 Task: Add an event  with title  Sales Pipeline Evaluation, date '2023/10/24'  to 2023/10/25 & Select Event type as  Collective. Add location for the event as  123 Antibes, France and add a description: Welcome to the Lunch with Mentor session, an invaluable opportunity for personal growth and guidance. This session aims to create a casual and supportive environment where mentees can connect with experienced mentors, gain insights, and receive valuable advice to navigate their professional journeys.Create an event link  http-salespipelineevaluationcom & Select the event color as  Cyan. , logged in from the account softage.3@softage.netand send the event invitation to softage.8@softage.net and softage.9@softage.net
Action: Mouse moved to (999, 156)
Screenshot: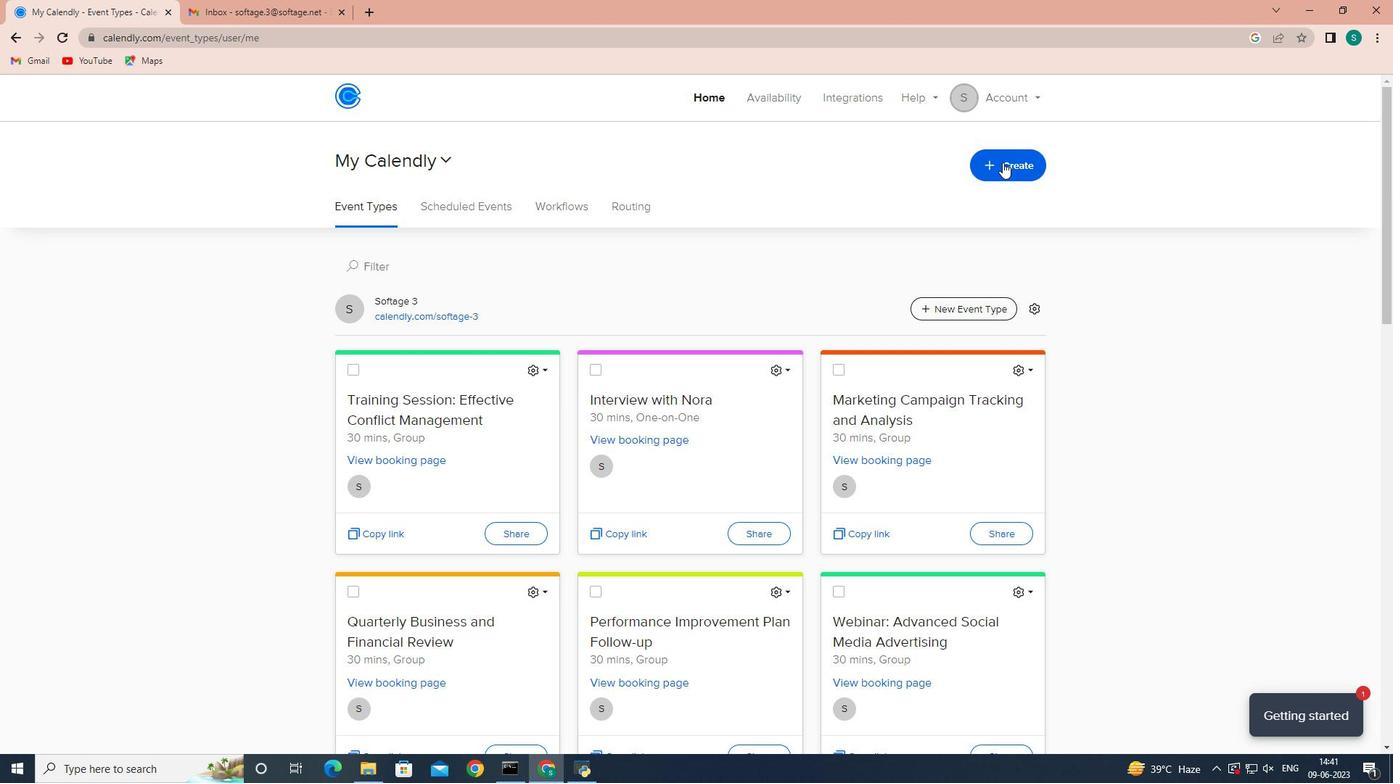 
Action: Mouse pressed left at (999, 156)
Screenshot: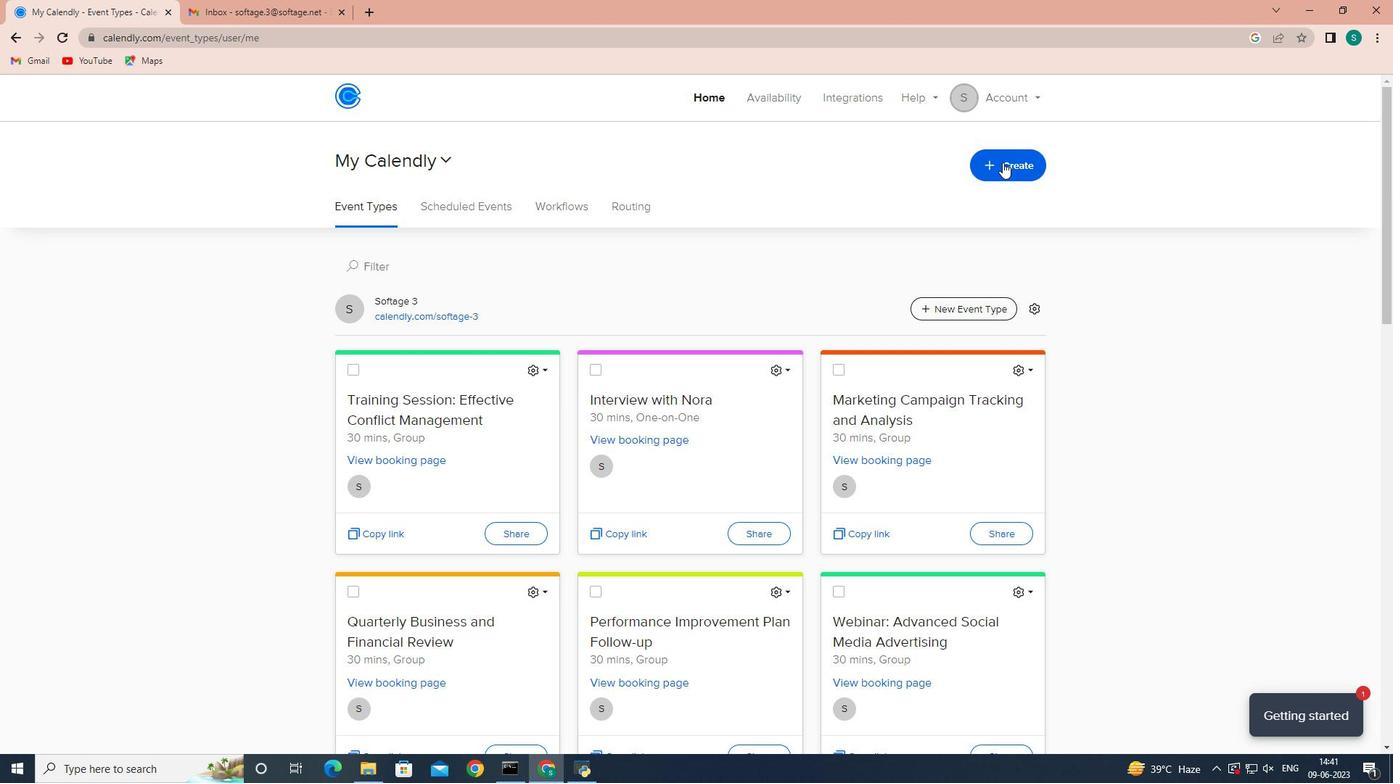 
Action: Mouse moved to (981, 208)
Screenshot: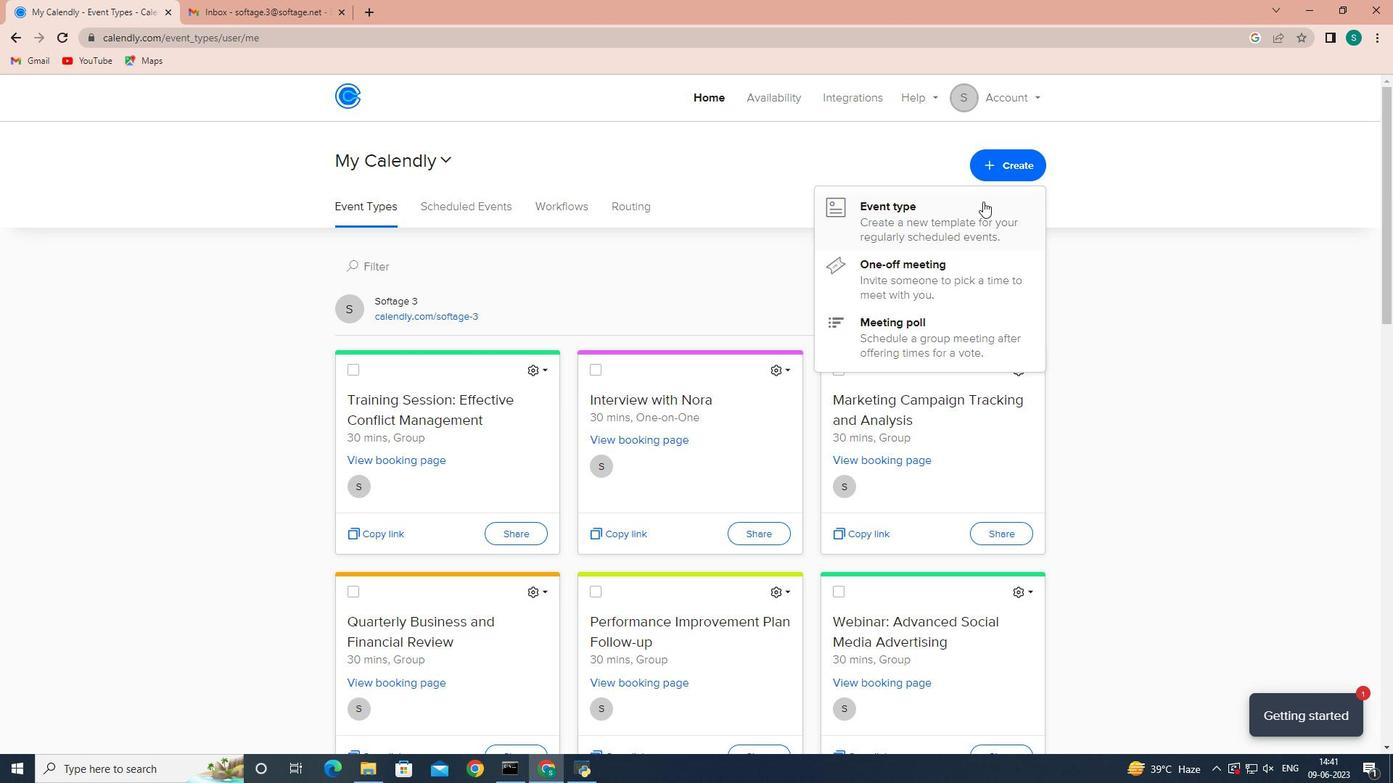 
Action: Mouse pressed left at (981, 208)
Screenshot: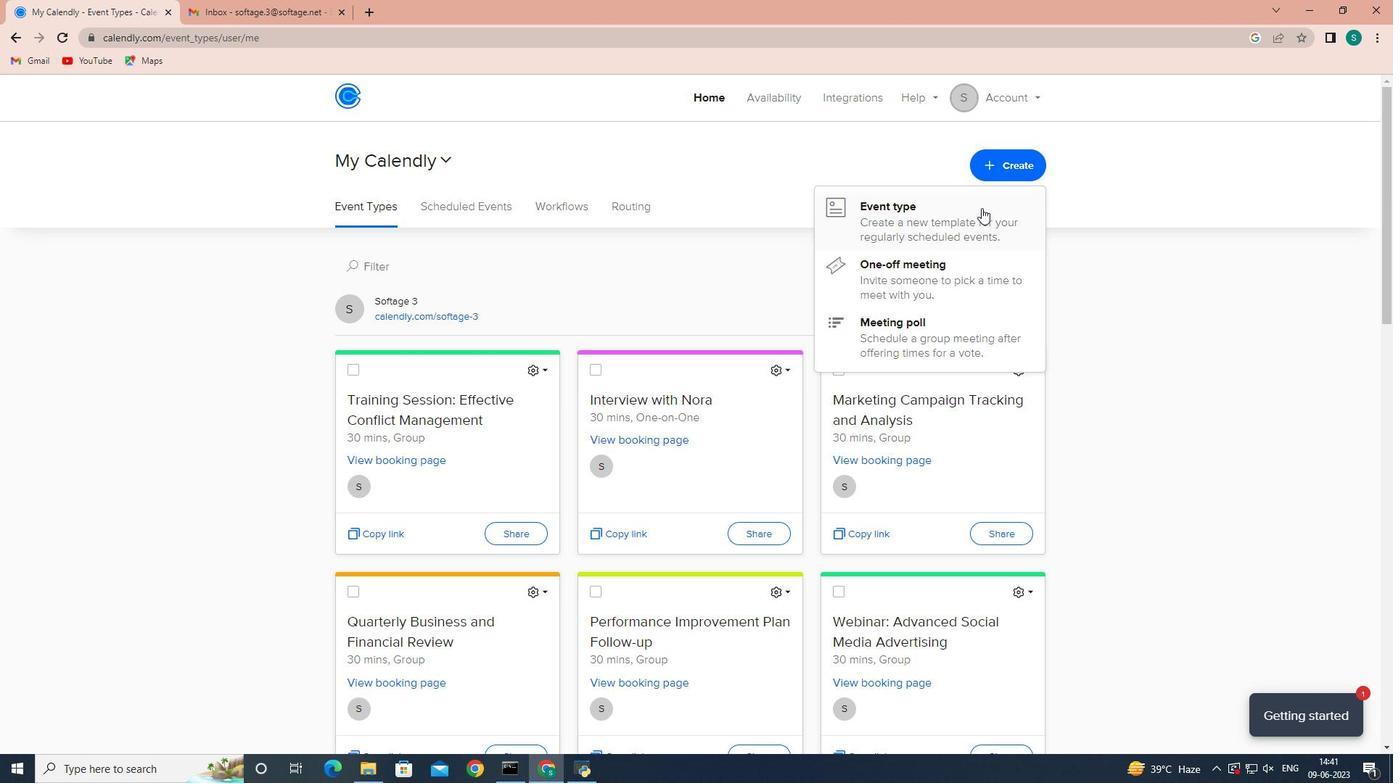 
Action: Mouse moved to (784, 449)
Screenshot: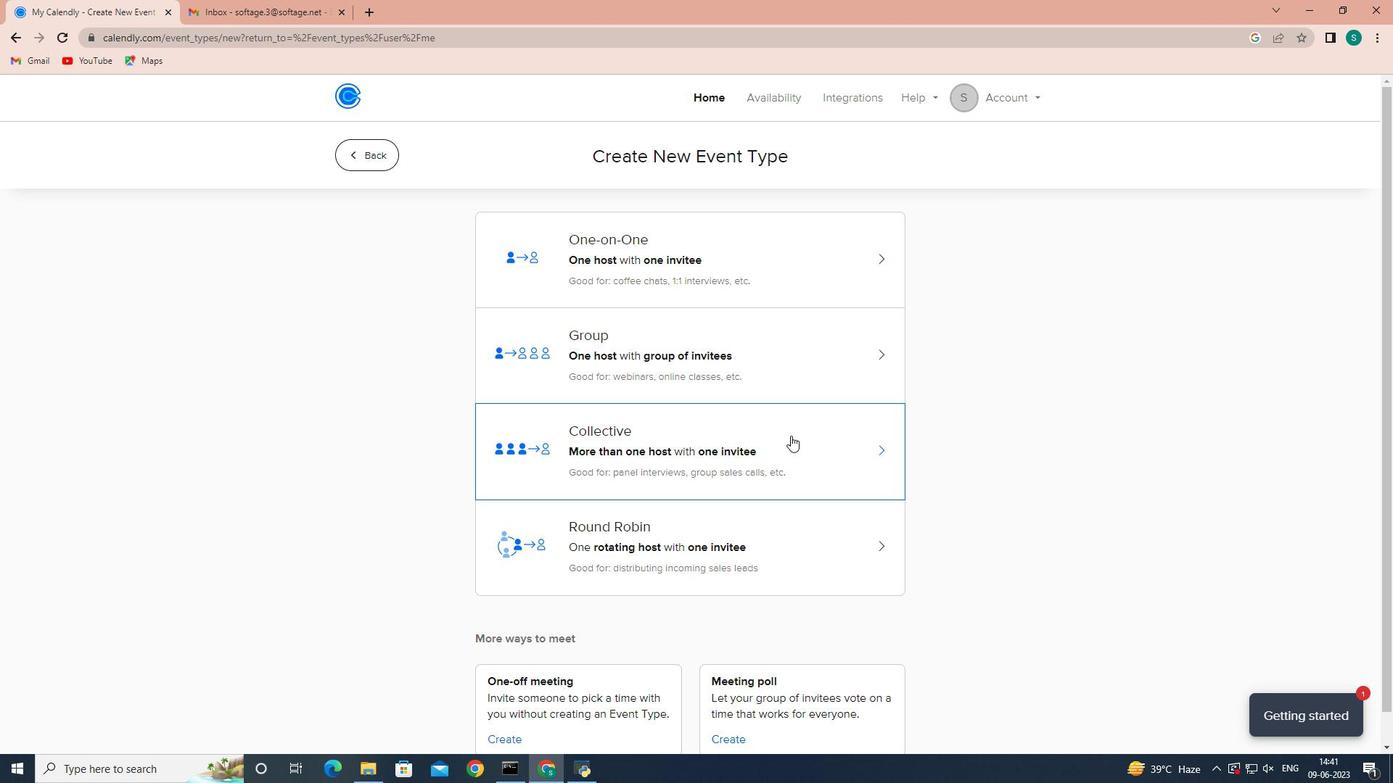 
Action: Mouse pressed left at (784, 449)
Screenshot: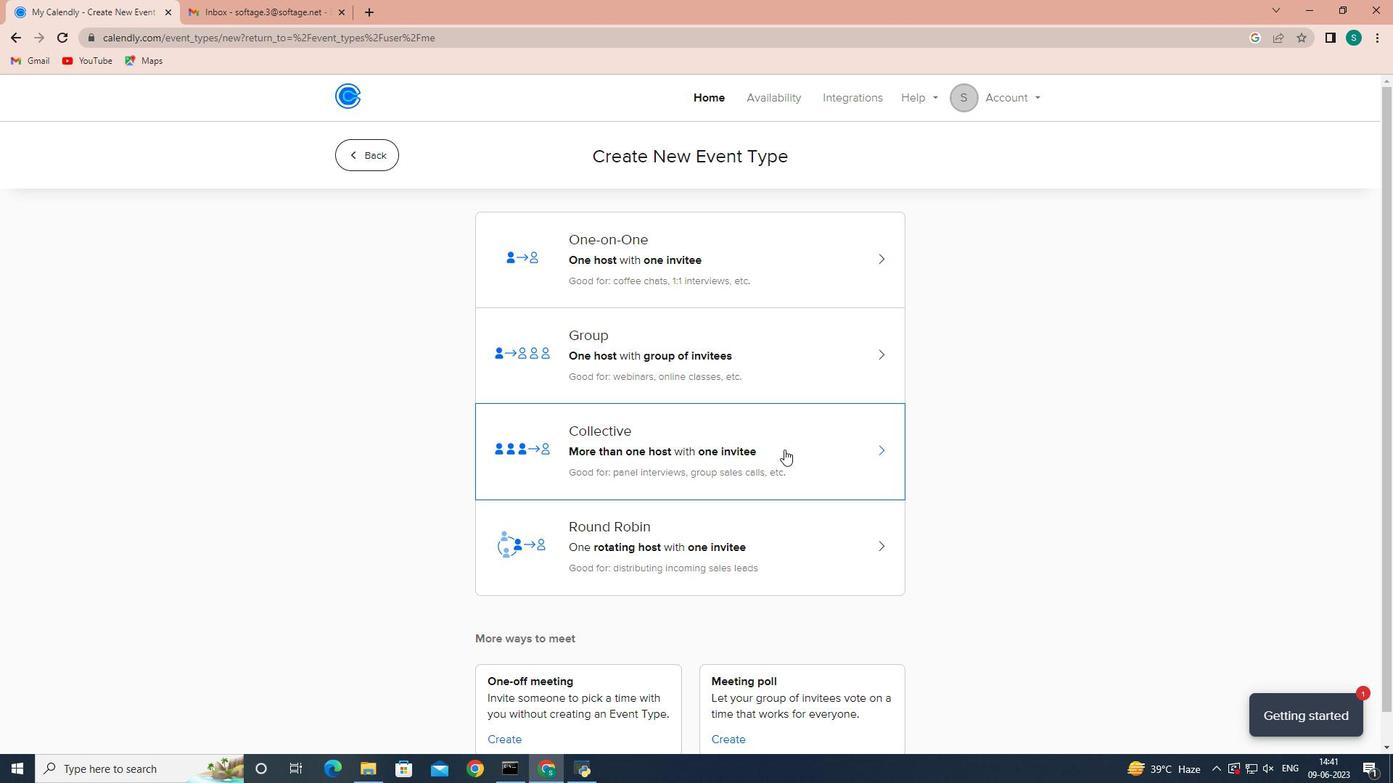 
Action: Mouse moved to (849, 337)
Screenshot: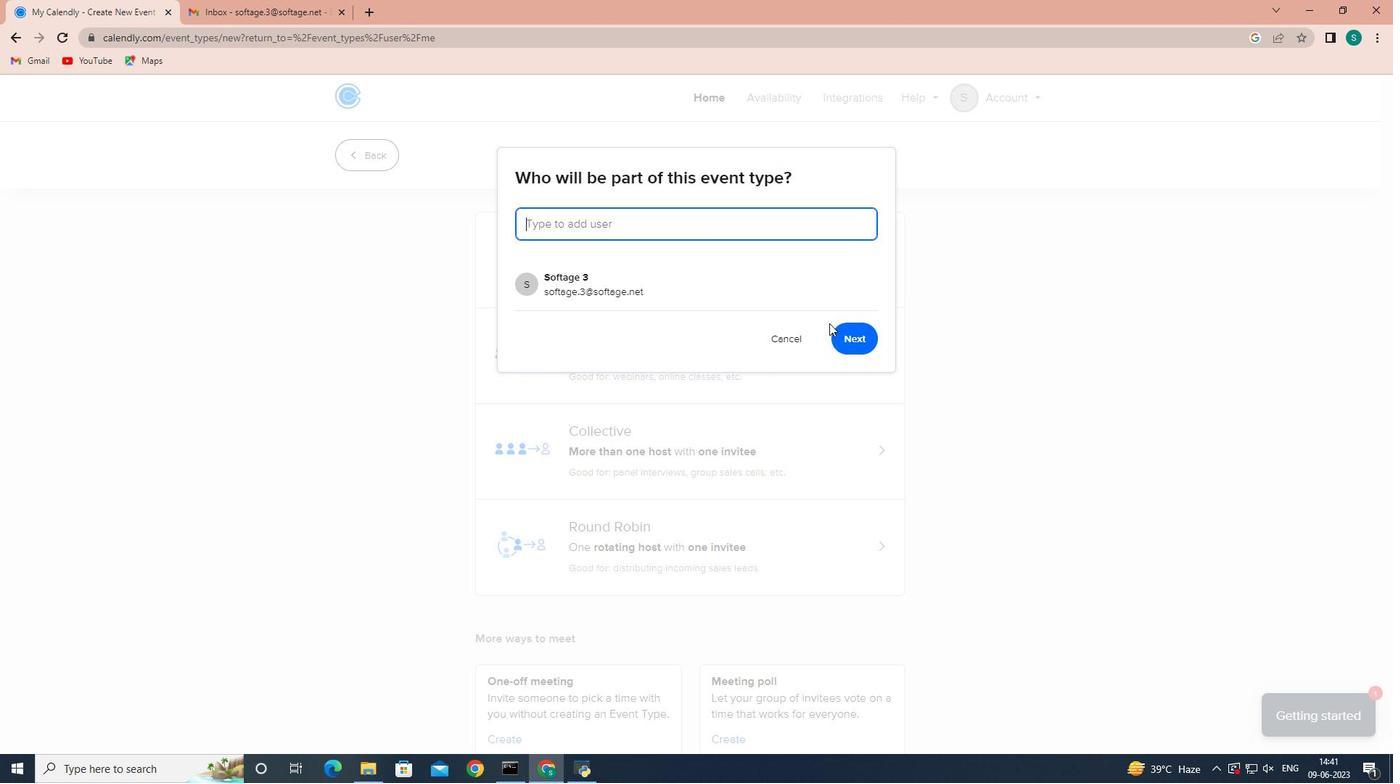 
Action: Mouse pressed left at (849, 337)
Screenshot: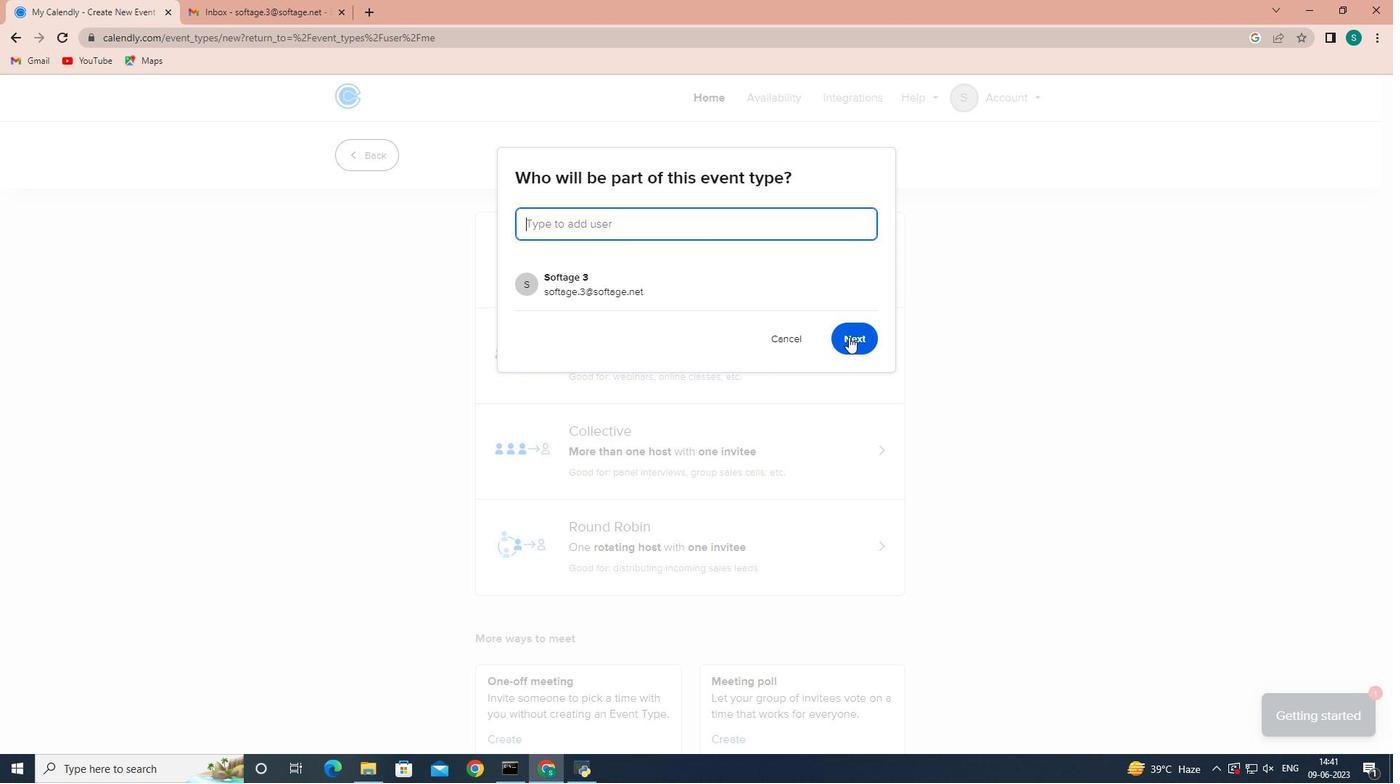 
Action: Mouse moved to (594, 360)
Screenshot: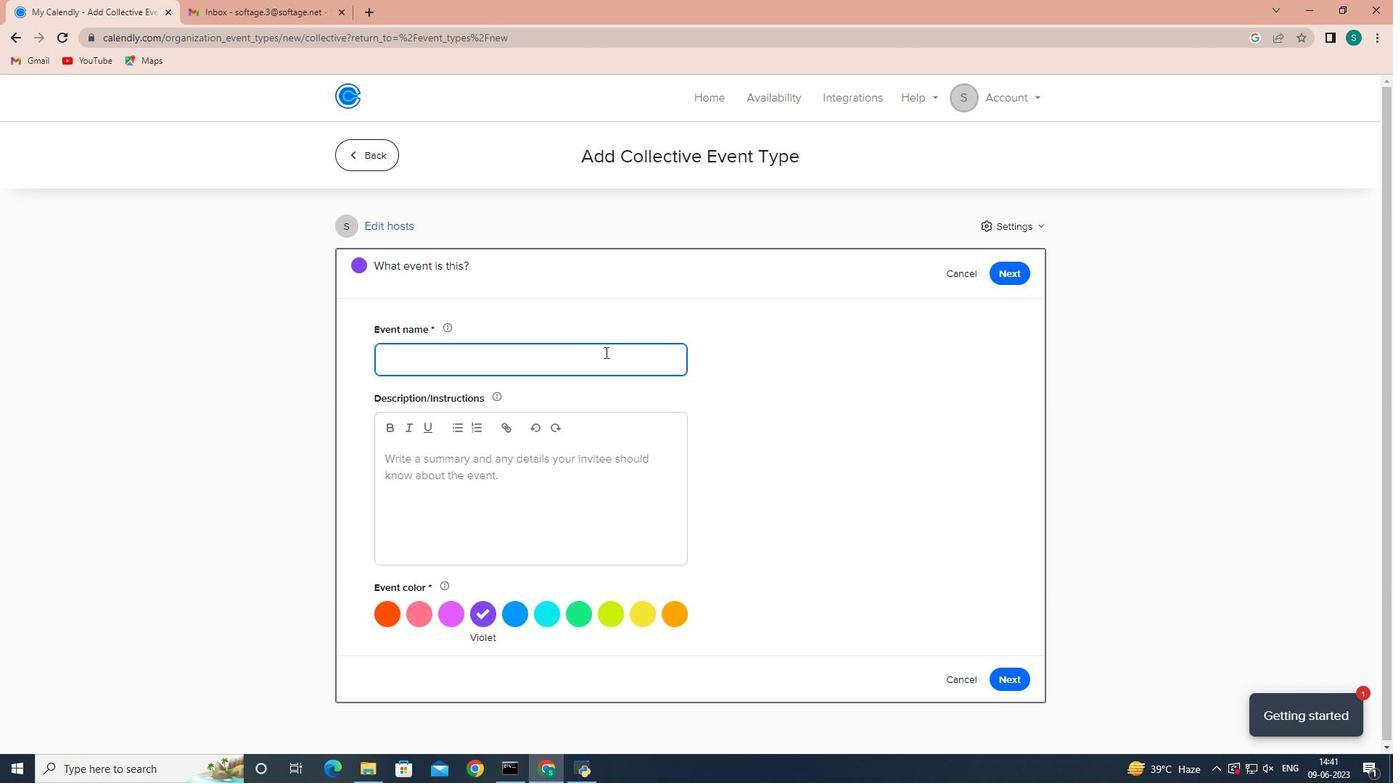 
Action: Mouse pressed left at (594, 360)
Screenshot: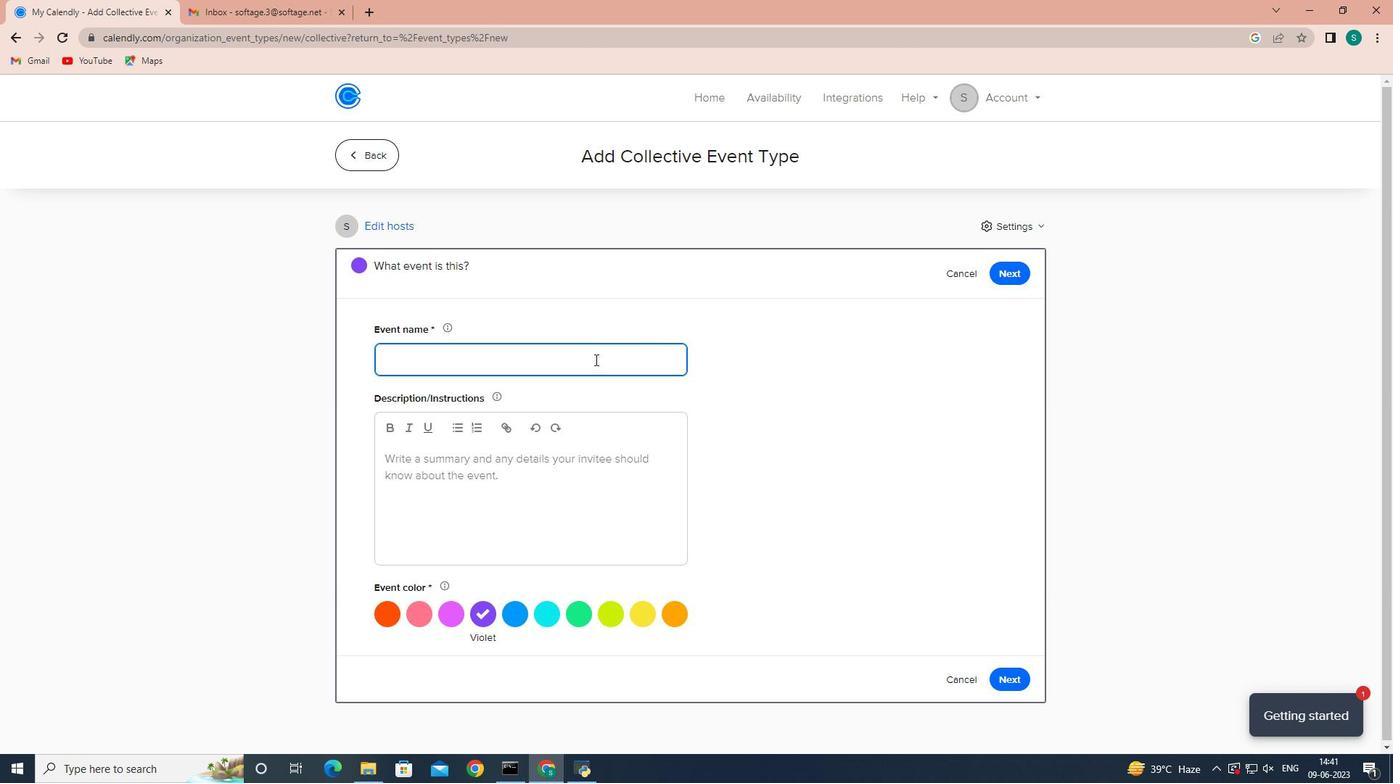 
Action: Mouse moved to (756, 396)
Screenshot: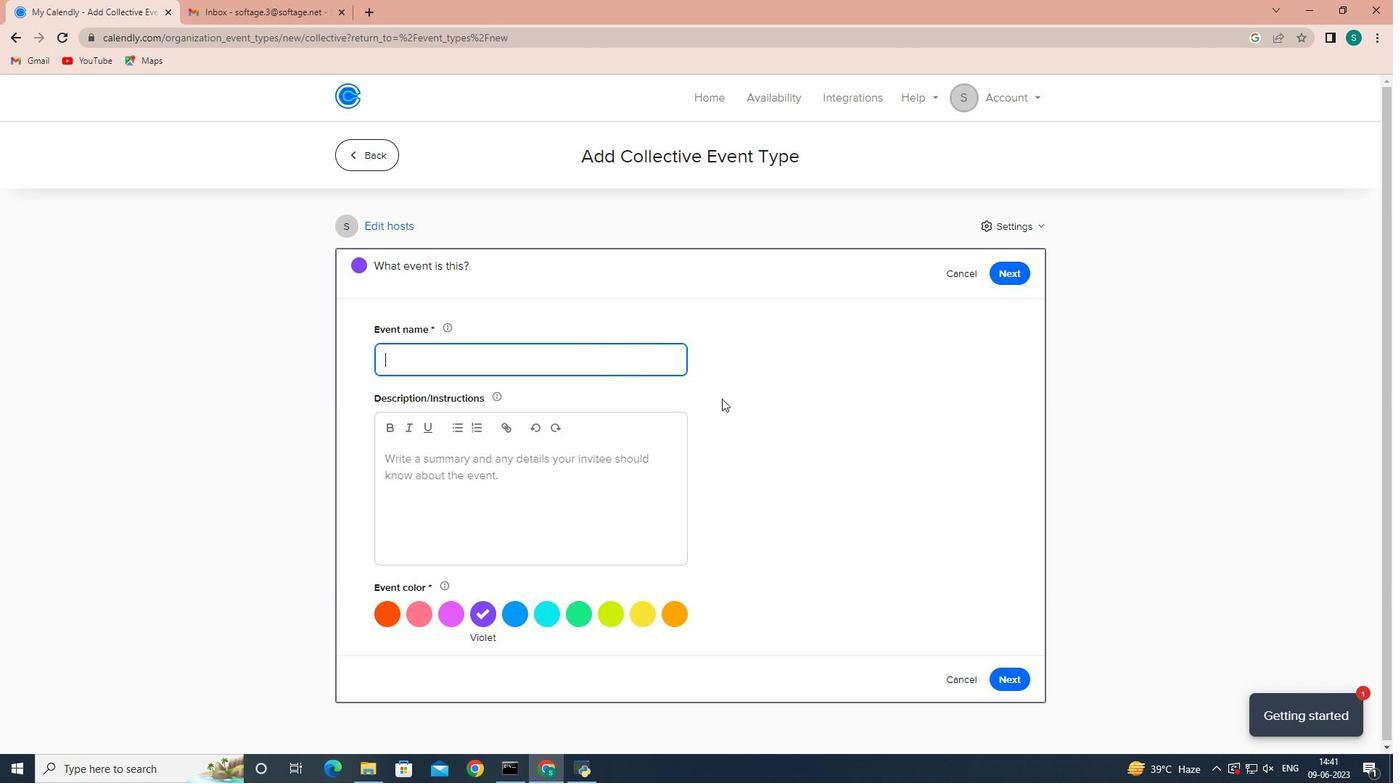 
Action: Key pressed <Key.shift><Key.shift><Key.shift><Key.shift><Key.shift><Key.shift><Key.shift><Key.shift><Key.shift><Key.shift><Key.shift><Key.shift><Key.shift><Key.shift>Sales<Key.space><Key.shift>Pipeline<Key.space><Key.shift><Key.shift><Key.shift><Key.shift><Key.shift>Evaluation
Screenshot: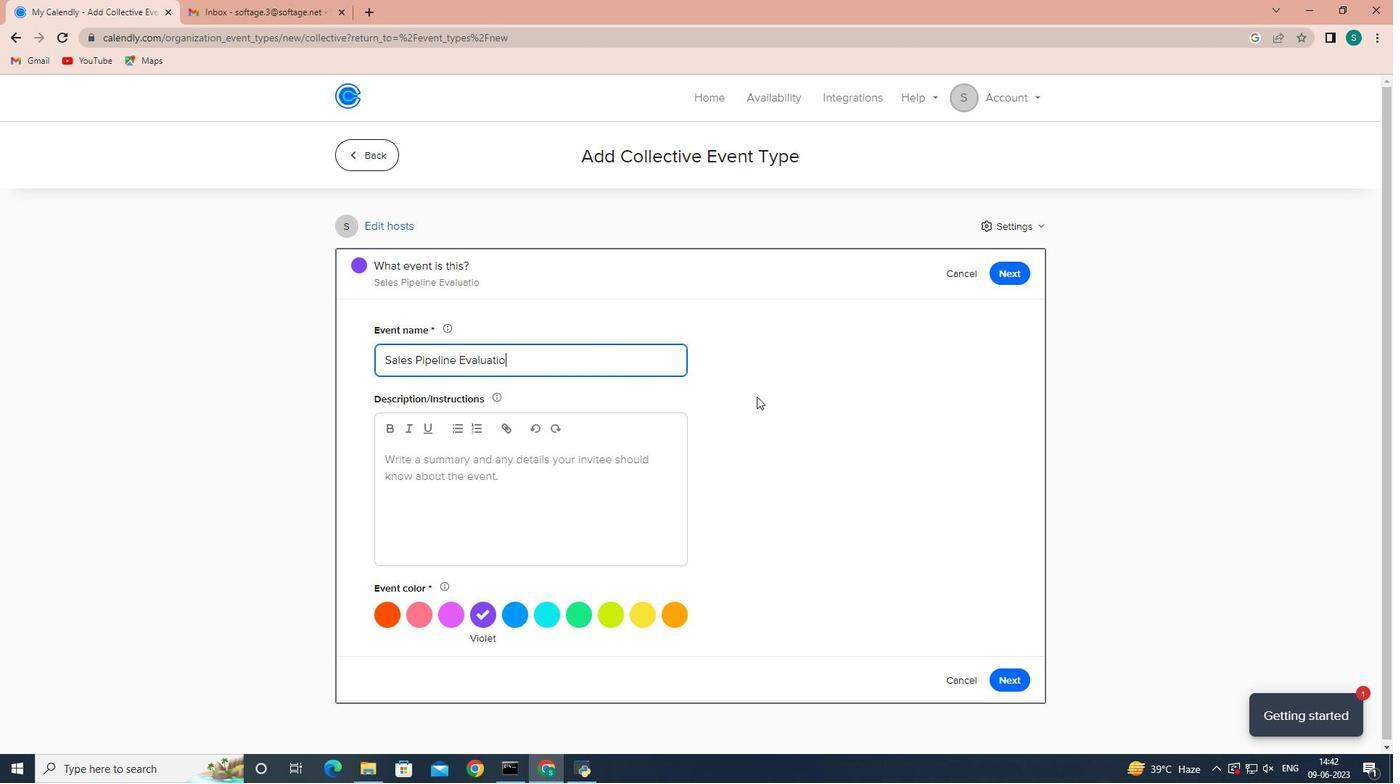 
Action: Mouse moved to (619, 473)
Screenshot: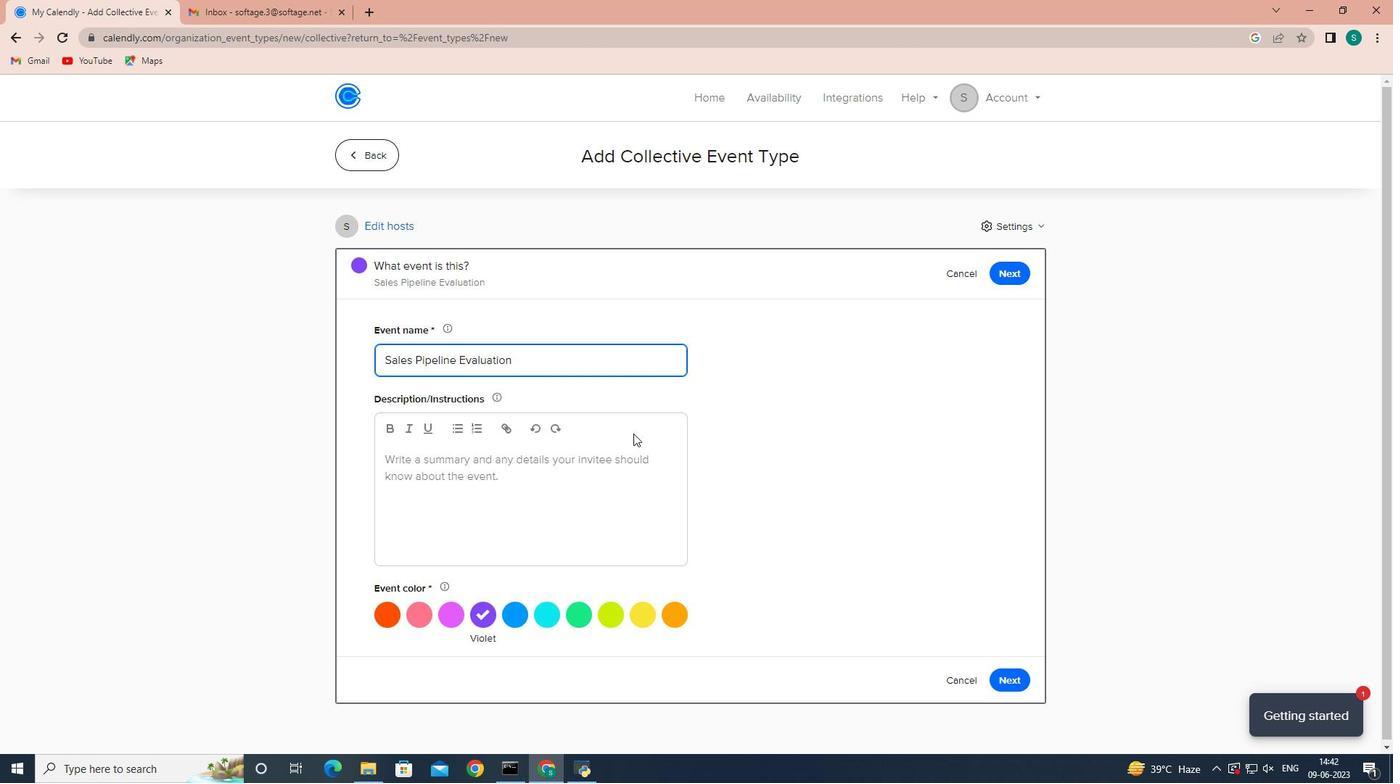 
Action: Mouse pressed left at (619, 473)
Screenshot: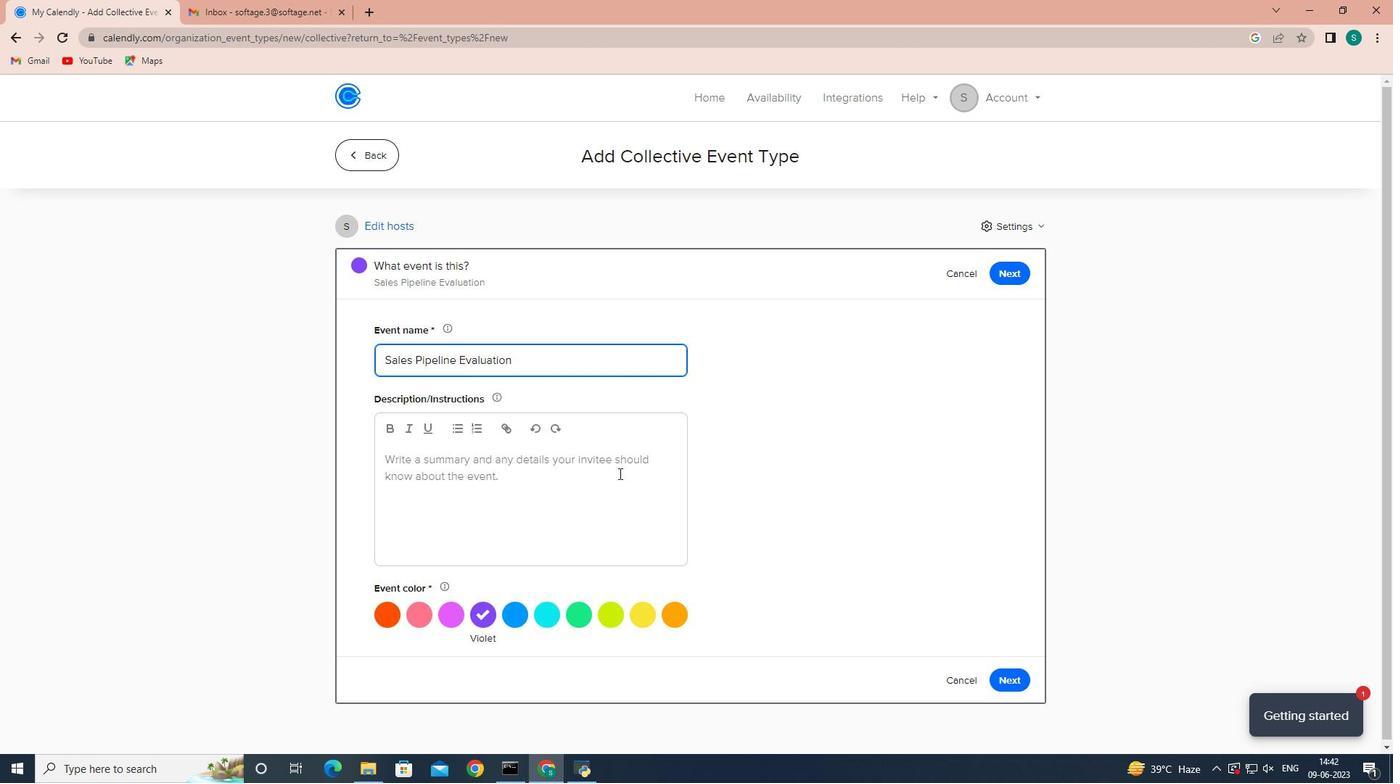 
Action: Mouse moved to (753, 457)
Screenshot: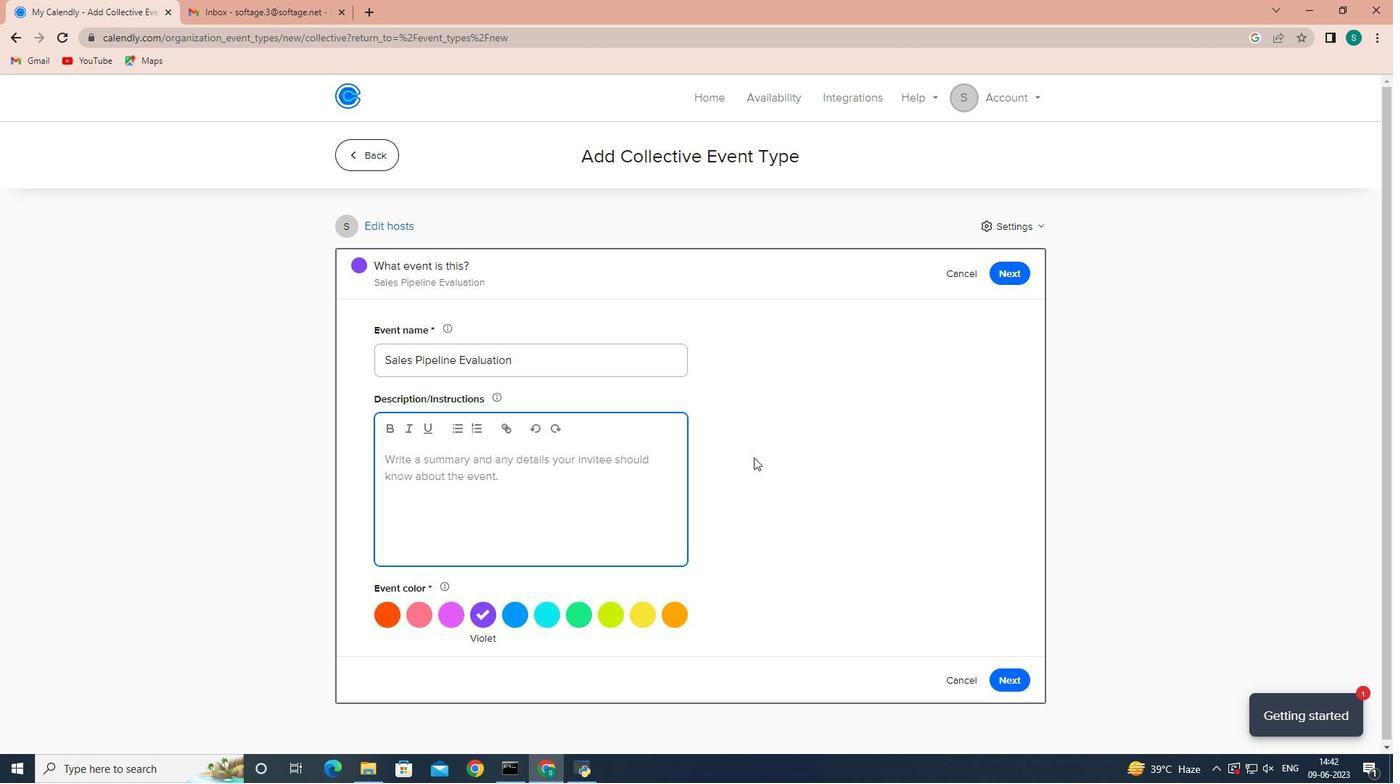 
Action: Key pressed <Key.shift><Key.shift><Key.shift><Key.shift><Key.shift><Key.shift><Key.shift><Key.shift><Key.shift><Key.shift><Key.shift><Key.shift><Key.shift><Key.shift><Key.shift><Key.shift><Key.shift><Key.shift><Key.shift><Key.shift><Key.shift><Key.shift><Key.shift><Key.shift><Key.shift><Key.shift>Welcome<Key.space>to<Key.space>the<Key.space><Key.shift>Lunch<Key.space><Key.shift>with<Key.space>m<Key.backspace><Key.shift>Mentor<Key.space>session,<Key.space>an<Key.space>invaluable<Key.space>opportunity<Key.space>for<Key.space>personal<Key.space>growth<Key.space>and<Key.space>guidance.<Key.space><Key.shift>This<Key.space>
Screenshot: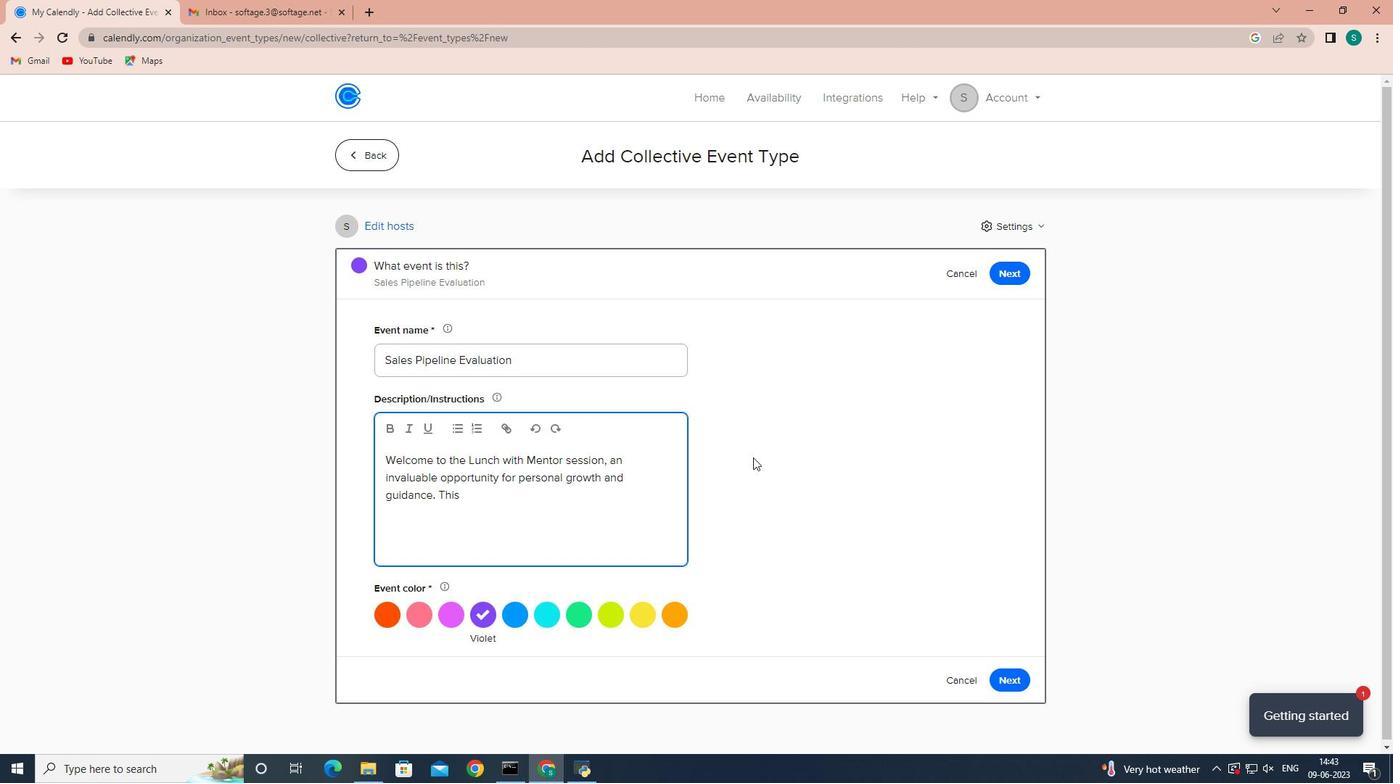 
Action: Mouse moved to (825, 497)
Screenshot: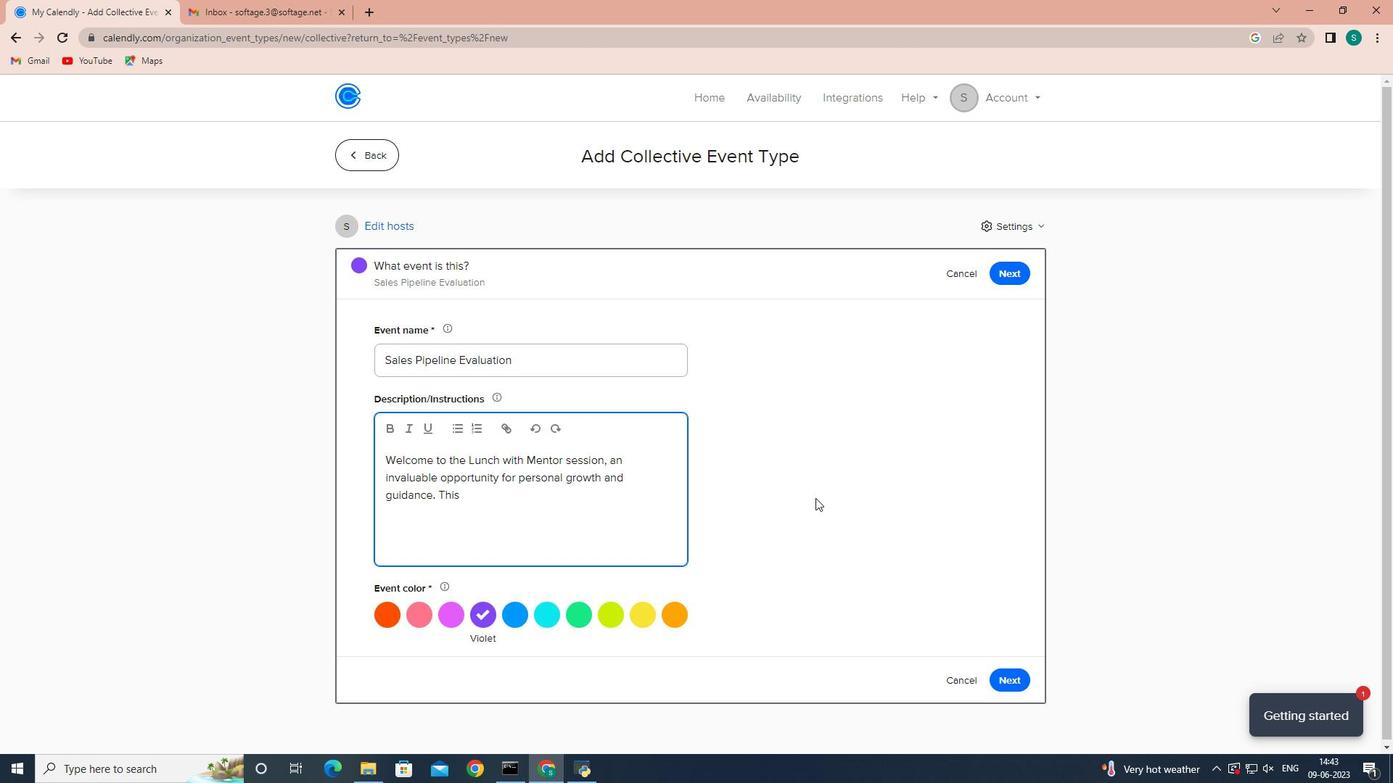 
Action: Key pressed session<Key.space><Key.space><Key.space><Key.space><Key.space><Key.backspace><Key.backspace><Key.backspace><Key.backspace>aim<Key.space>
Screenshot: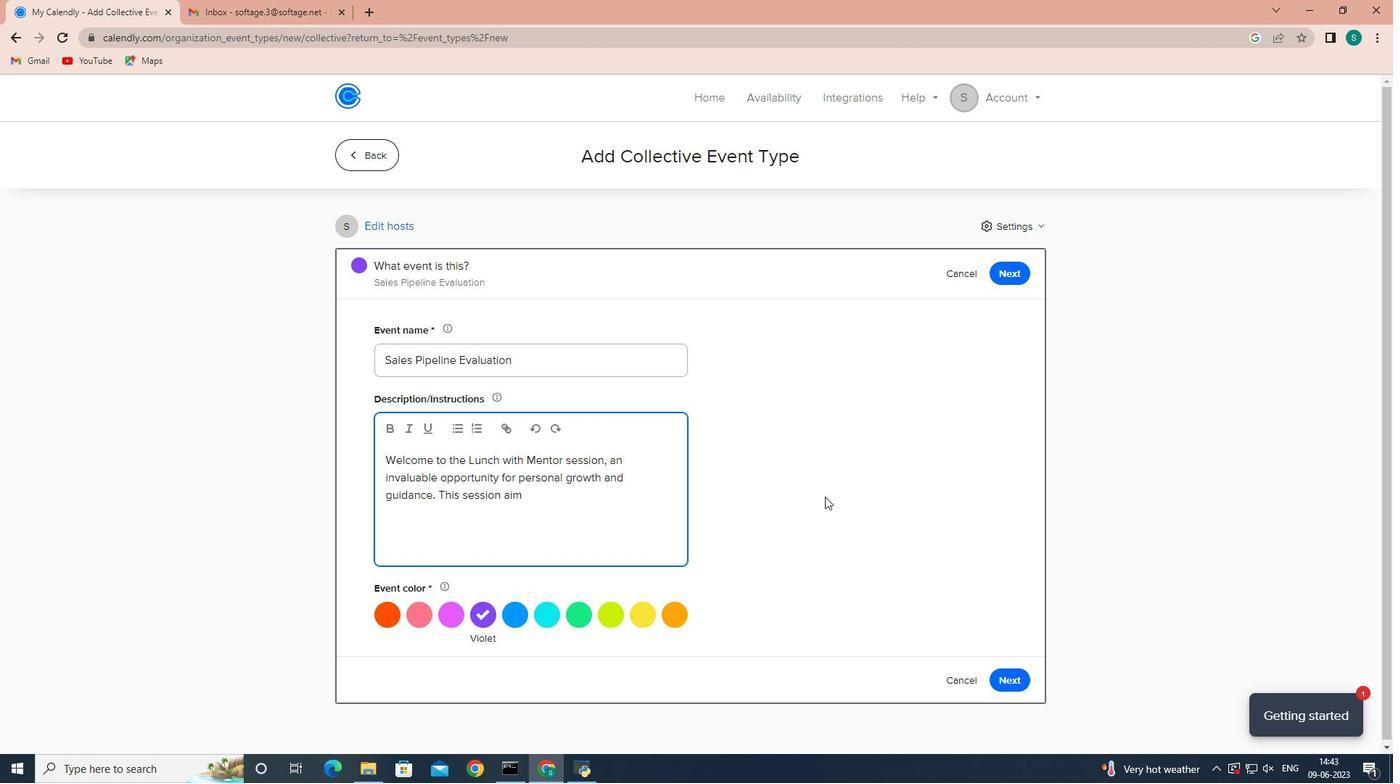 
Action: Mouse moved to (754, 490)
Screenshot: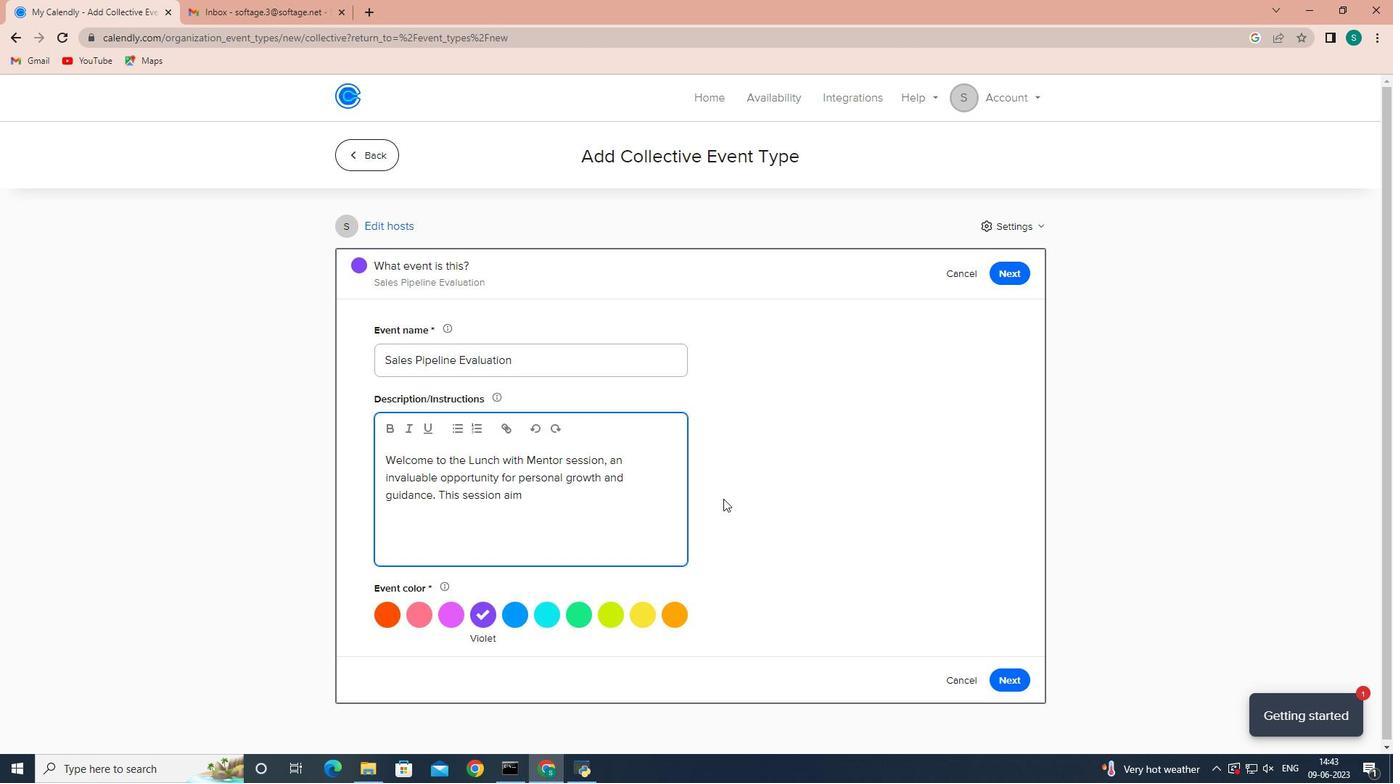 
Action: Key pressed <Key.backspace>s<Key.space>to<Key.space>cret<Key.backspace>ate<Key.space>
Screenshot: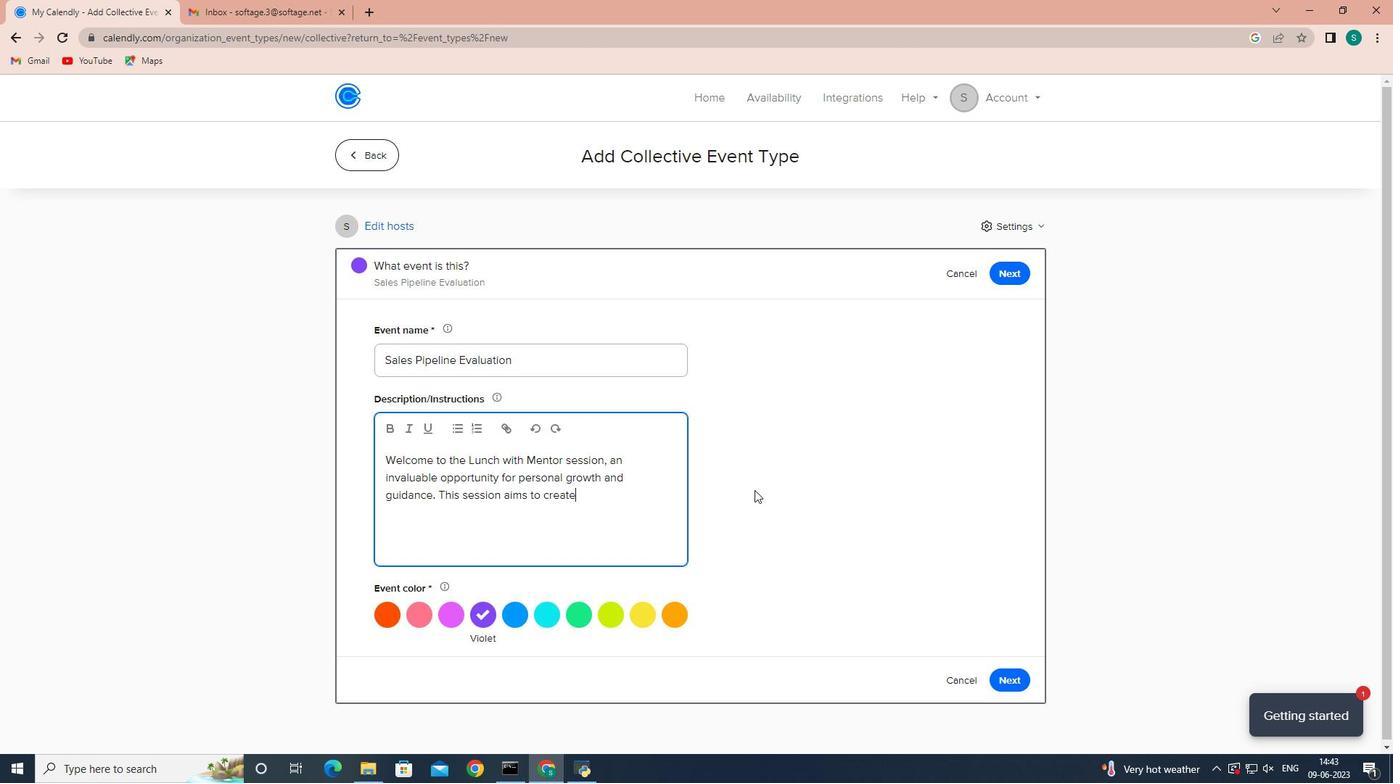 
Action: Mouse moved to (751, 533)
Screenshot: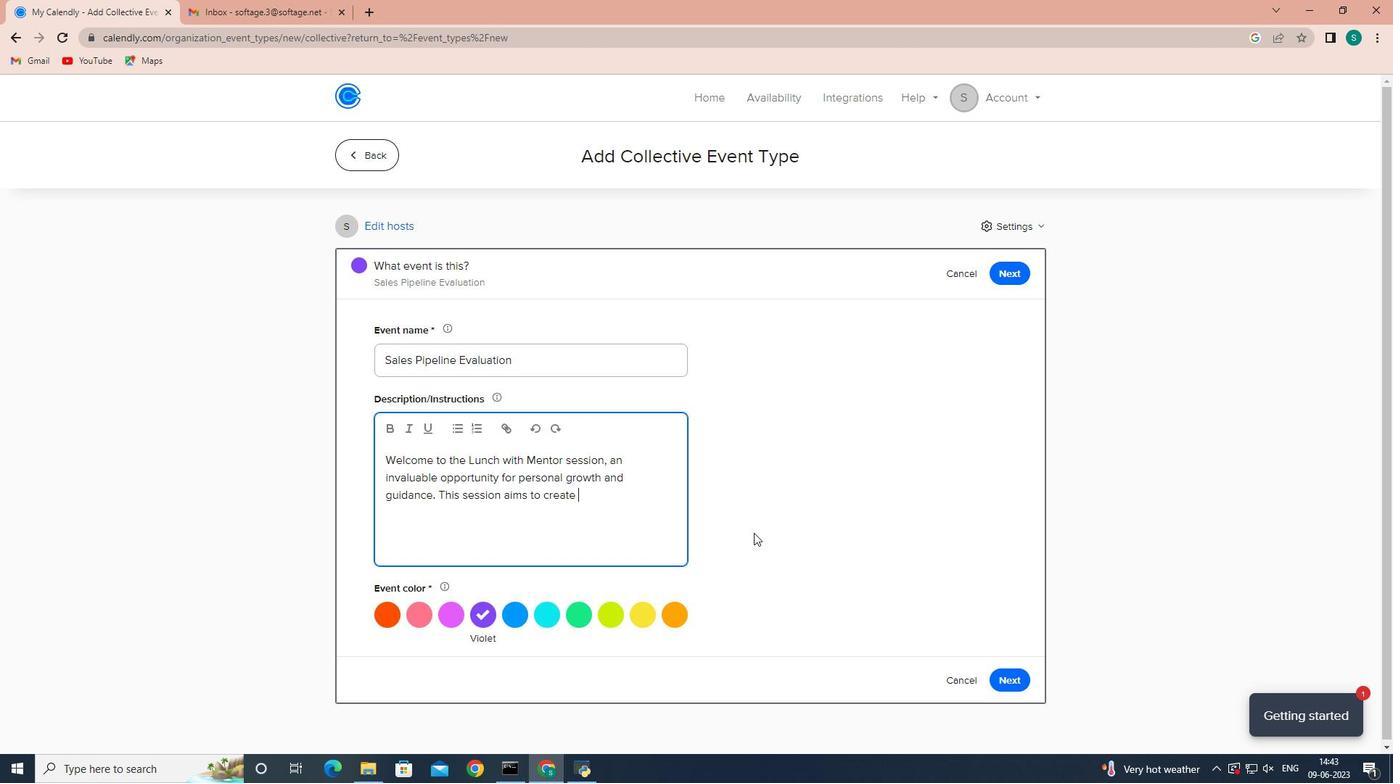 
Action: Key pressed a<Key.space>casual<Key.space>and<Key.space>supprotive<Key.space><Key.backspace><Key.backspace><Key.backspace><Key.backspace><Key.backspace><Key.backspace><Key.backspace>ortive<Key.space>environment<Key.space>where<Key.space>mentees<Key.space>can<Key.space>connect<Key.space>with<Key.space>experienced<Key.space>mentors,<Key.space>gain<Key.space>insights,<Key.space>and<Key.space>receive<Key.space>valualb<Key.backspace><Key.backspace>ble<Key.space>advice<Key.space>to<Key.space>navigate<Key.space>their<Key.space>professional<Key.space>jurneys<Key.f12><Key.backspace><Key.backspace><Key.backspace><Key.backspace><Key.backspace><Key.f12><Key.backspace><Key.backspace><Key.backspace>ourneys.
Screenshot: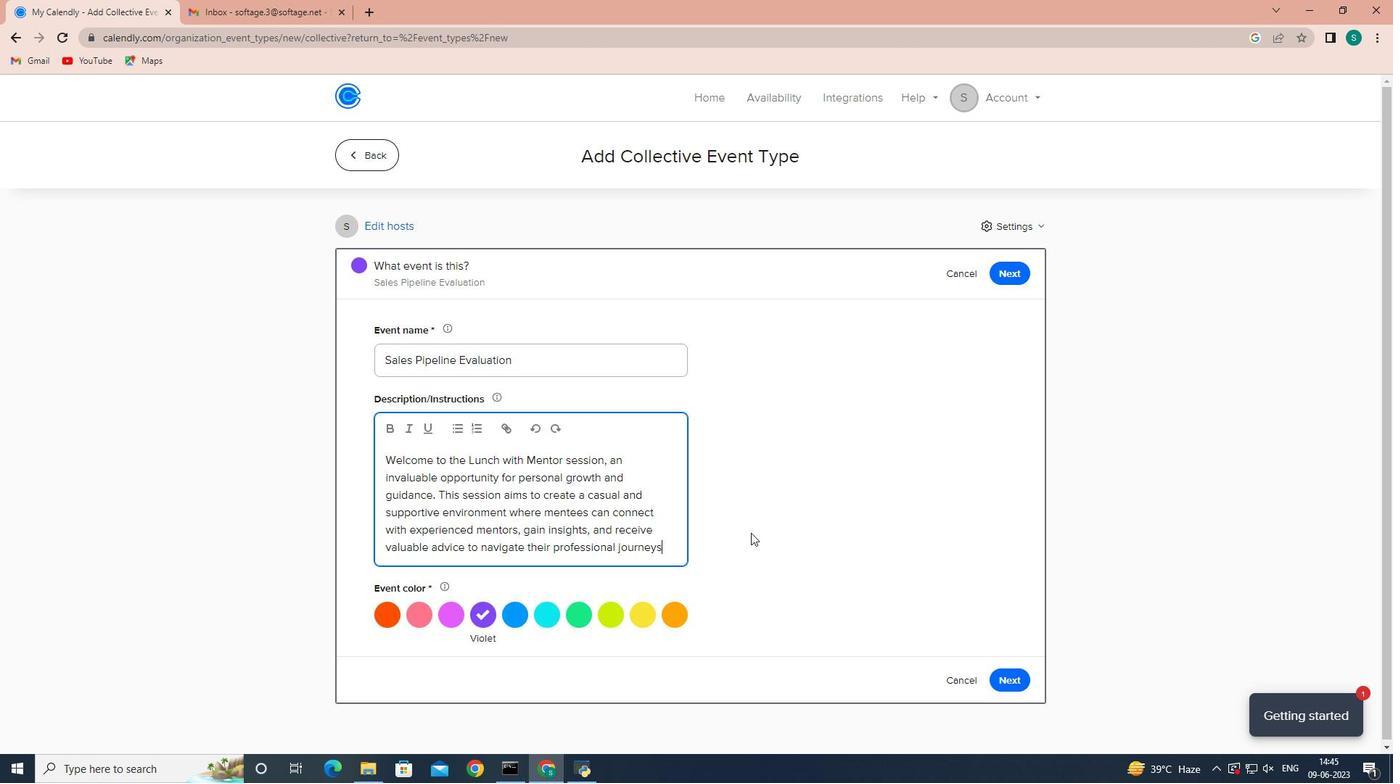 
Action: Mouse moved to (547, 614)
Screenshot: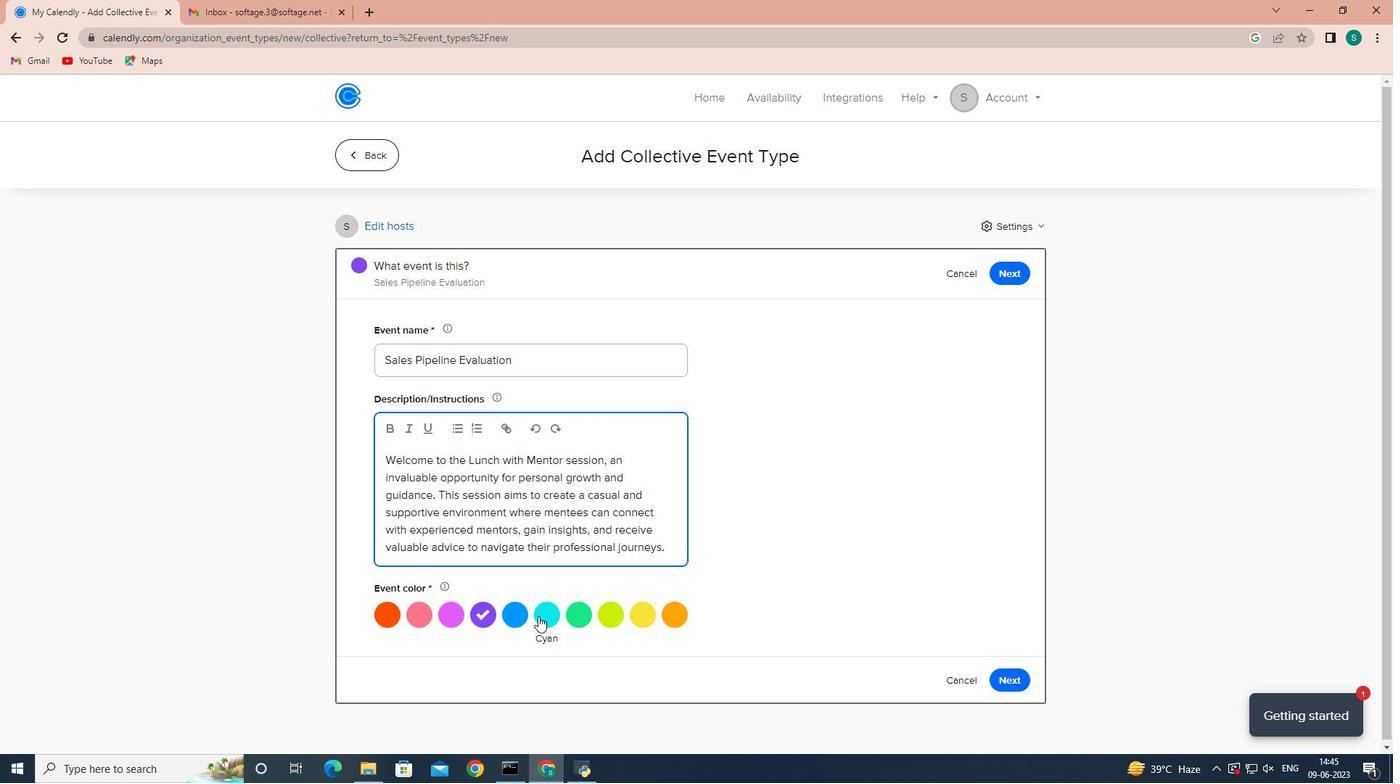 
Action: Mouse pressed left at (547, 614)
Screenshot: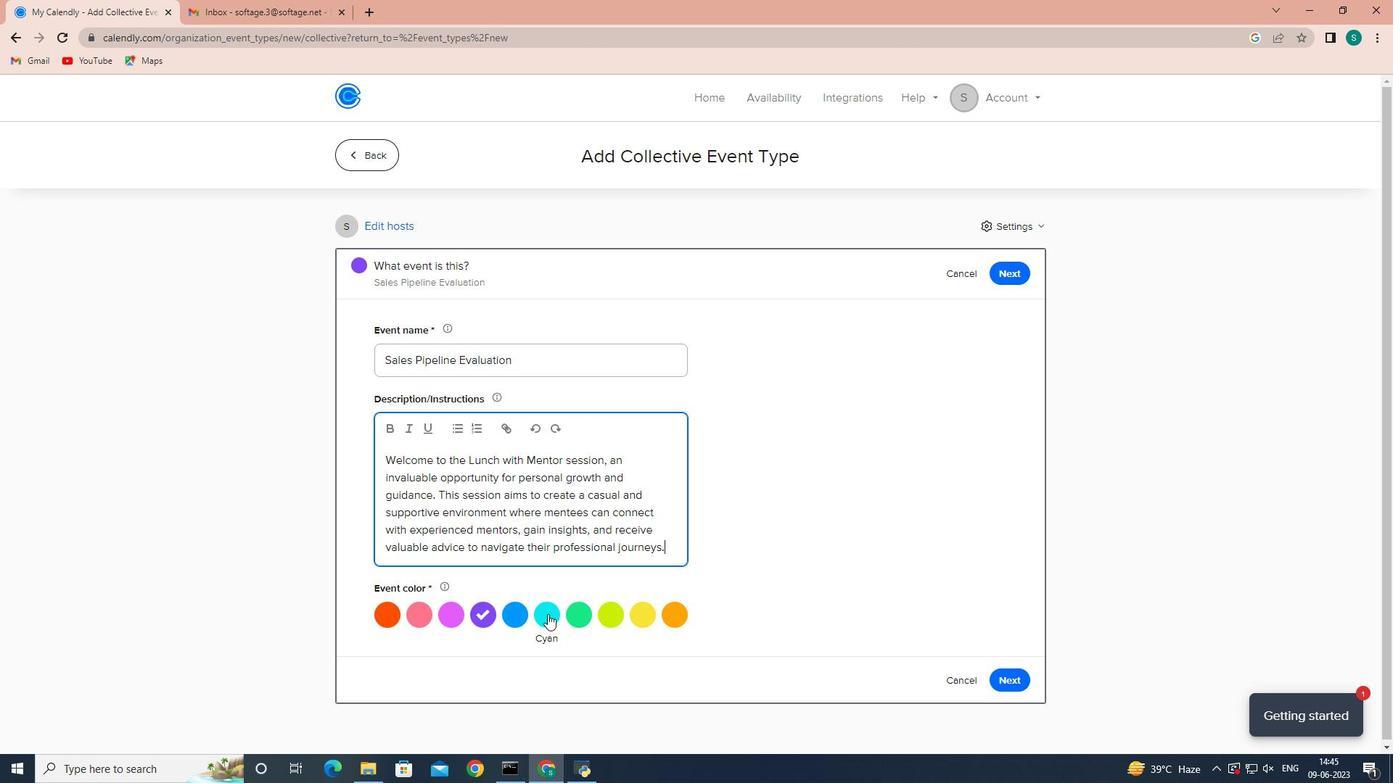 
Action: Mouse moved to (1002, 677)
Screenshot: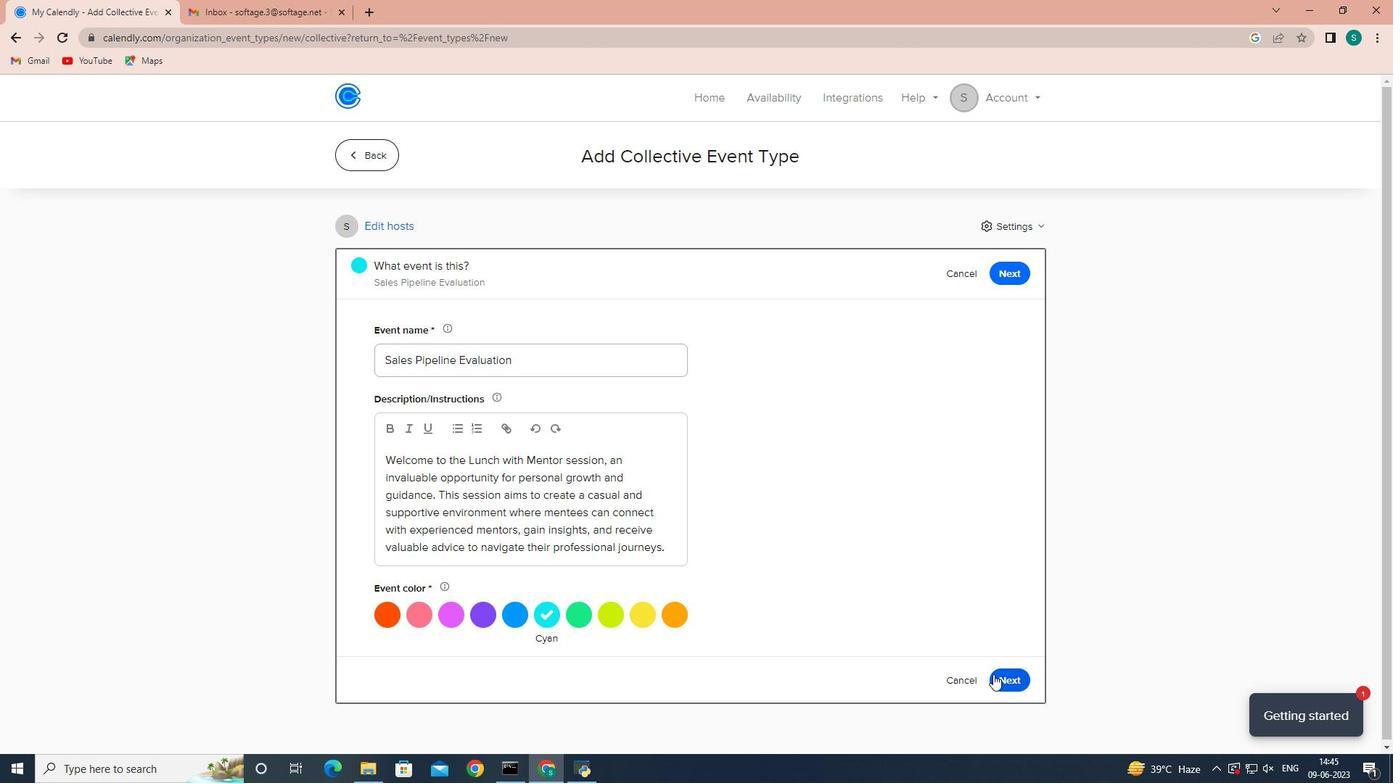
Action: Mouse pressed left at (1002, 677)
Screenshot: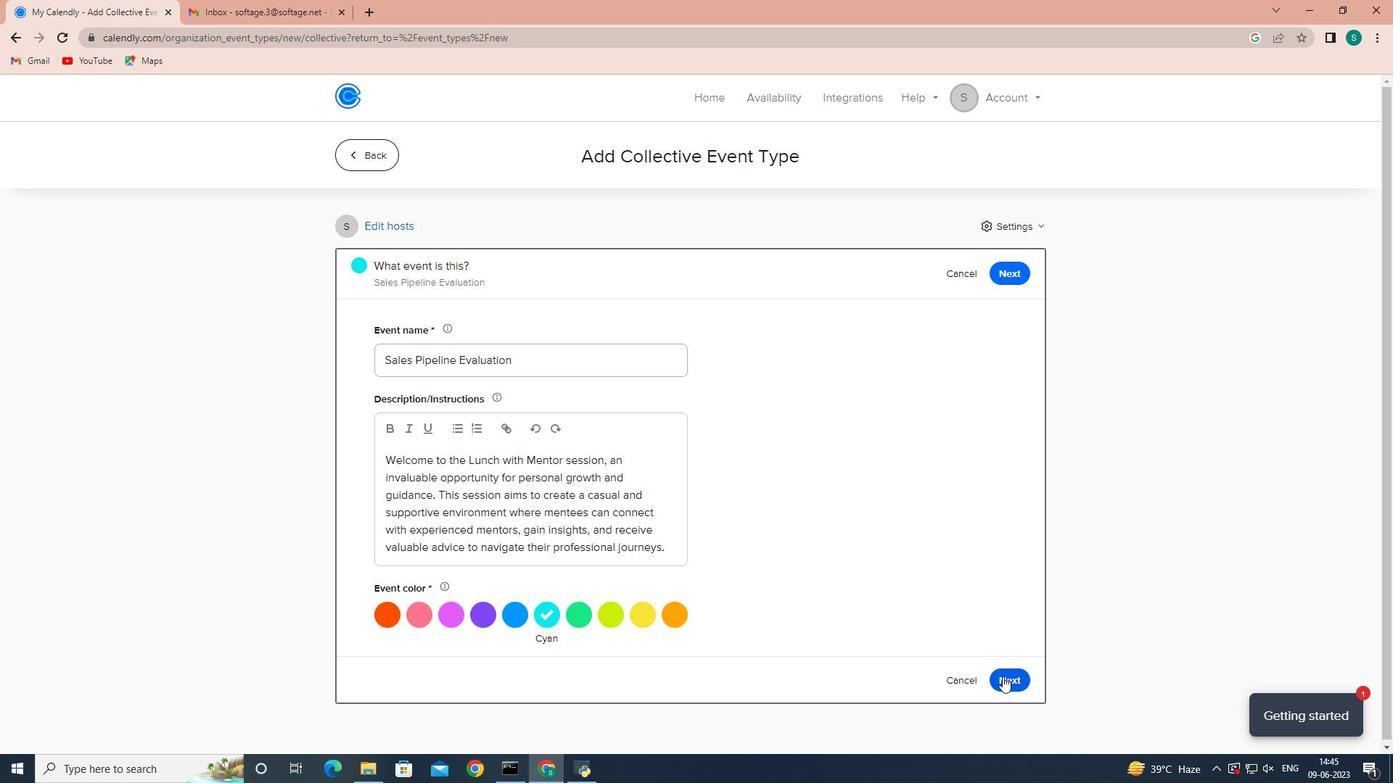 
Action: Mouse moved to (680, 455)
Screenshot: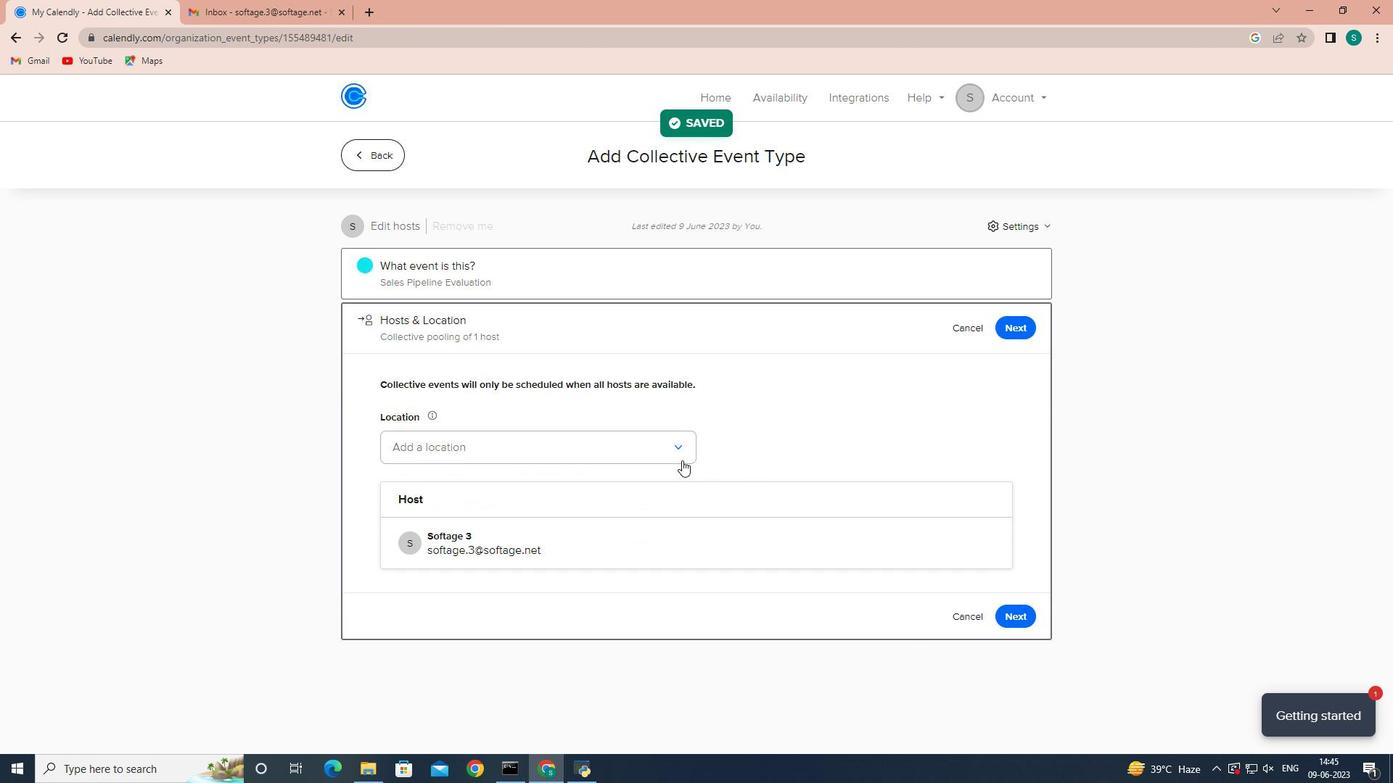 
Action: Mouse pressed left at (680, 455)
Screenshot: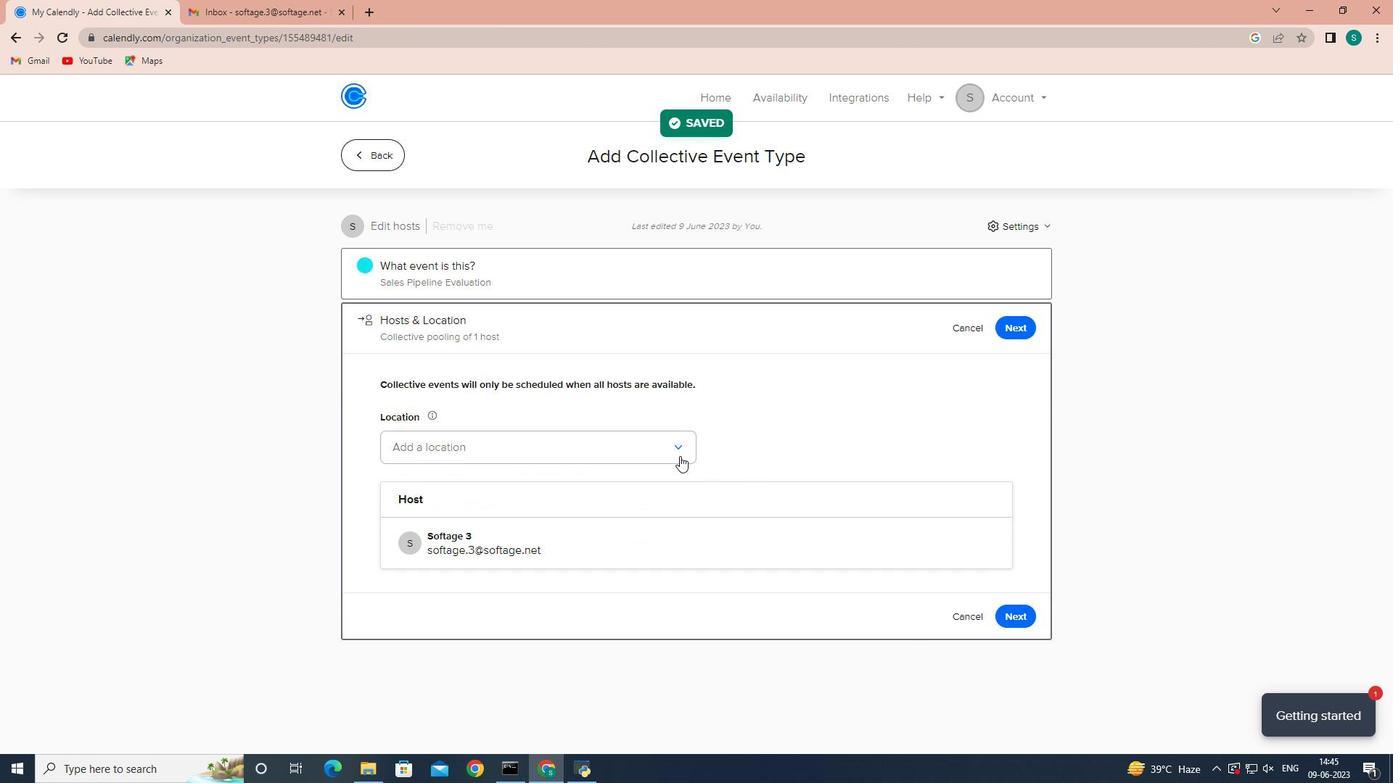 
Action: Mouse moved to (648, 476)
Screenshot: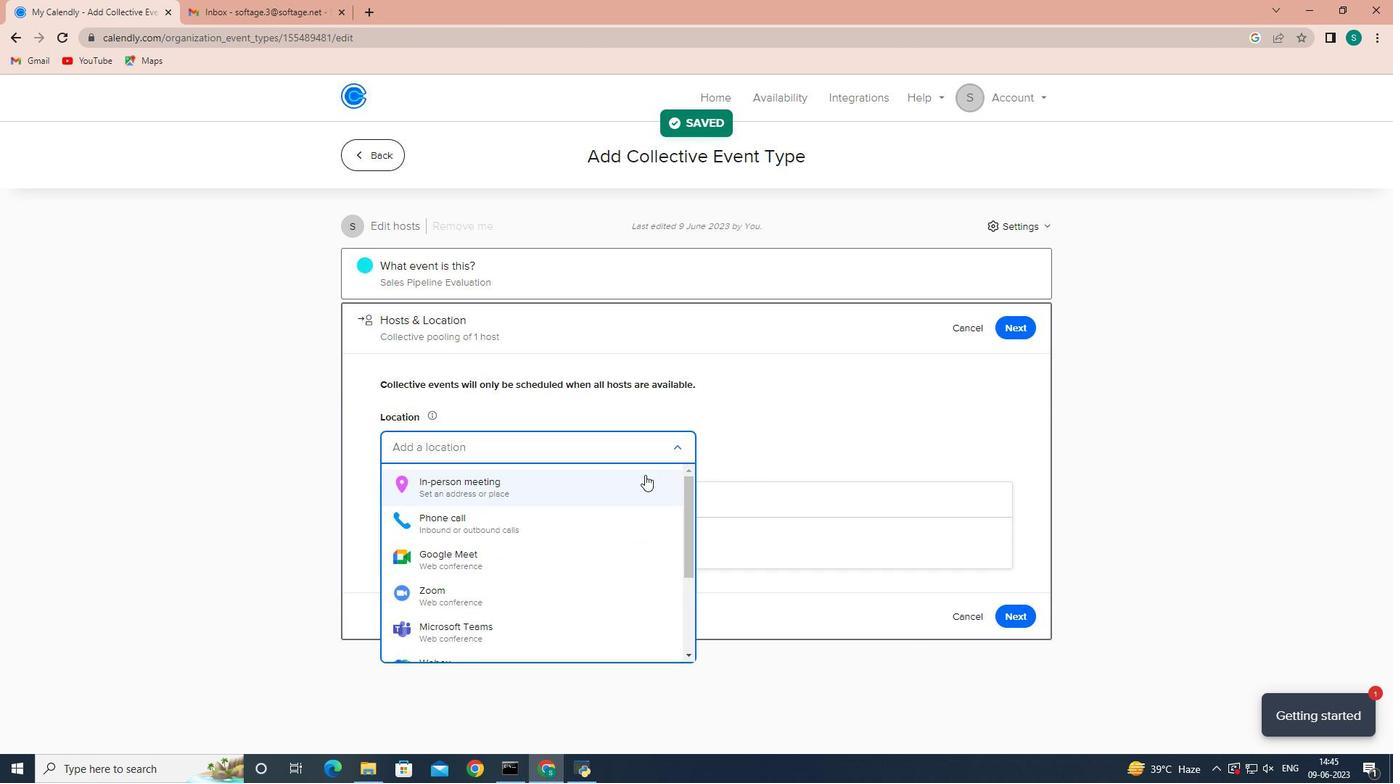 
Action: Mouse pressed left at (648, 476)
Screenshot: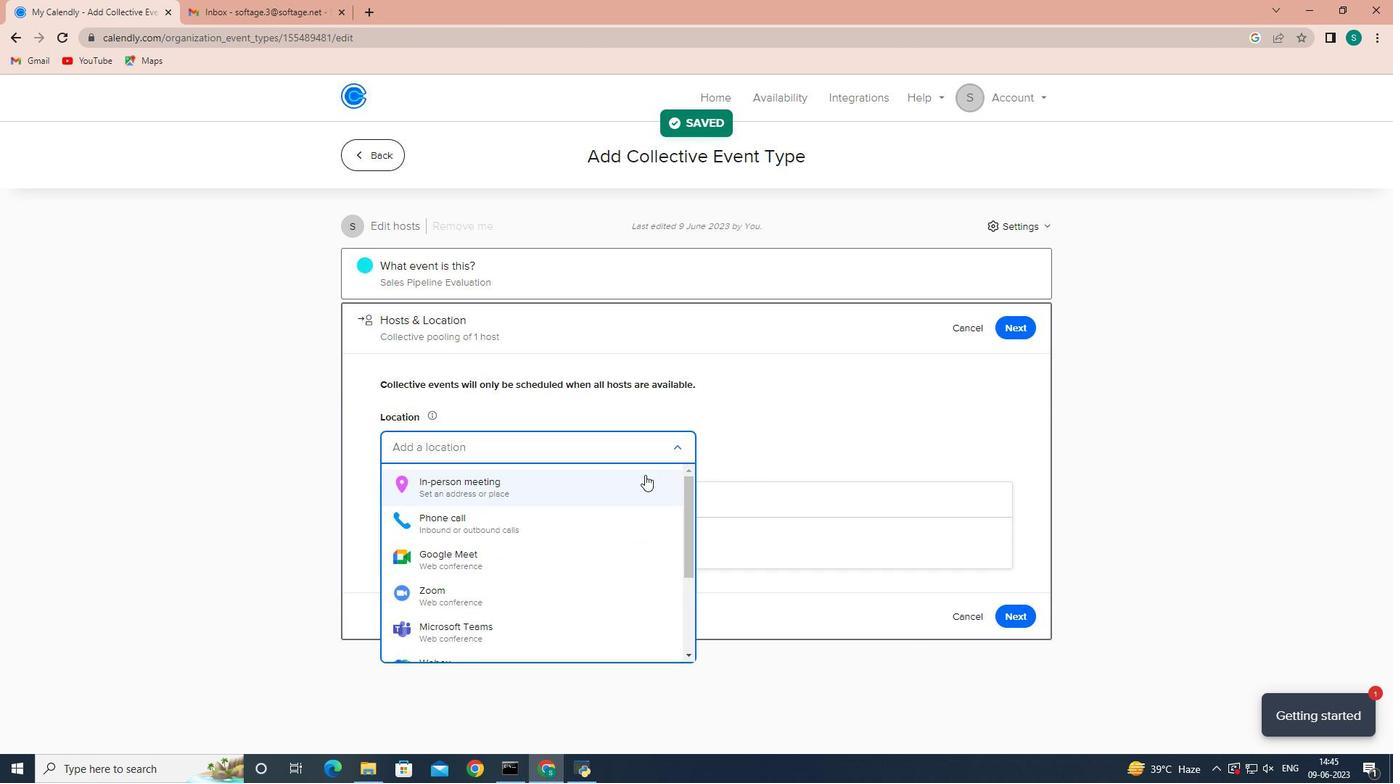 
Action: Mouse moved to (710, 268)
Screenshot: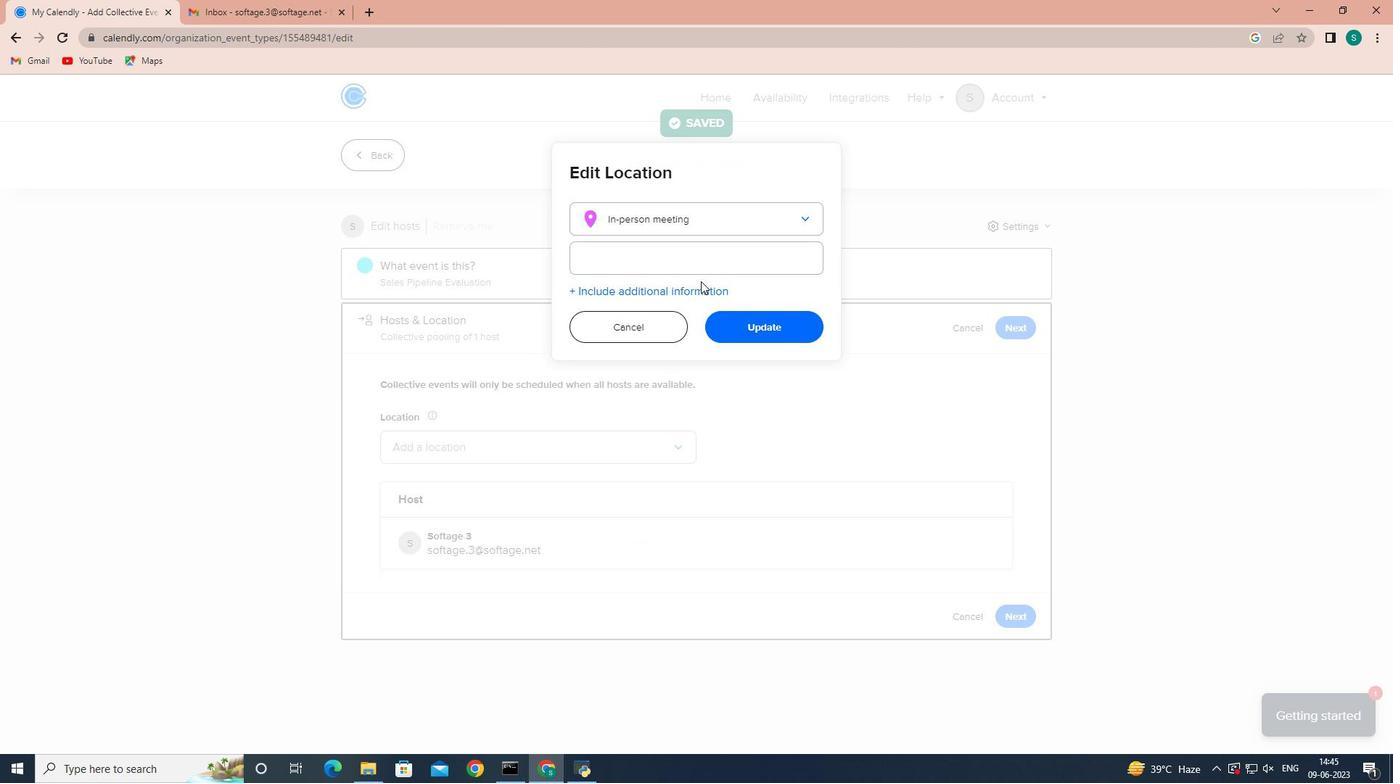 
Action: Mouse pressed left at (710, 268)
Screenshot: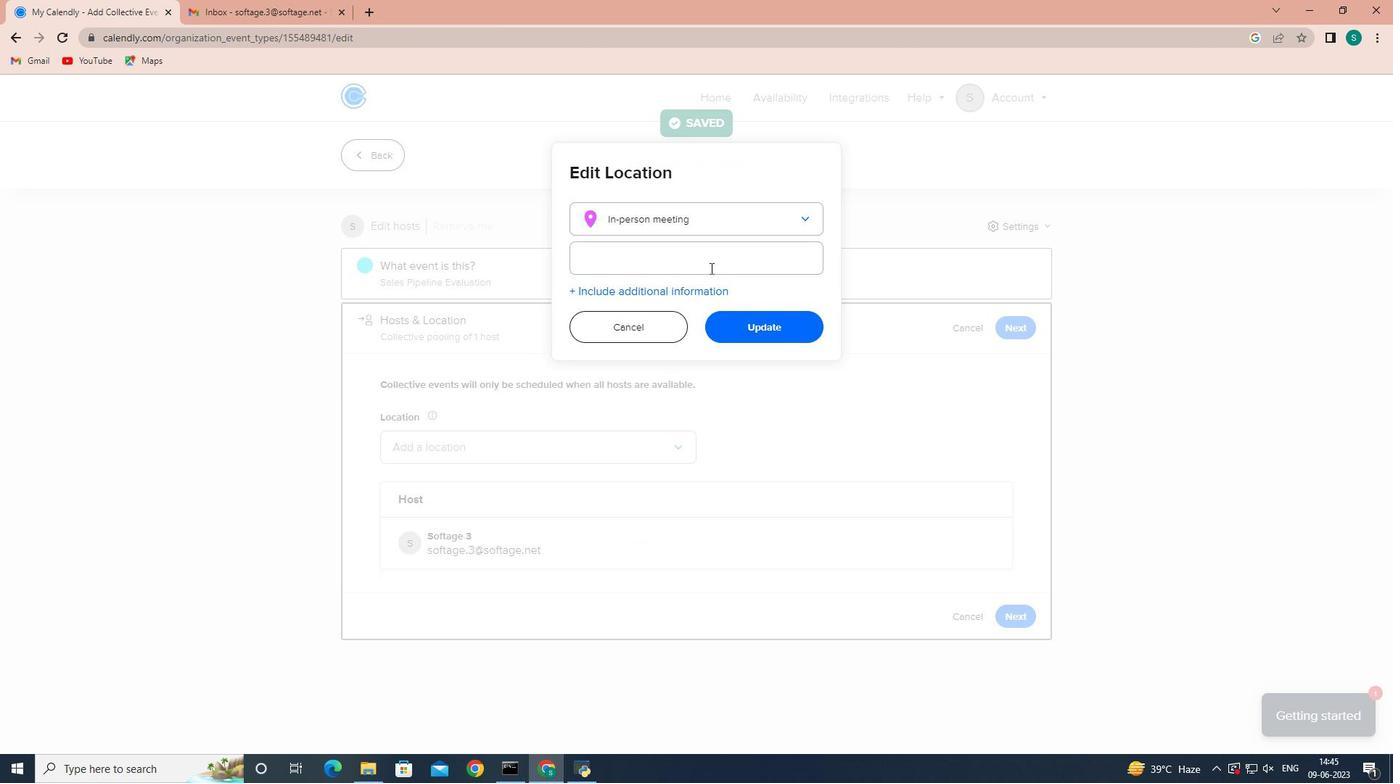 
Action: Key pressed 123<Key.space><Key.shift>Antibes,<Key.space><Key.shift><Key.shift><Key.shift>Framn<Key.backspace><Key.backspace>nce
Screenshot: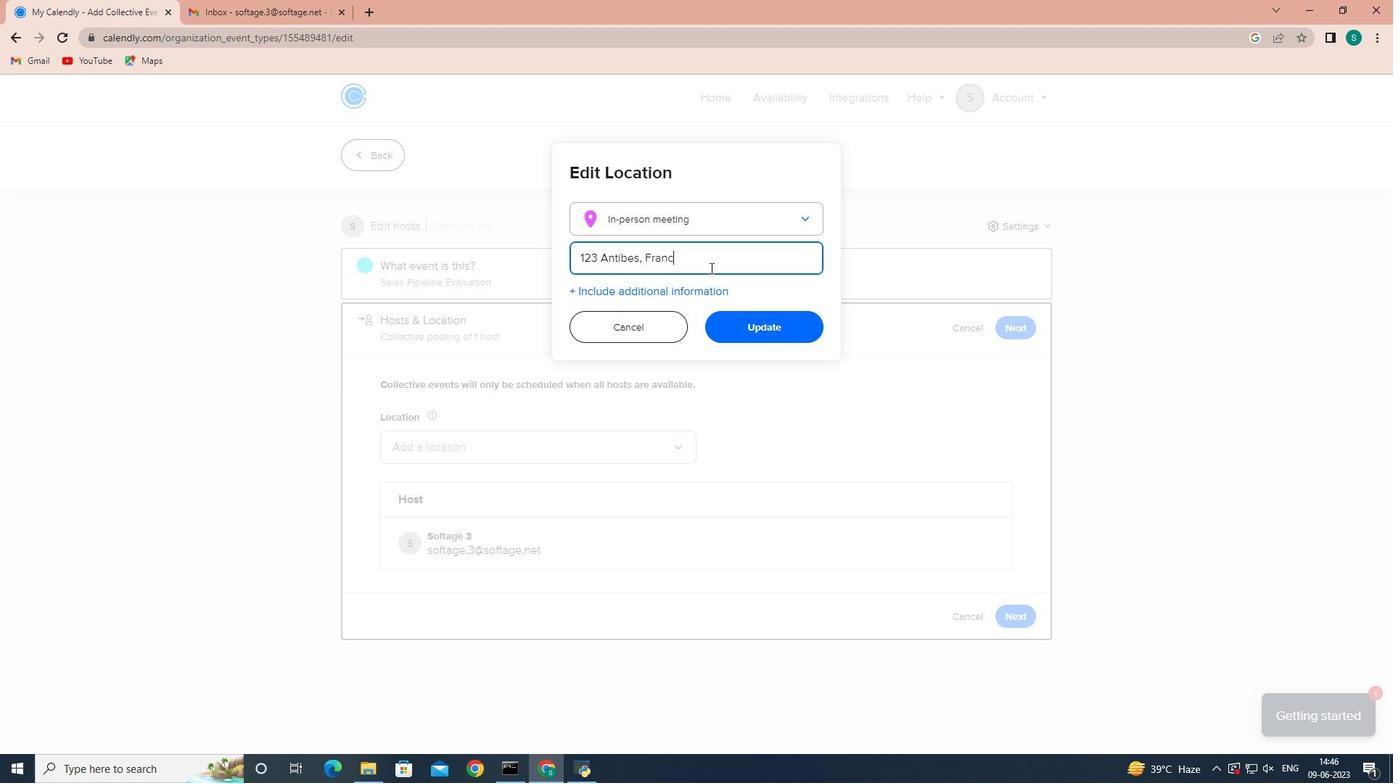 
Action: Mouse moved to (770, 327)
Screenshot: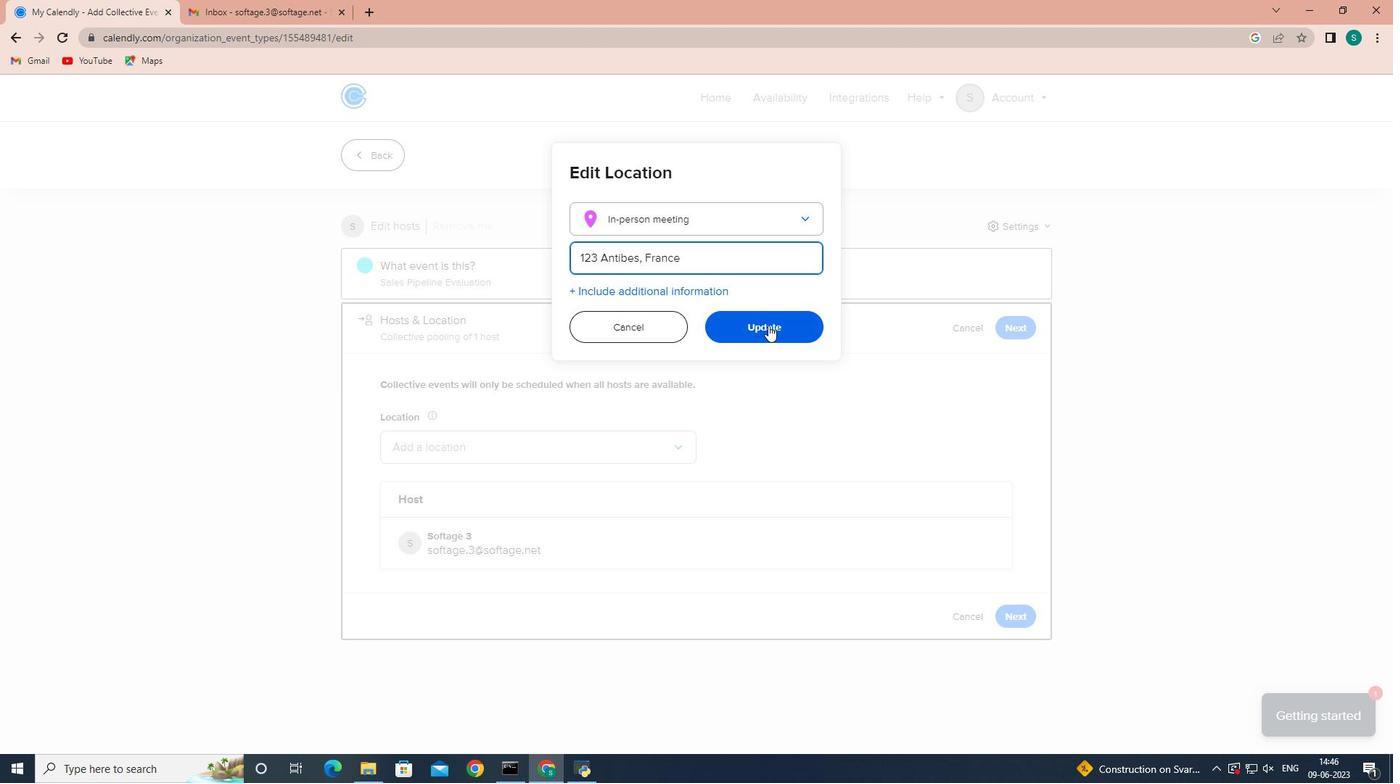 
Action: Mouse pressed left at (770, 327)
Screenshot: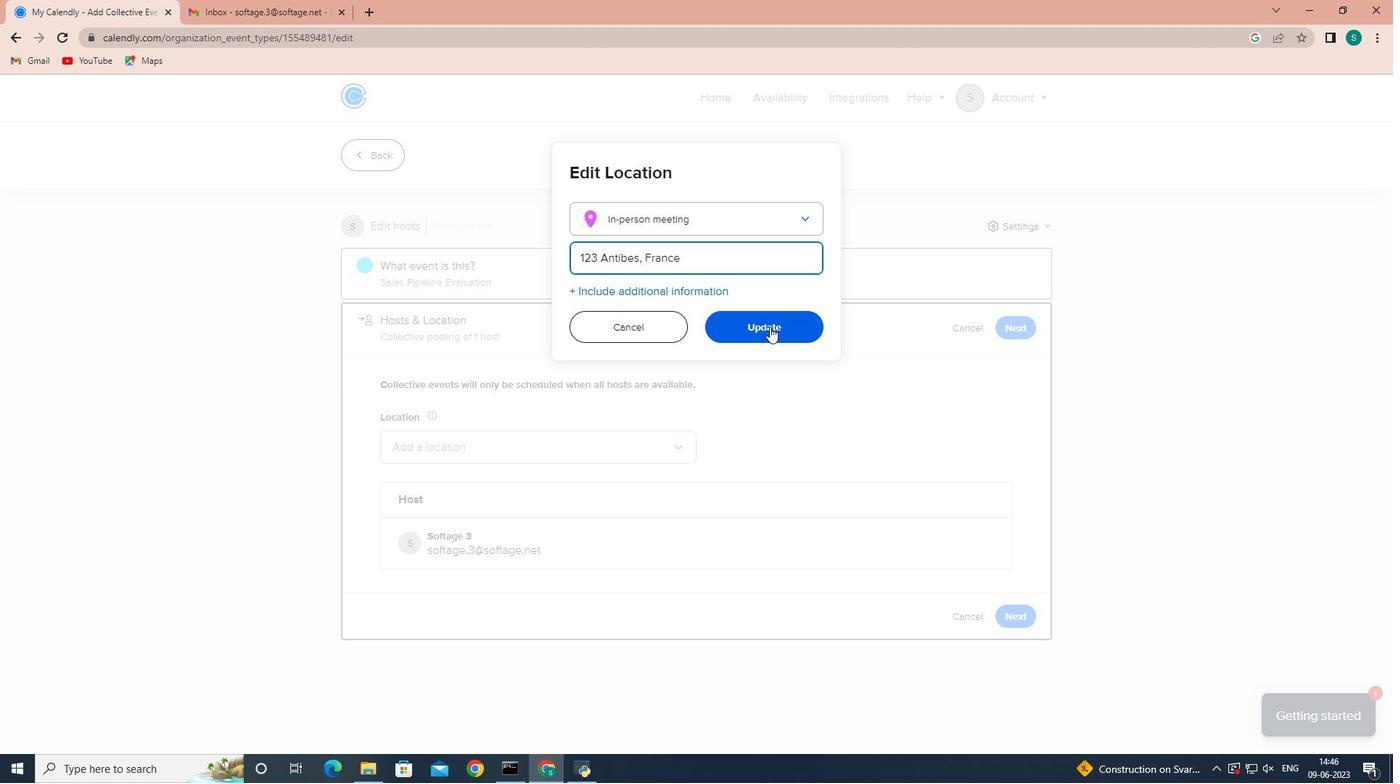 
Action: Mouse moved to (1020, 613)
Screenshot: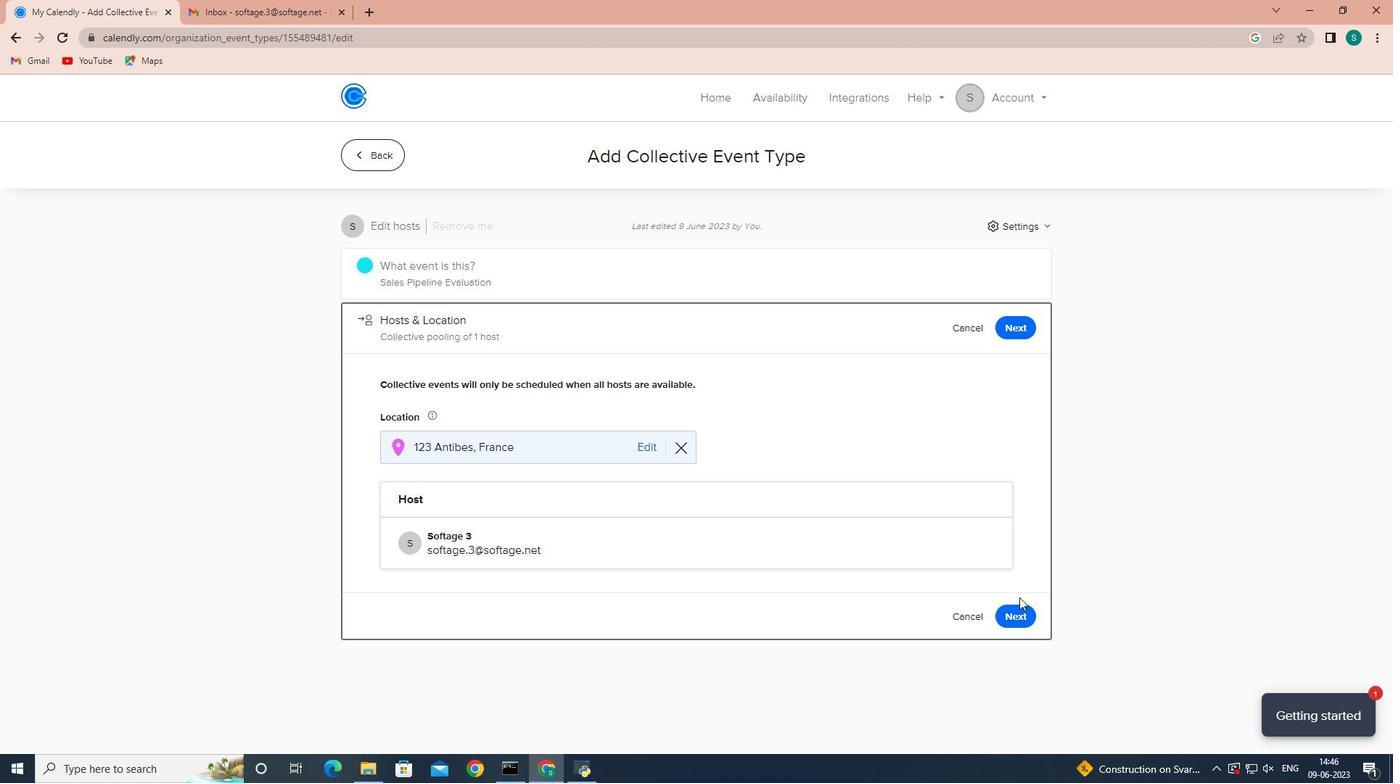 
Action: Mouse pressed left at (1020, 613)
Screenshot: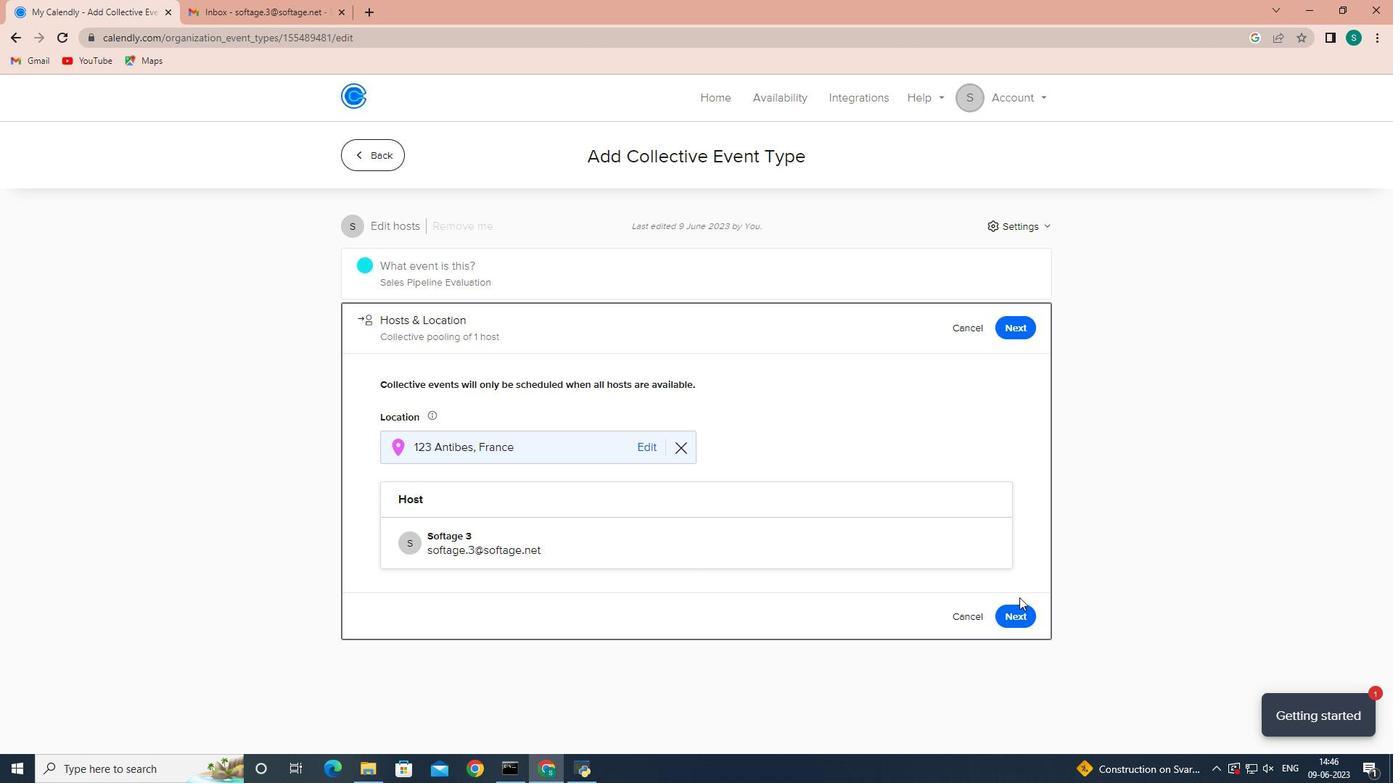 
Action: Mouse pressed left at (1020, 613)
Screenshot: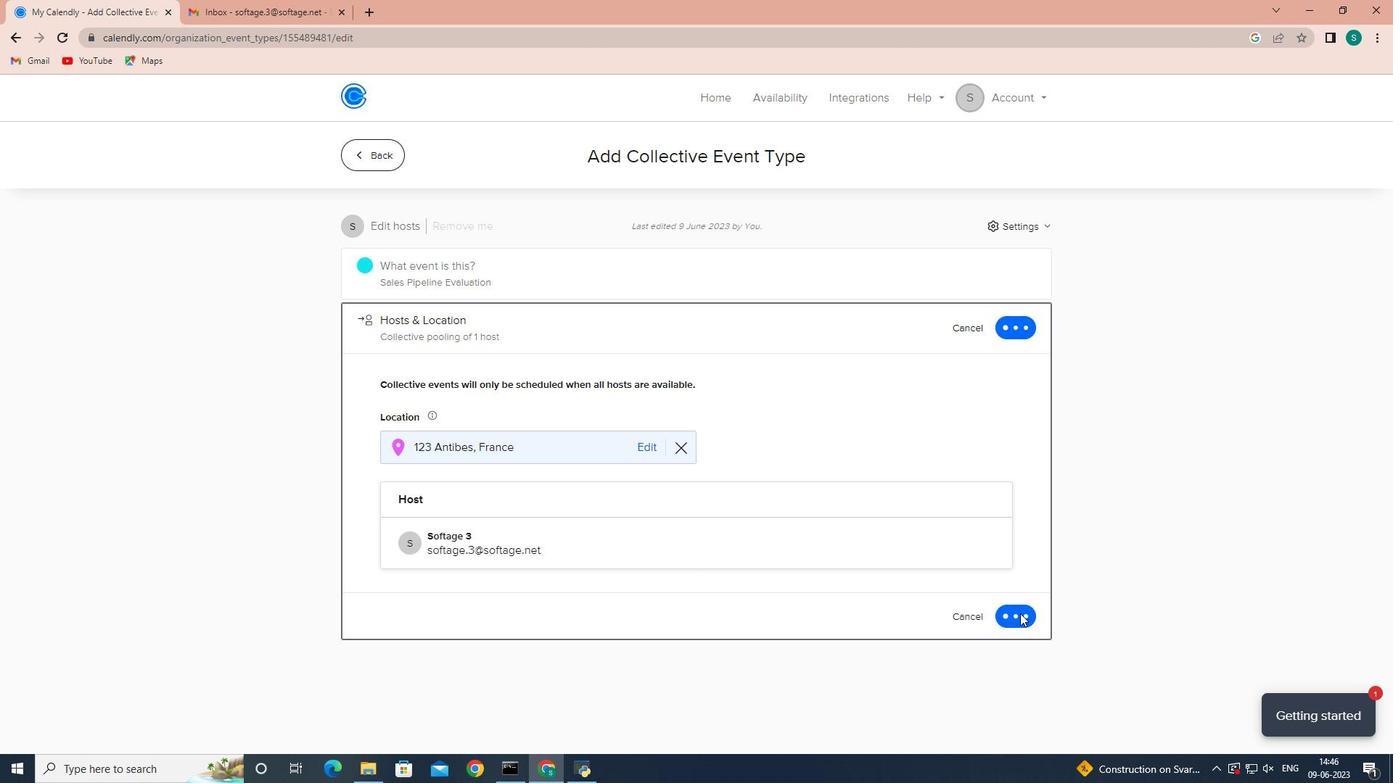 
Action: Mouse moved to (458, 542)
Screenshot: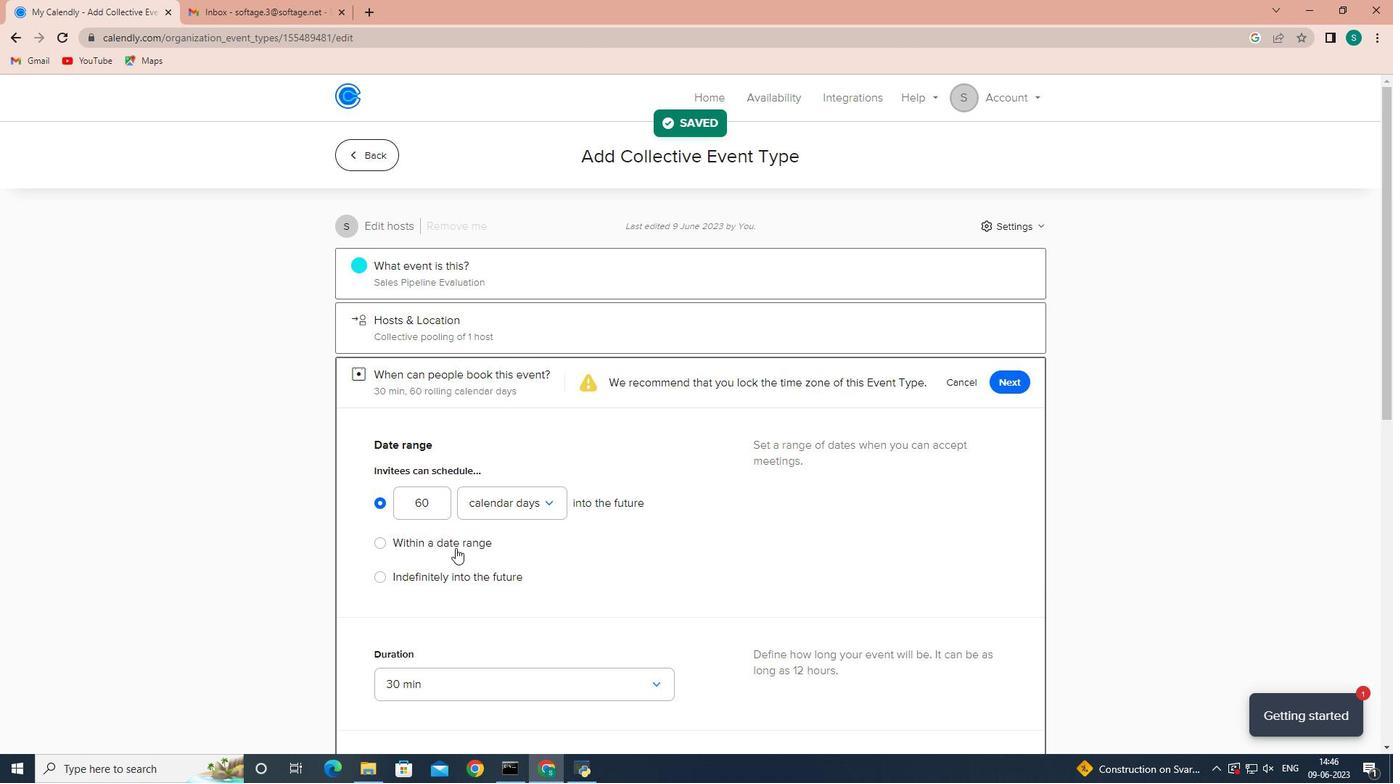 
Action: Mouse pressed left at (458, 542)
Screenshot: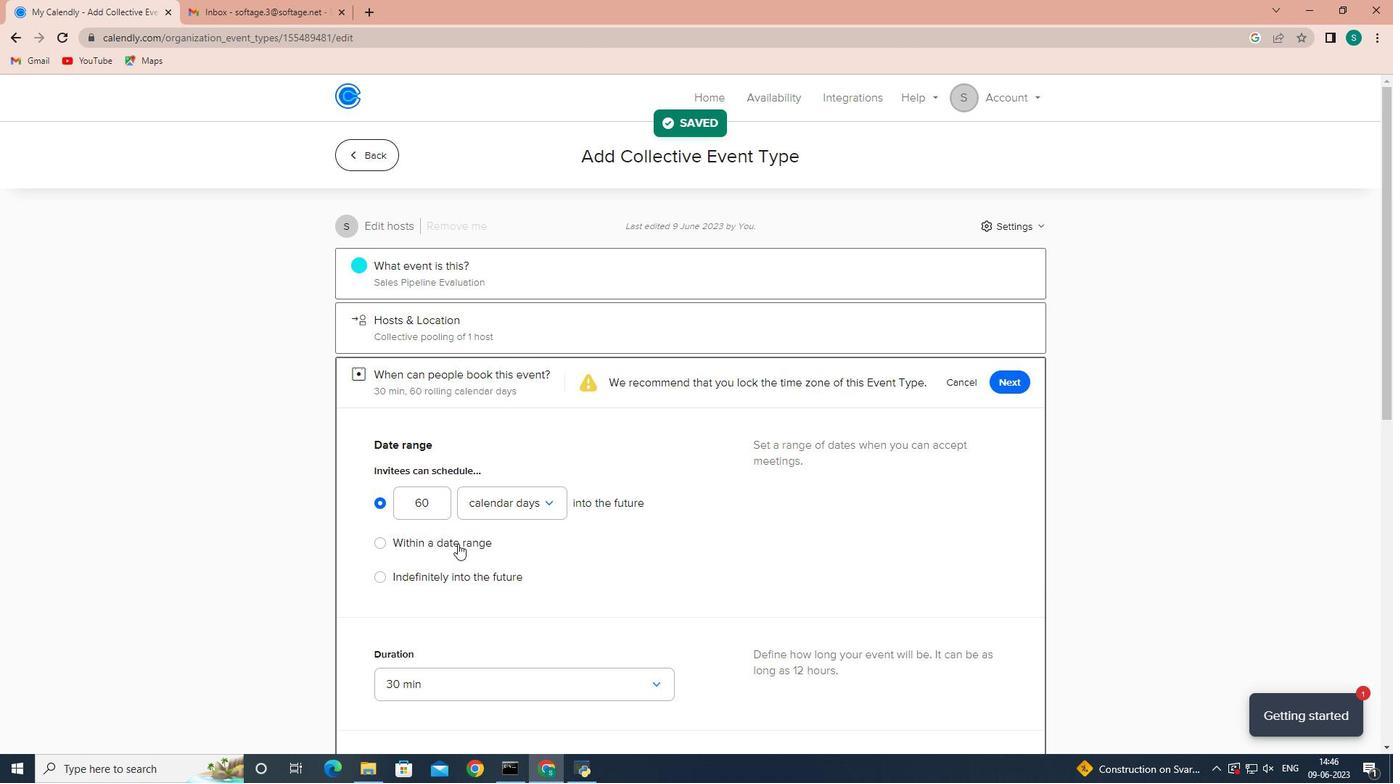
Action: Mouse moved to (561, 550)
Screenshot: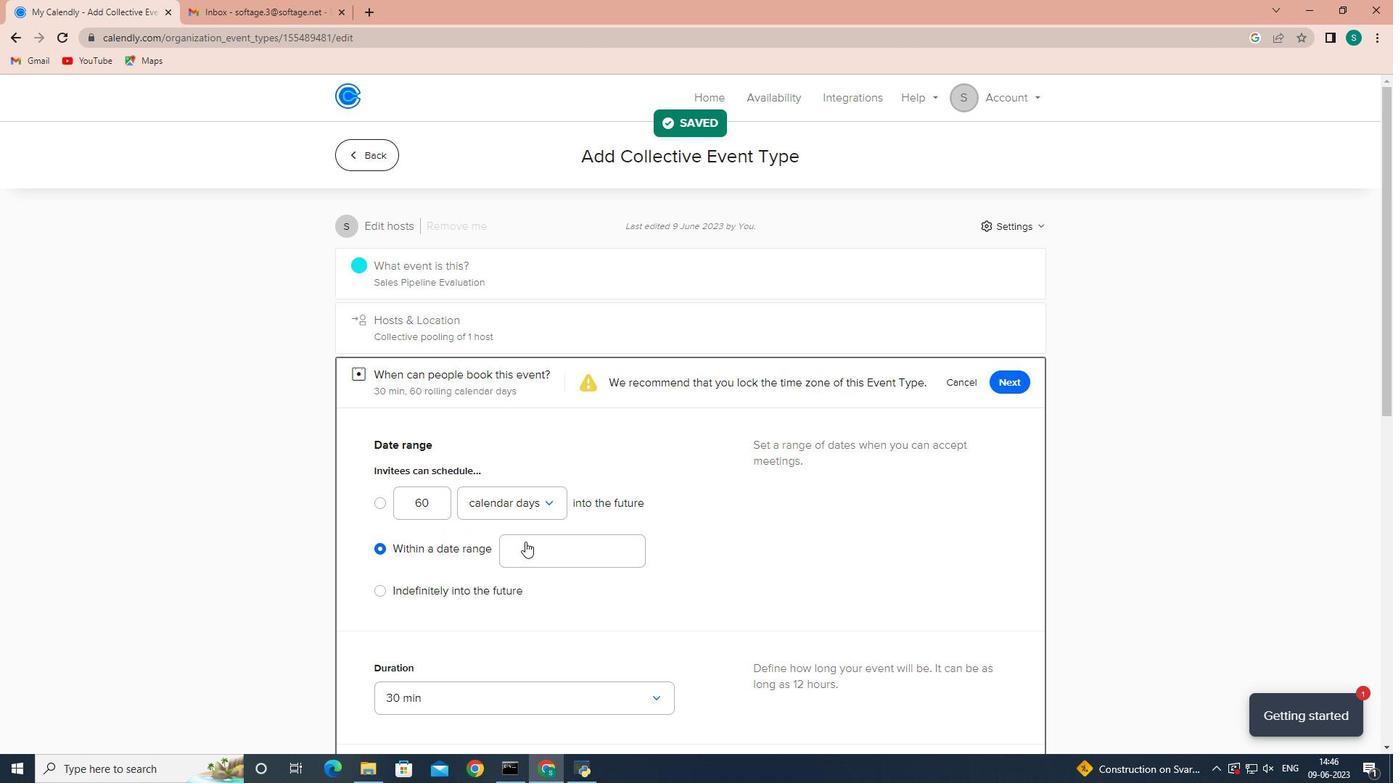 
Action: Mouse pressed left at (561, 550)
Screenshot: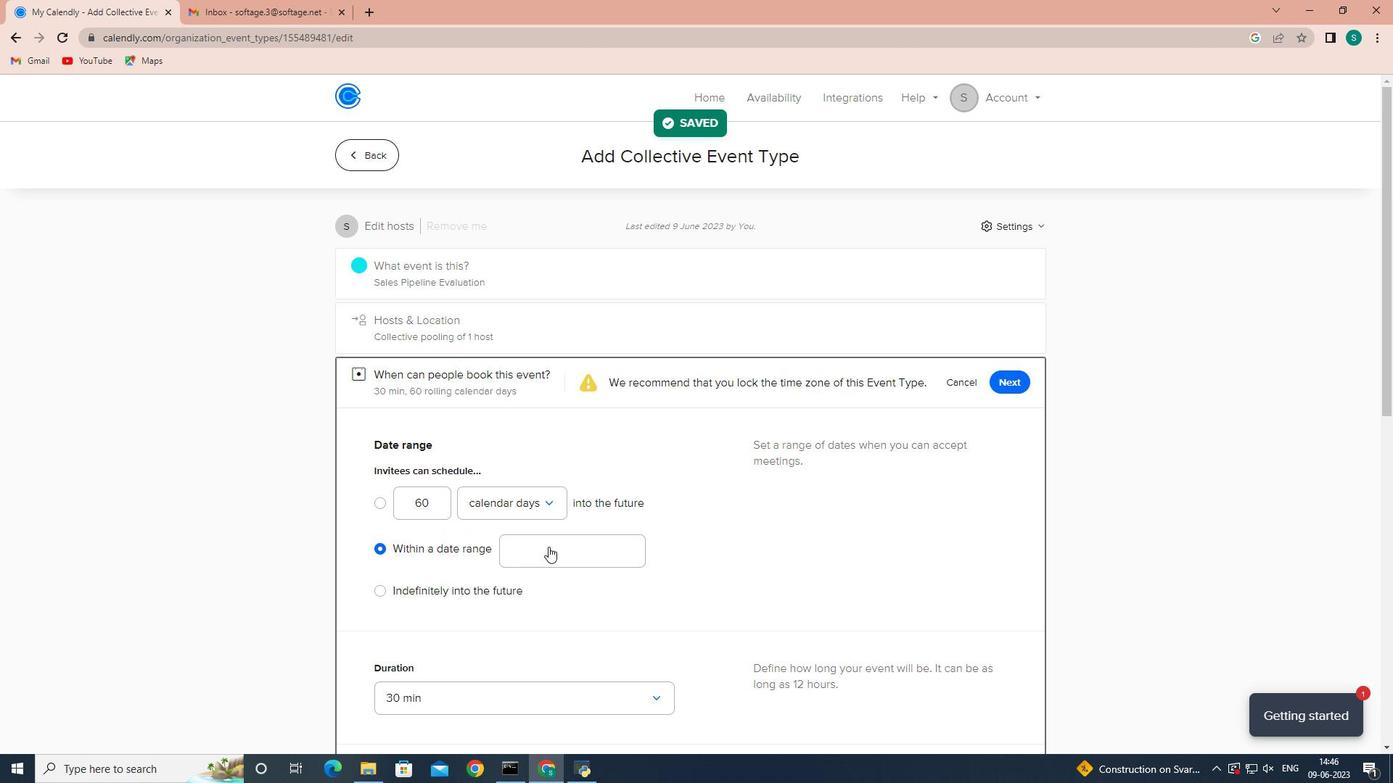 
Action: Mouse moved to (613, 279)
Screenshot: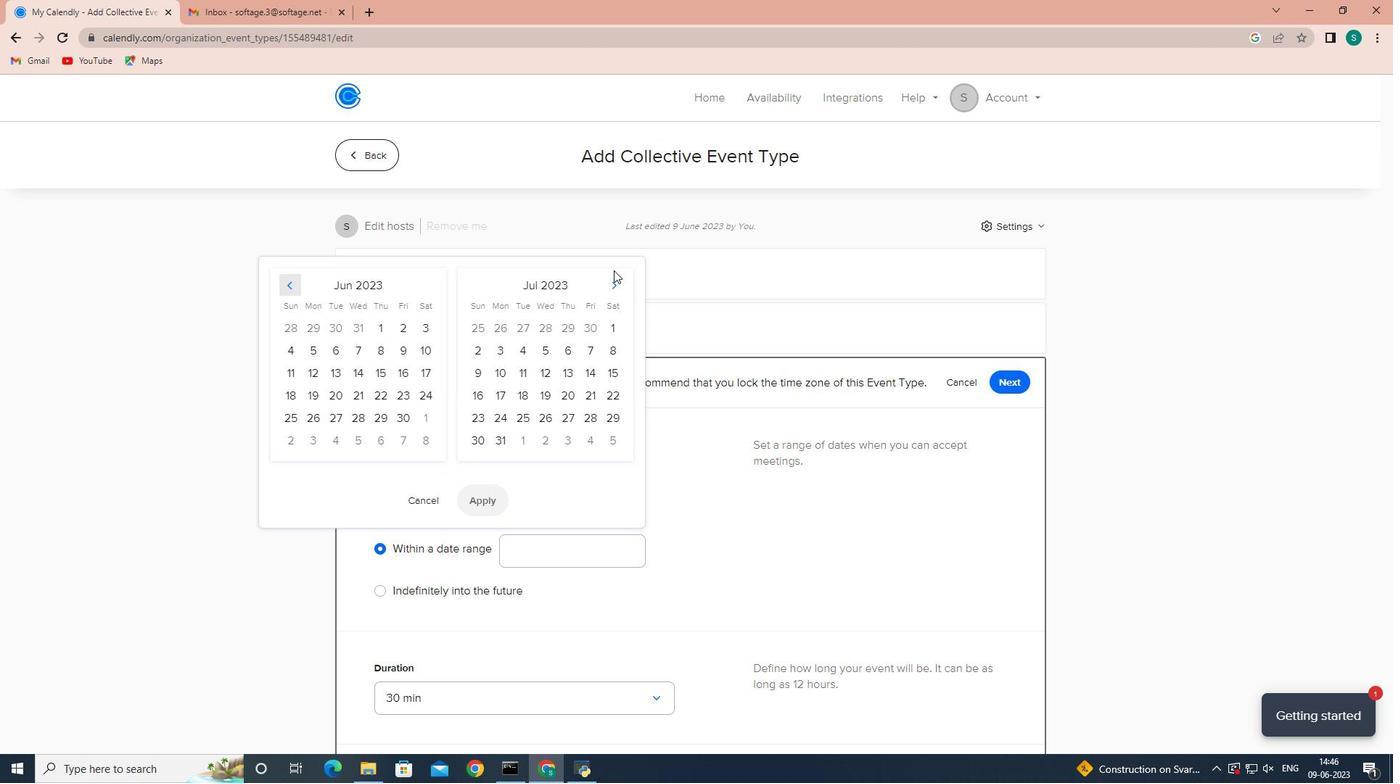 
Action: Mouse pressed left at (613, 279)
Screenshot: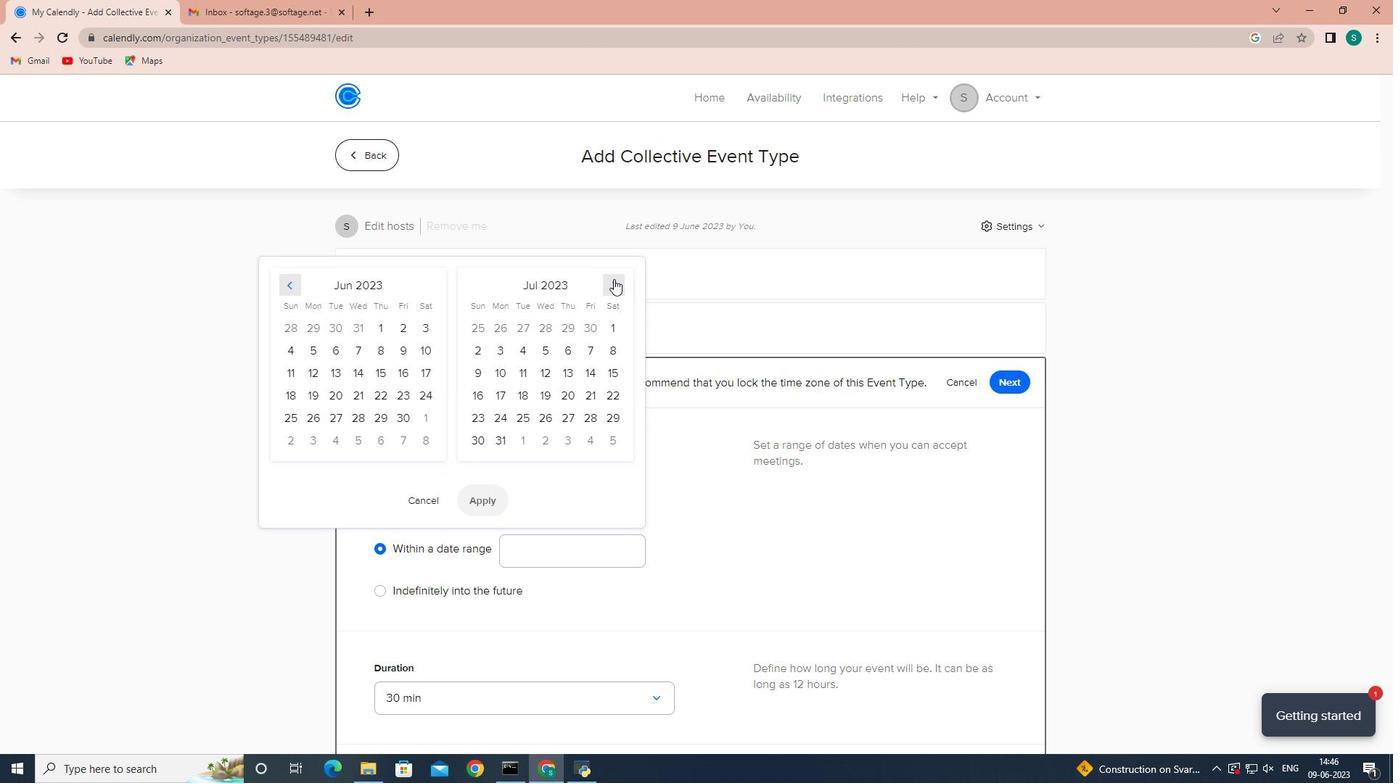 
Action: Mouse pressed left at (613, 279)
Screenshot: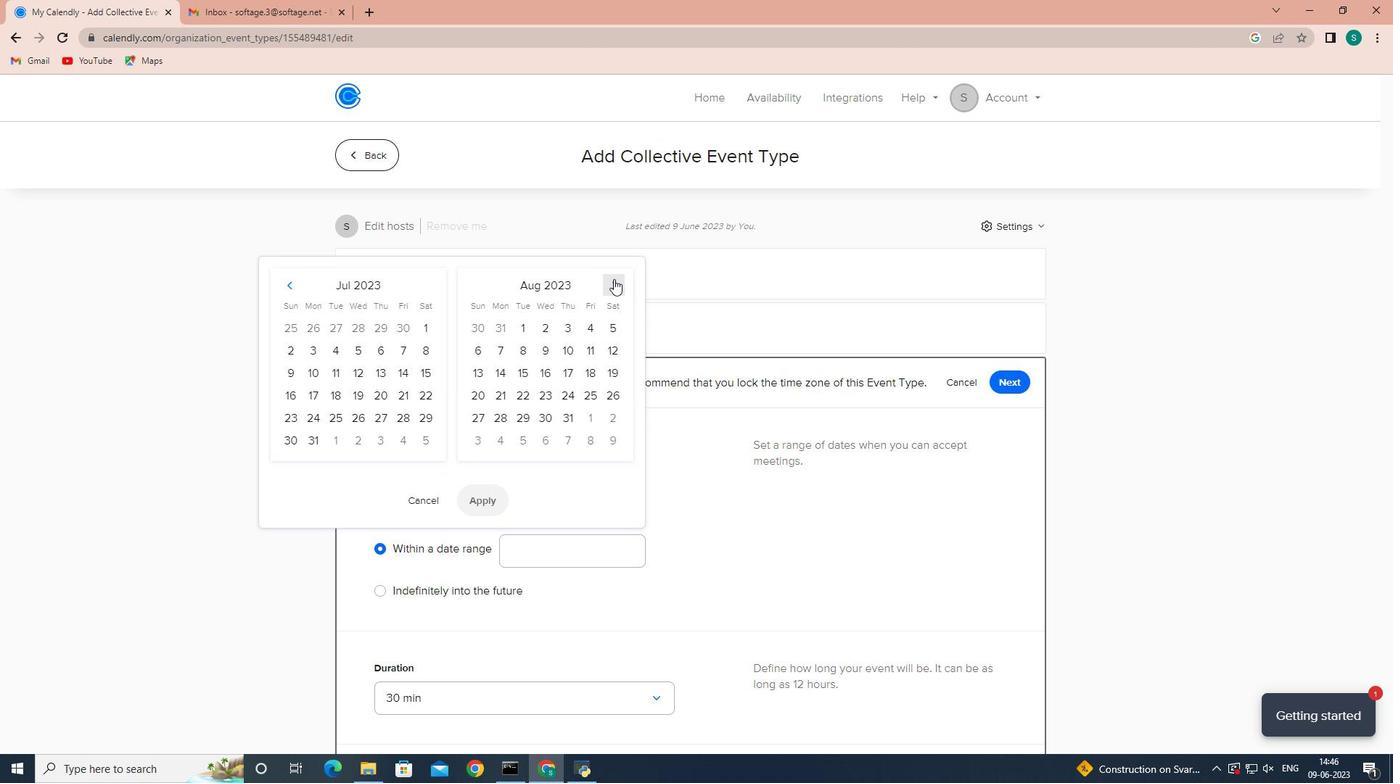 
Action: Mouse pressed left at (613, 279)
Screenshot: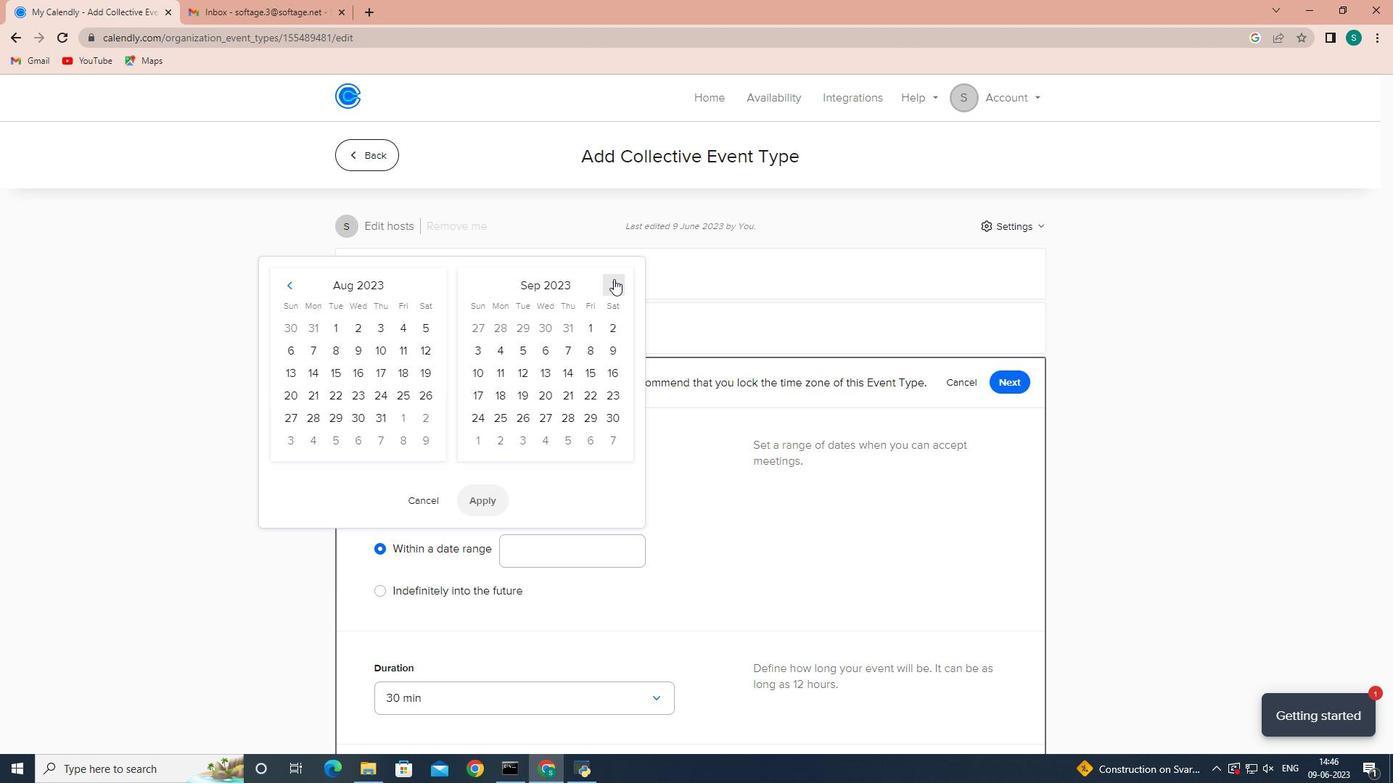 
Action: Mouse moved to (527, 394)
Screenshot: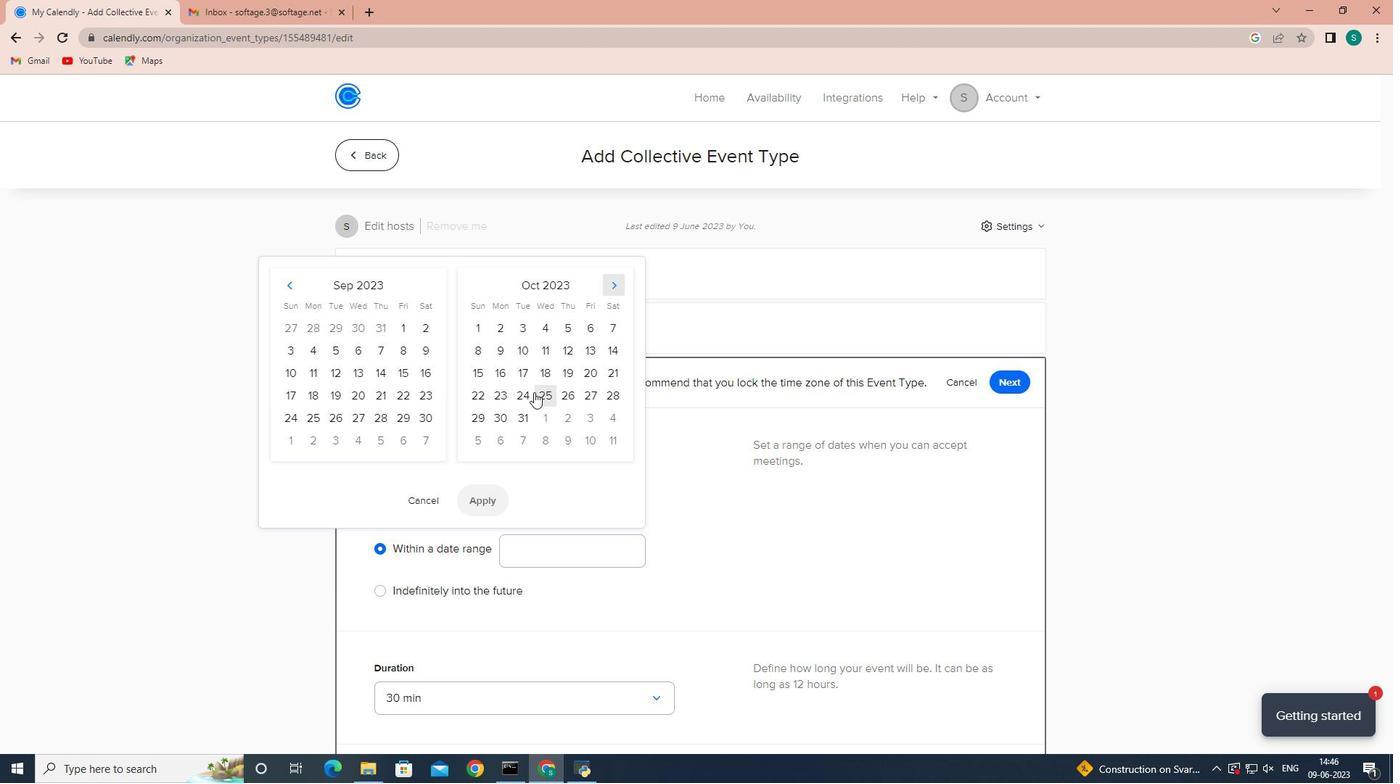
Action: Mouse pressed left at (527, 394)
Screenshot: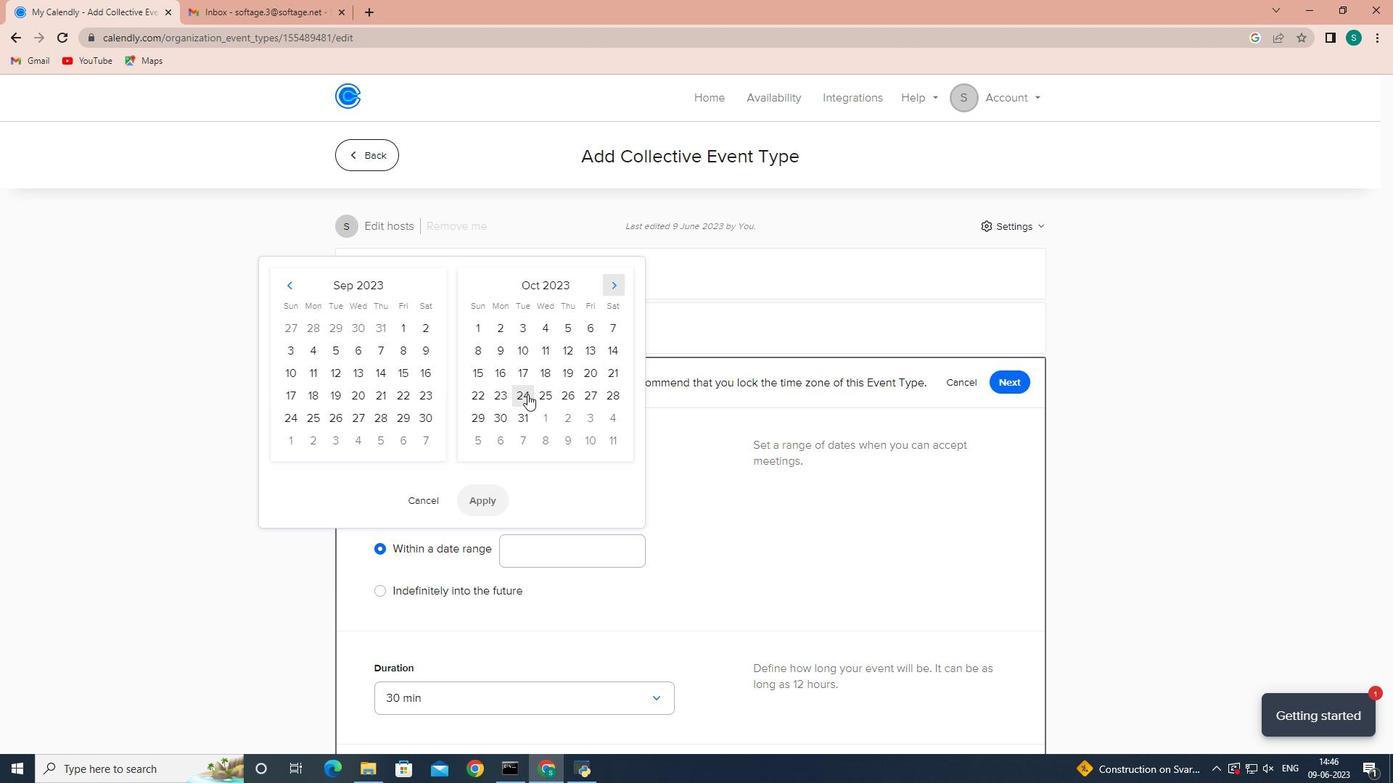 
Action: Mouse moved to (550, 395)
Screenshot: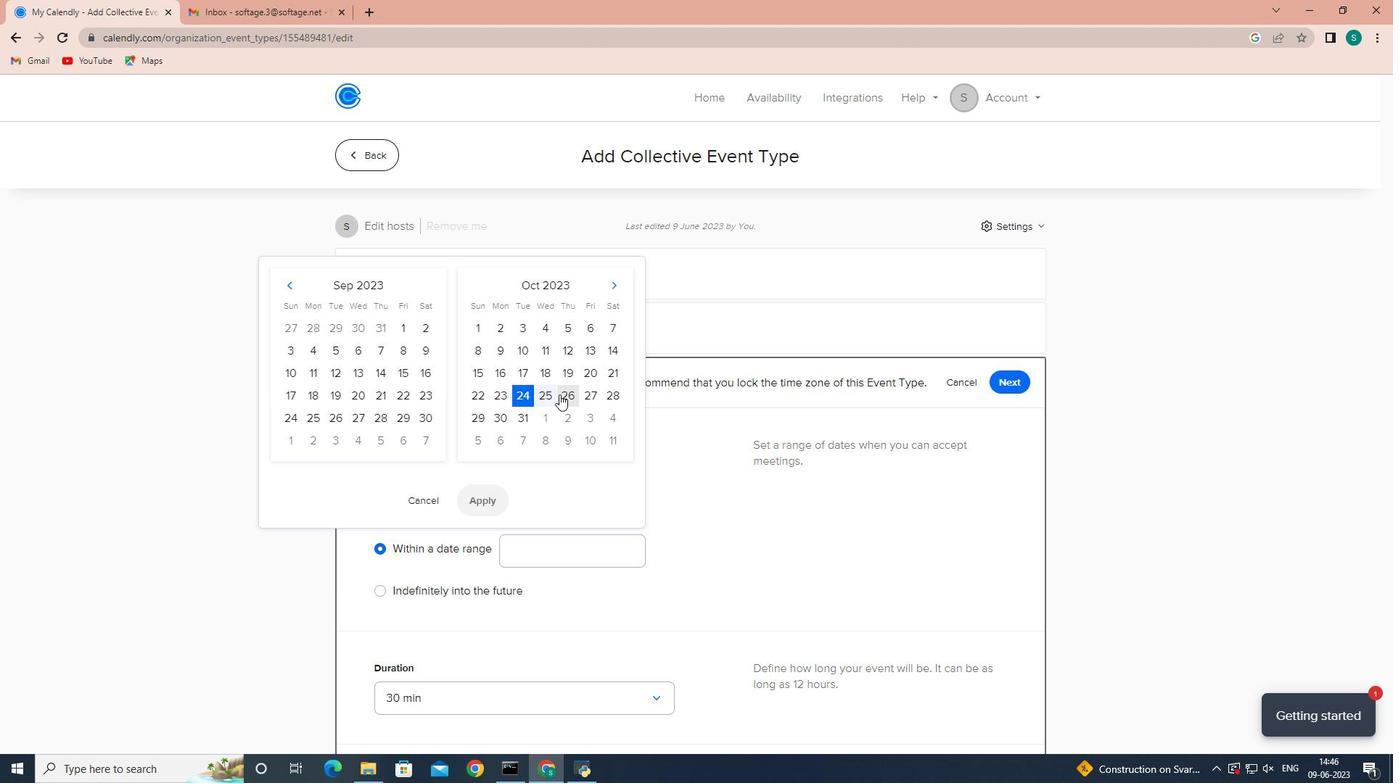 
Action: Mouse pressed left at (550, 395)
Screenshot: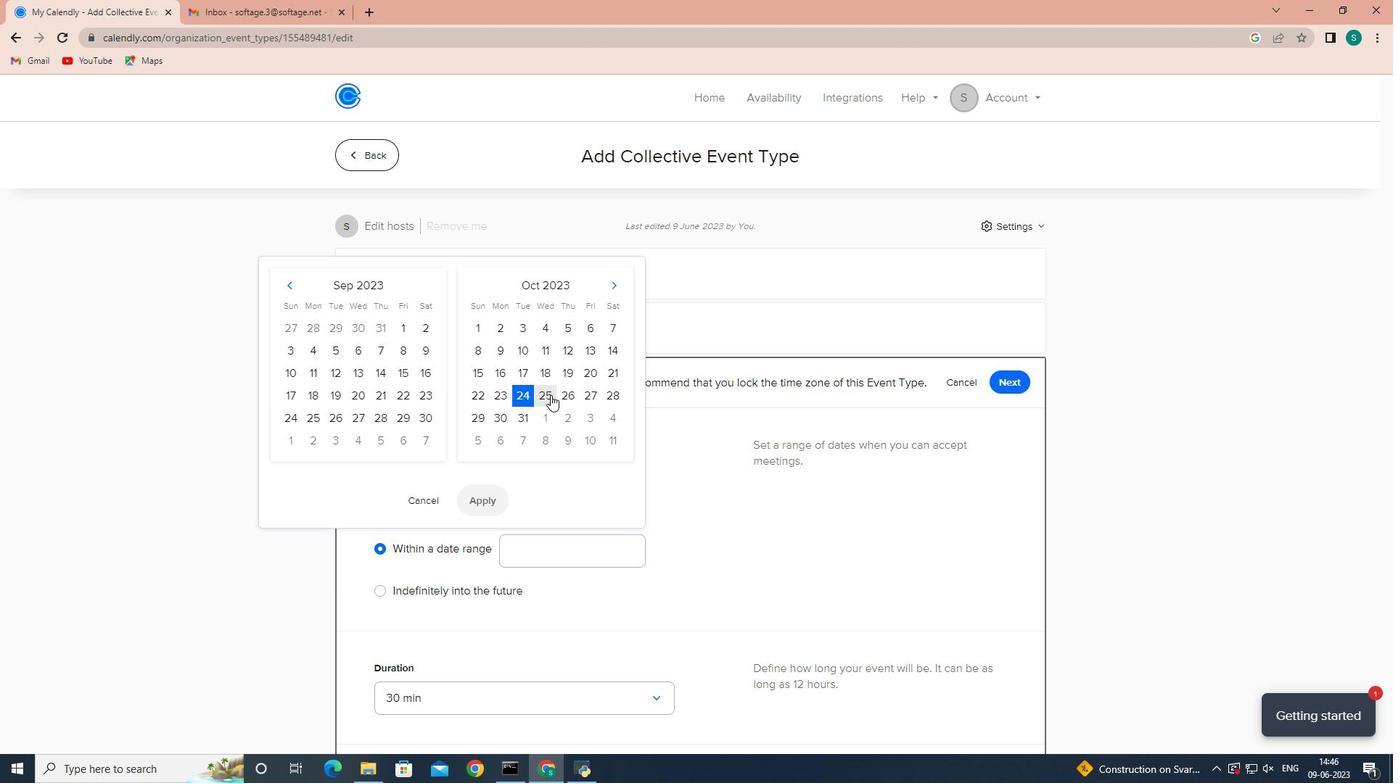 
Action: Mouse moved to (477, 497)
Screenshot: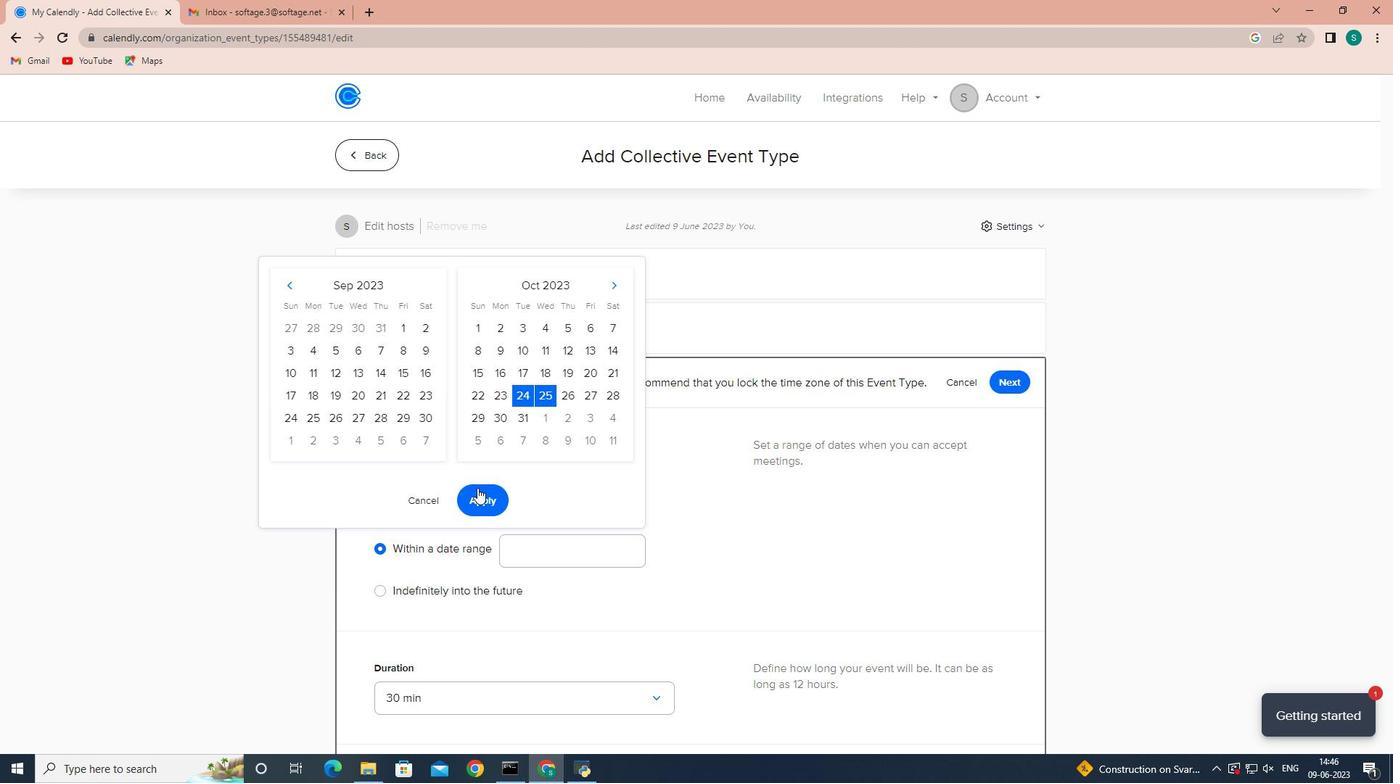 
Action: Mouse pressed left at (477, 497)
Screenshot: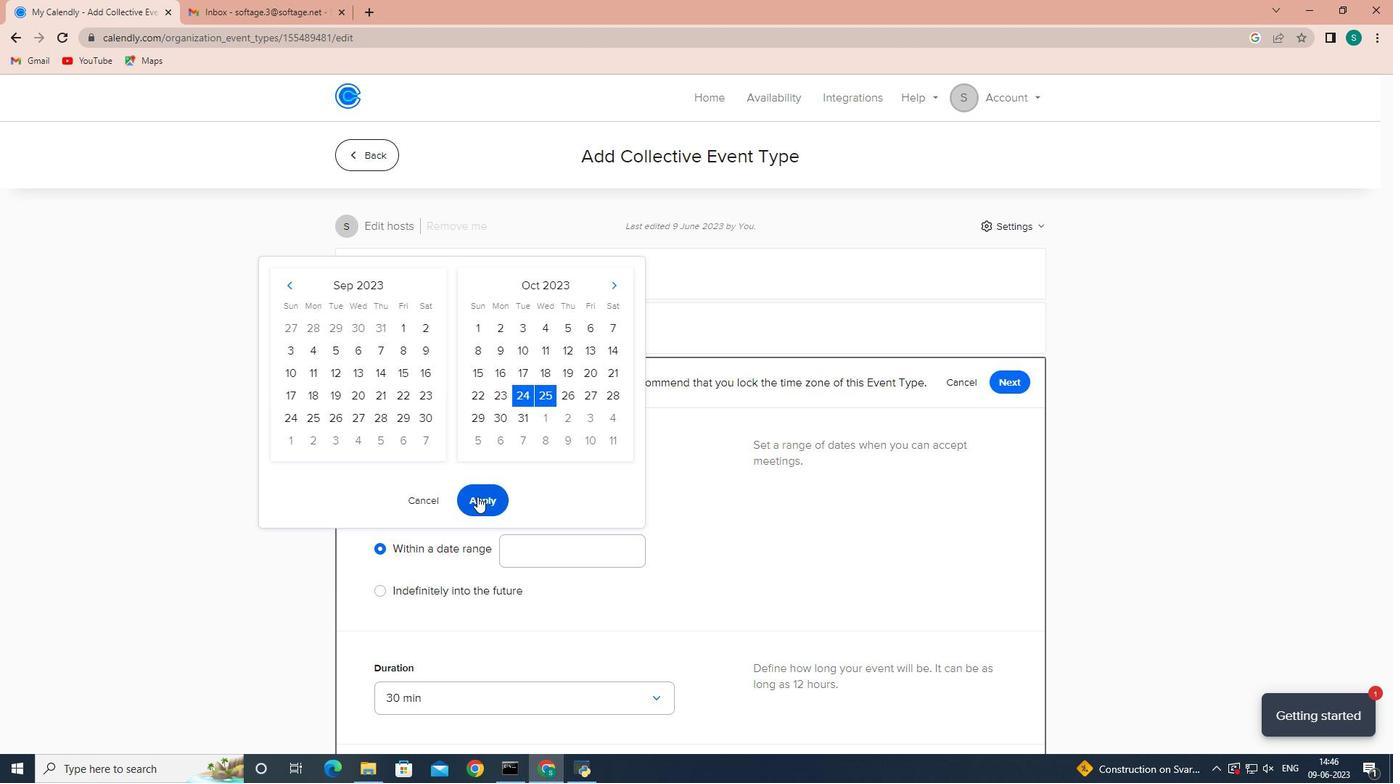 
Action: Mouse moved to (1007, 383)
Screenshot: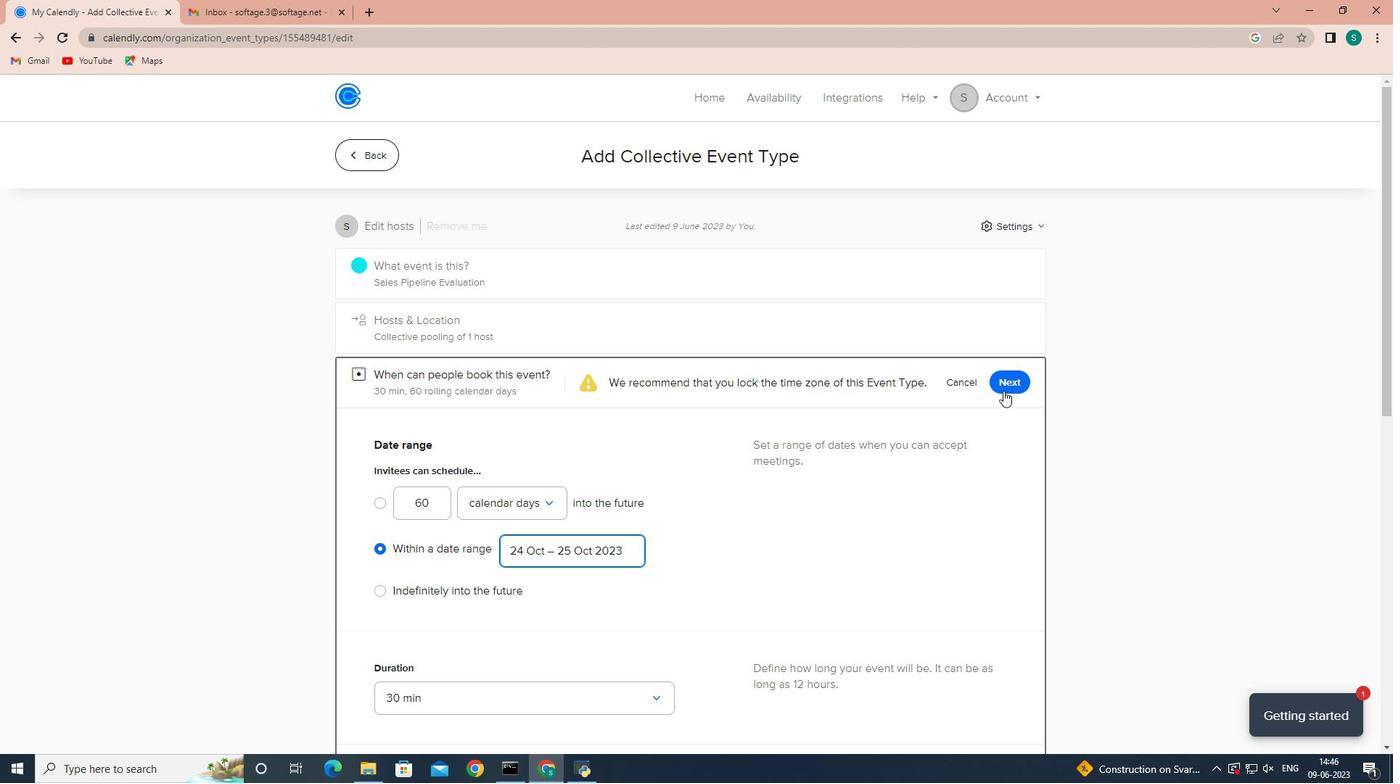 
Action: Mouse pressed left at (1007, 383)
Screenshot: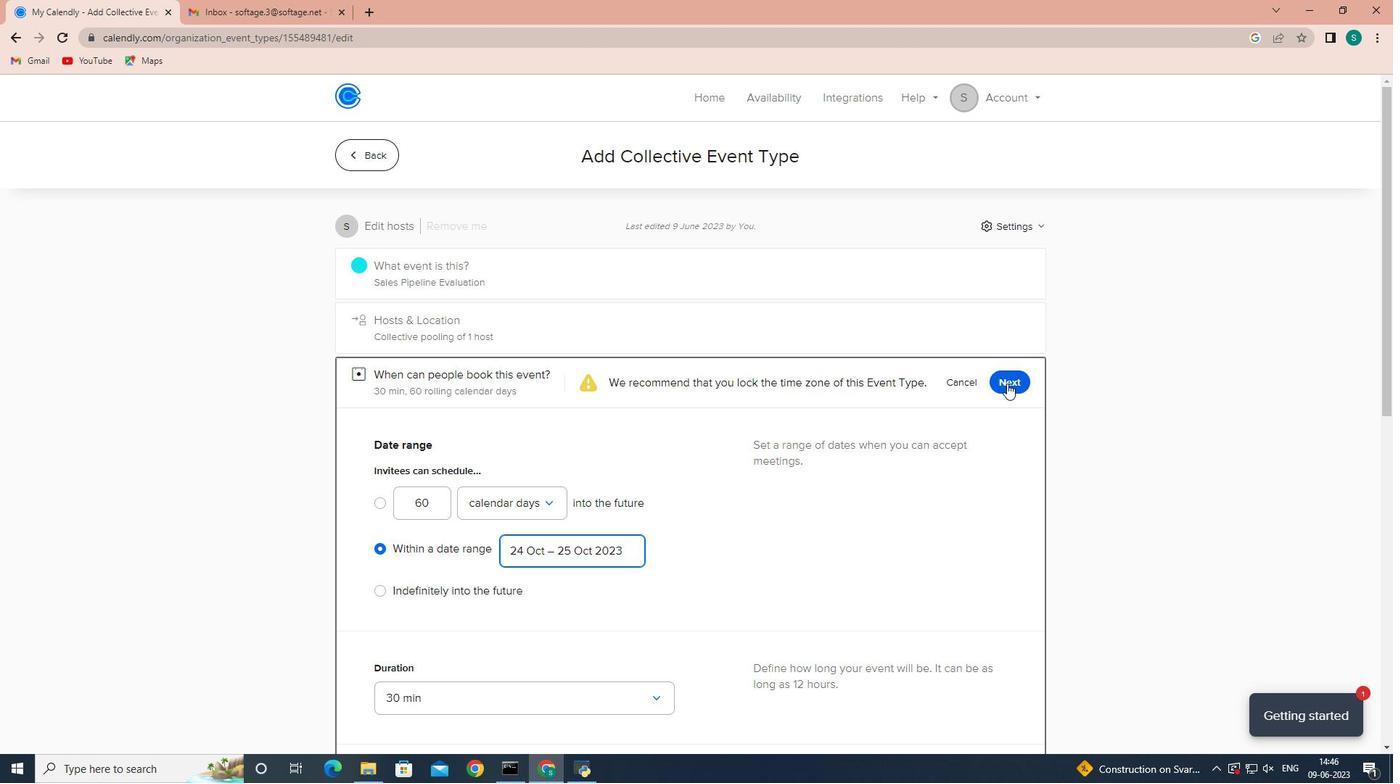 
Action: Mouse moved to (1016, 148)
Screenshot: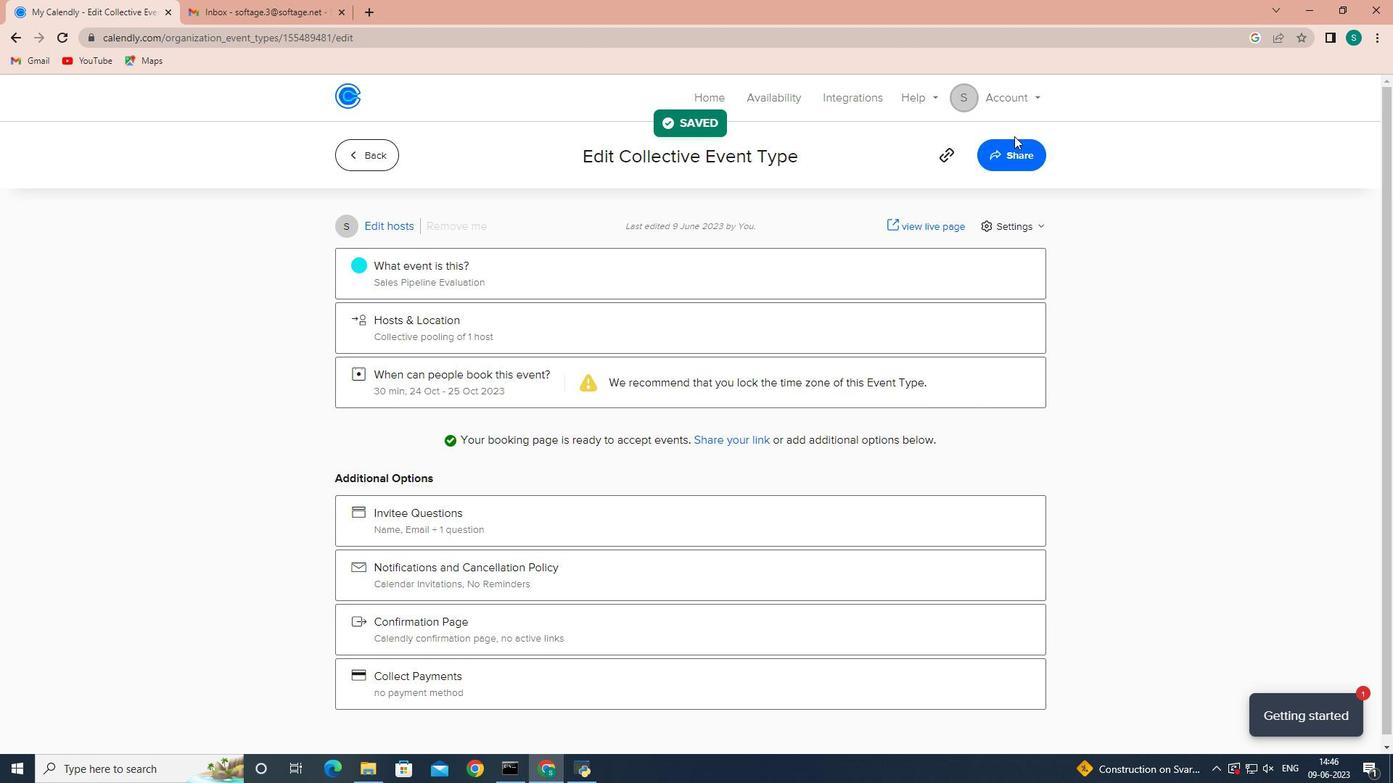 
Action: Mouse pressed left at (1016, 148)
Screenshot: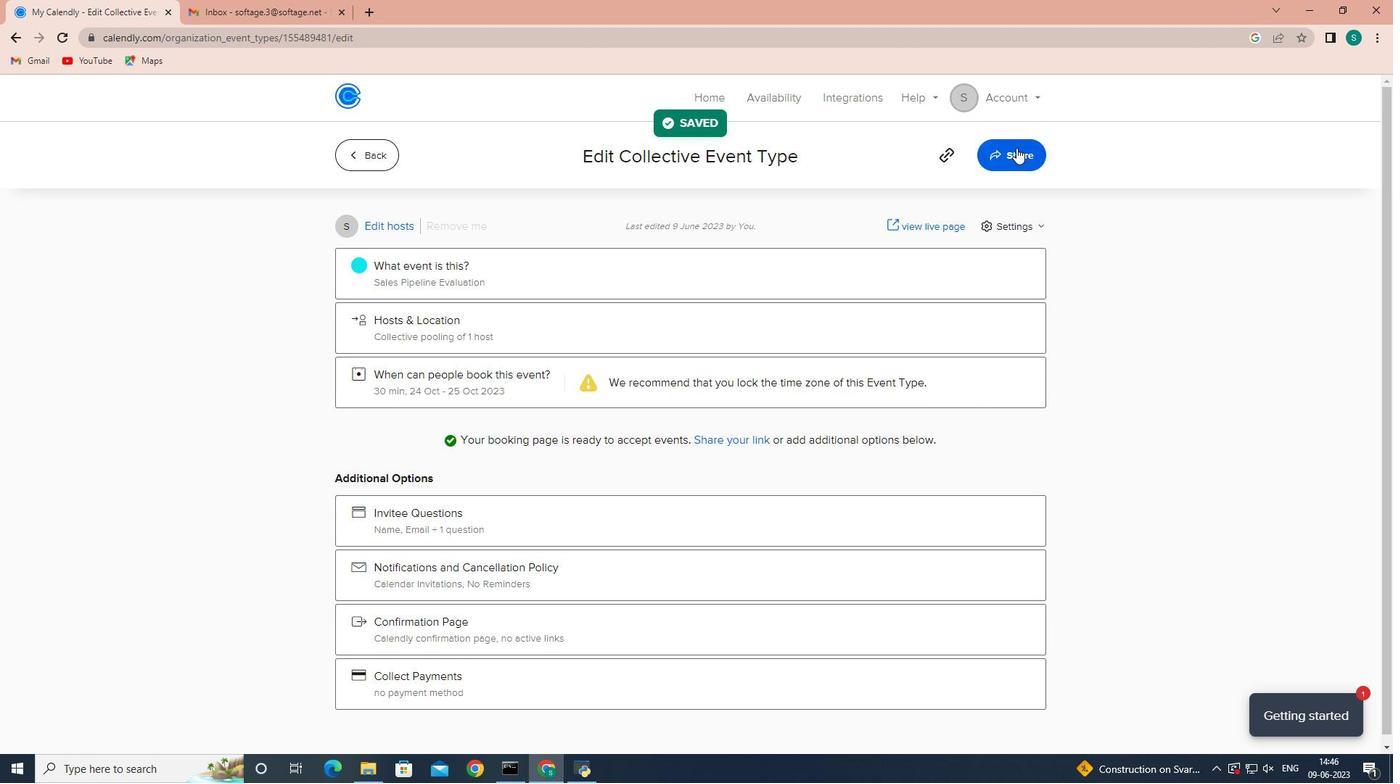
Action: Mouse moved to (891, 295)
Screenshot: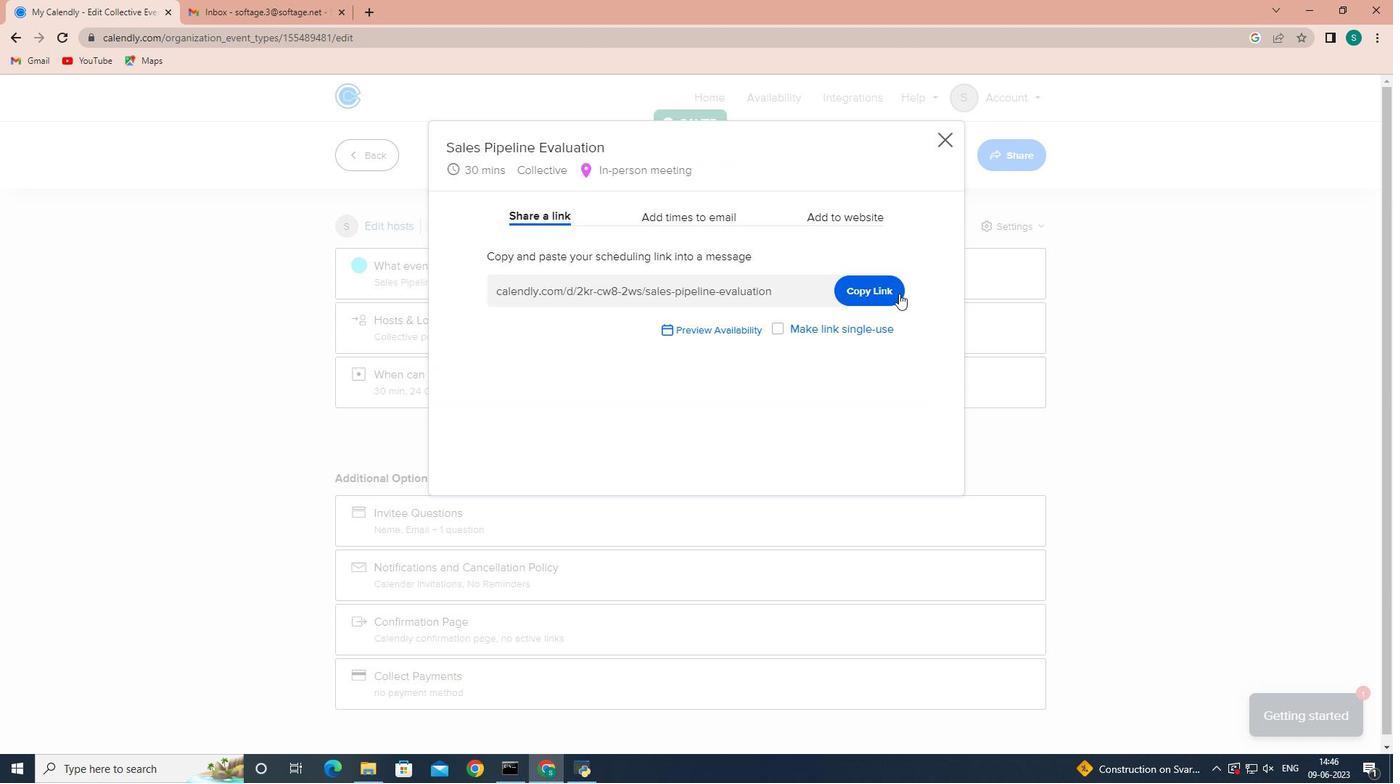 
Action: Mouse pressed left at (891, 295)
Screenshot: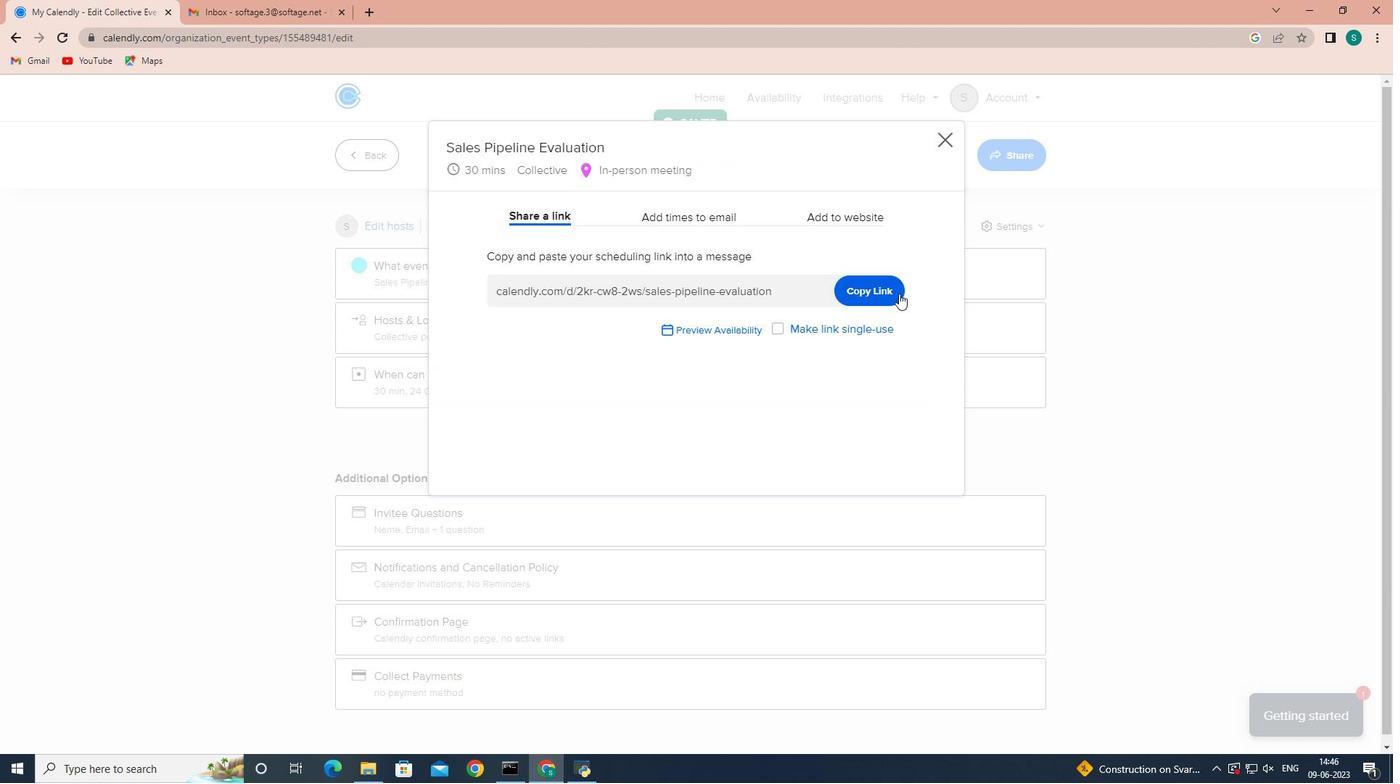 
Action: Mouse moved to (940, 142)
Screenshot: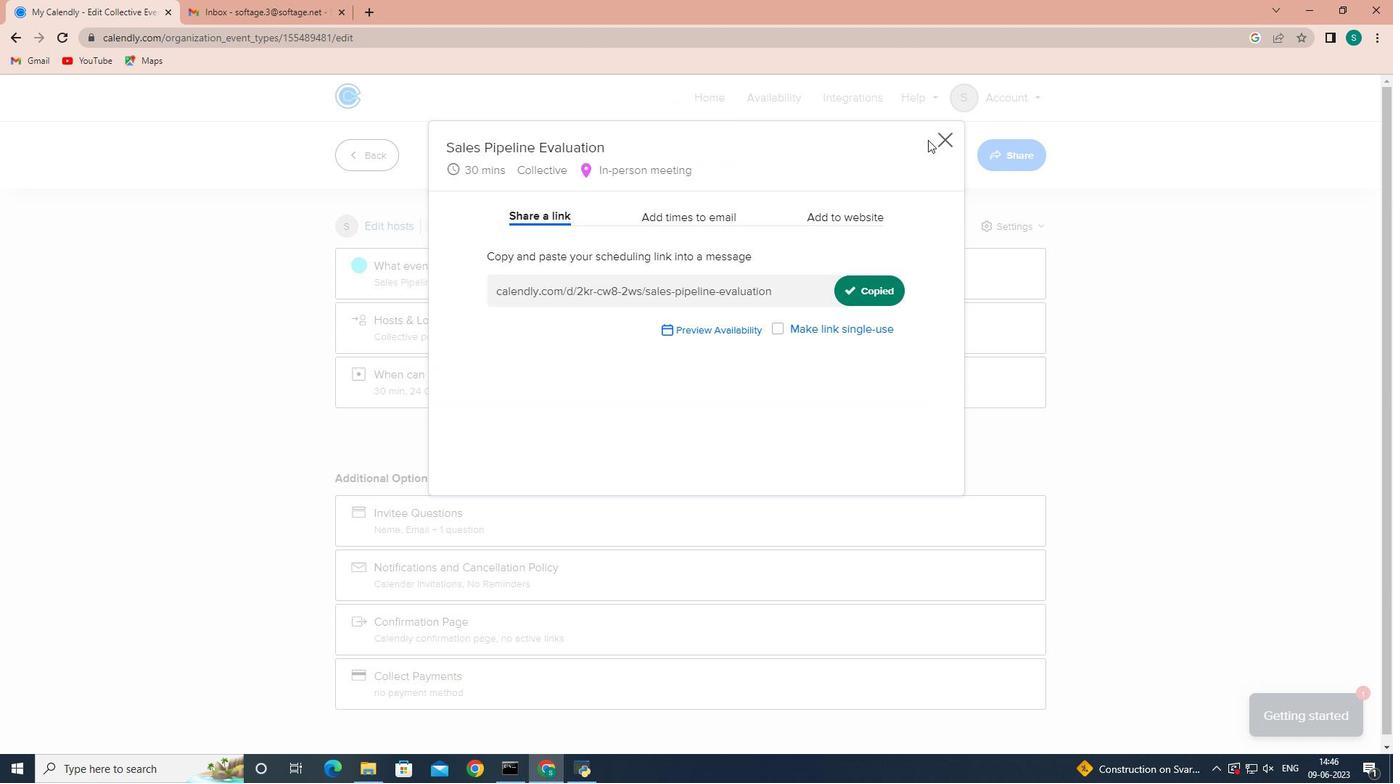 
Action: Mouse pressed left at (940, 142)
Screenshot: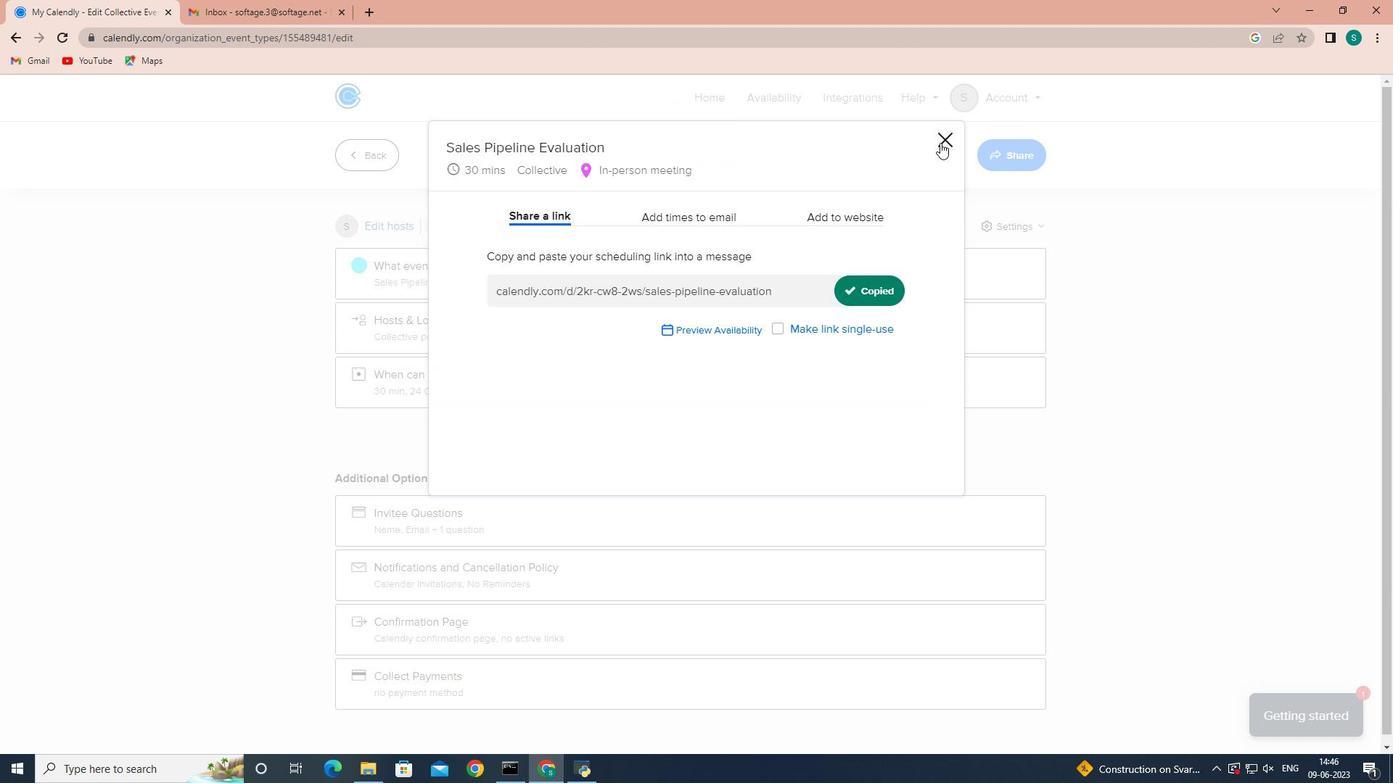 
Action: Mouse moved to (209, 0)
Screenshot: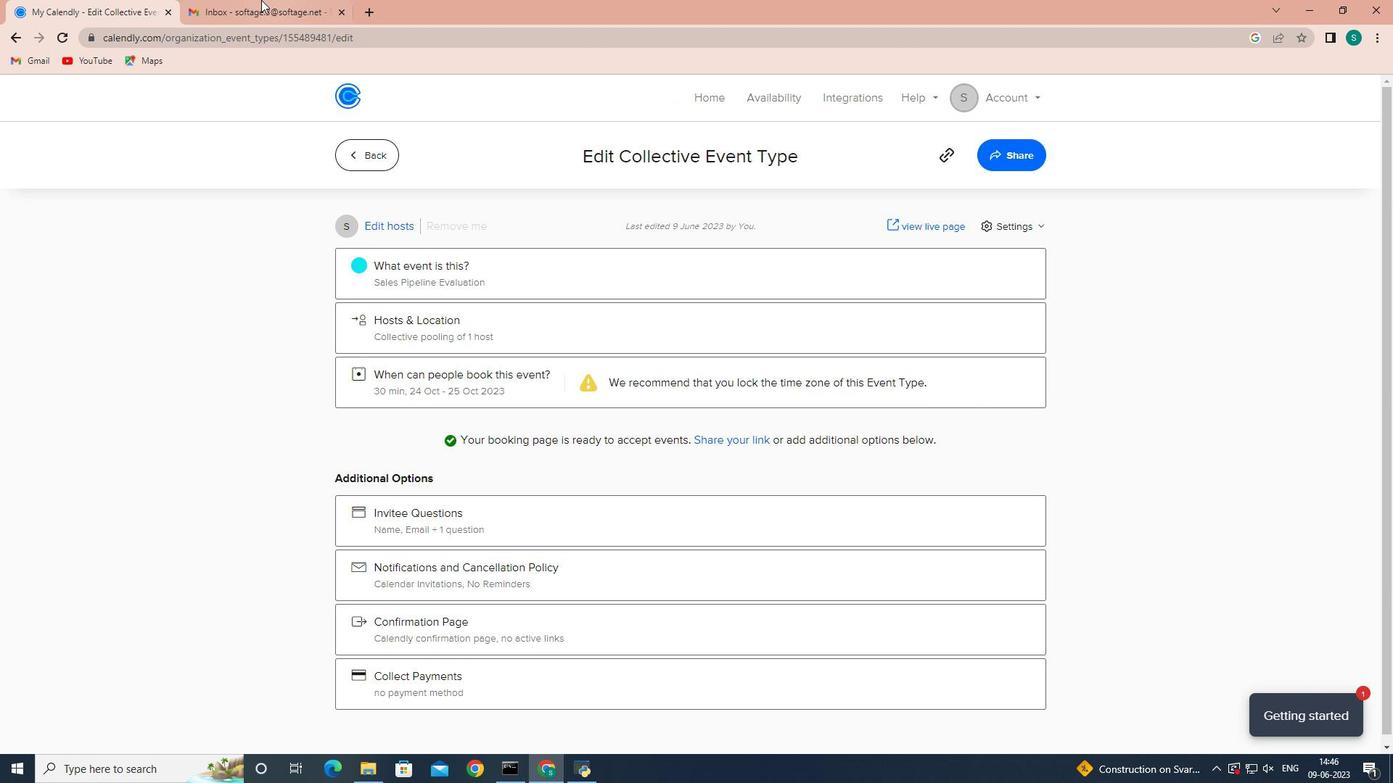 
Action: Mouse pressed left at (209, 0)
Screenshot: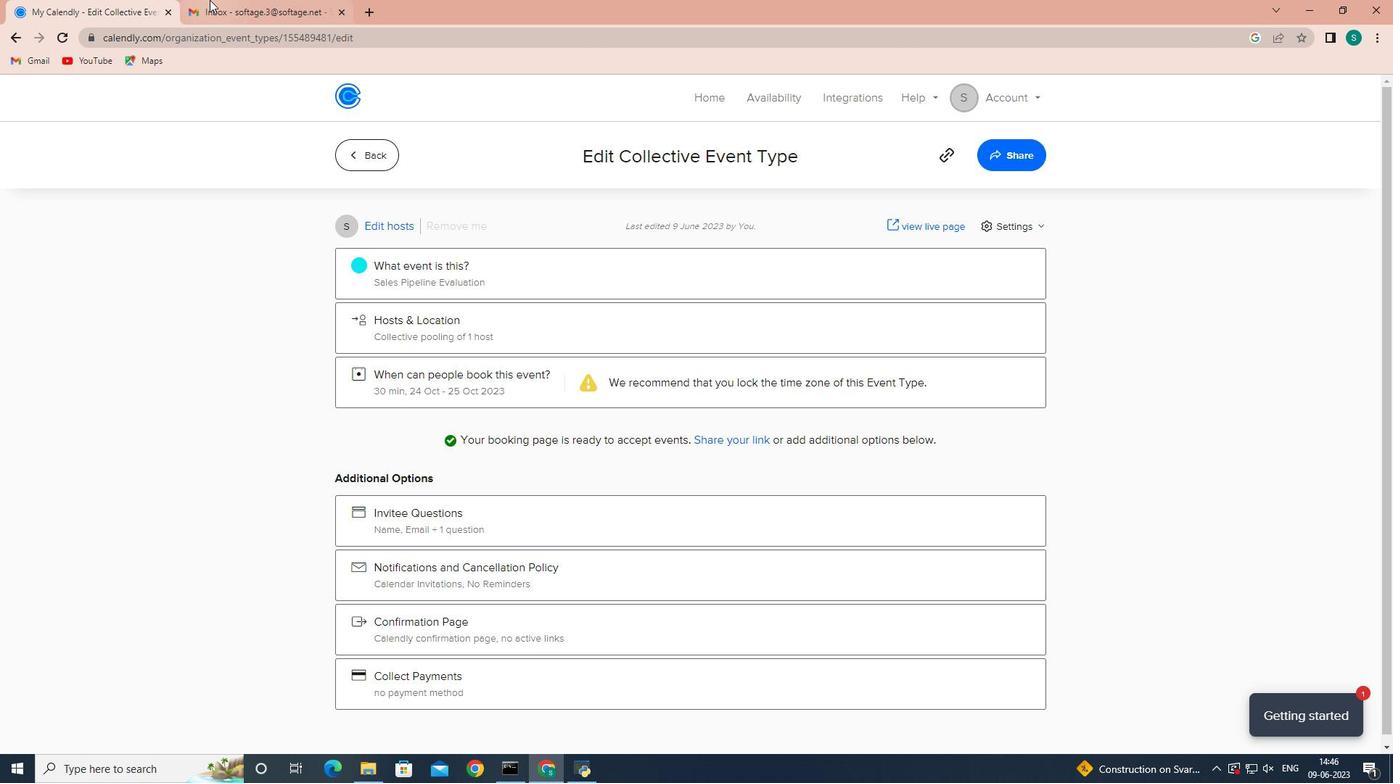 
Action: Mouse moved to (127, 170)
Screenshot: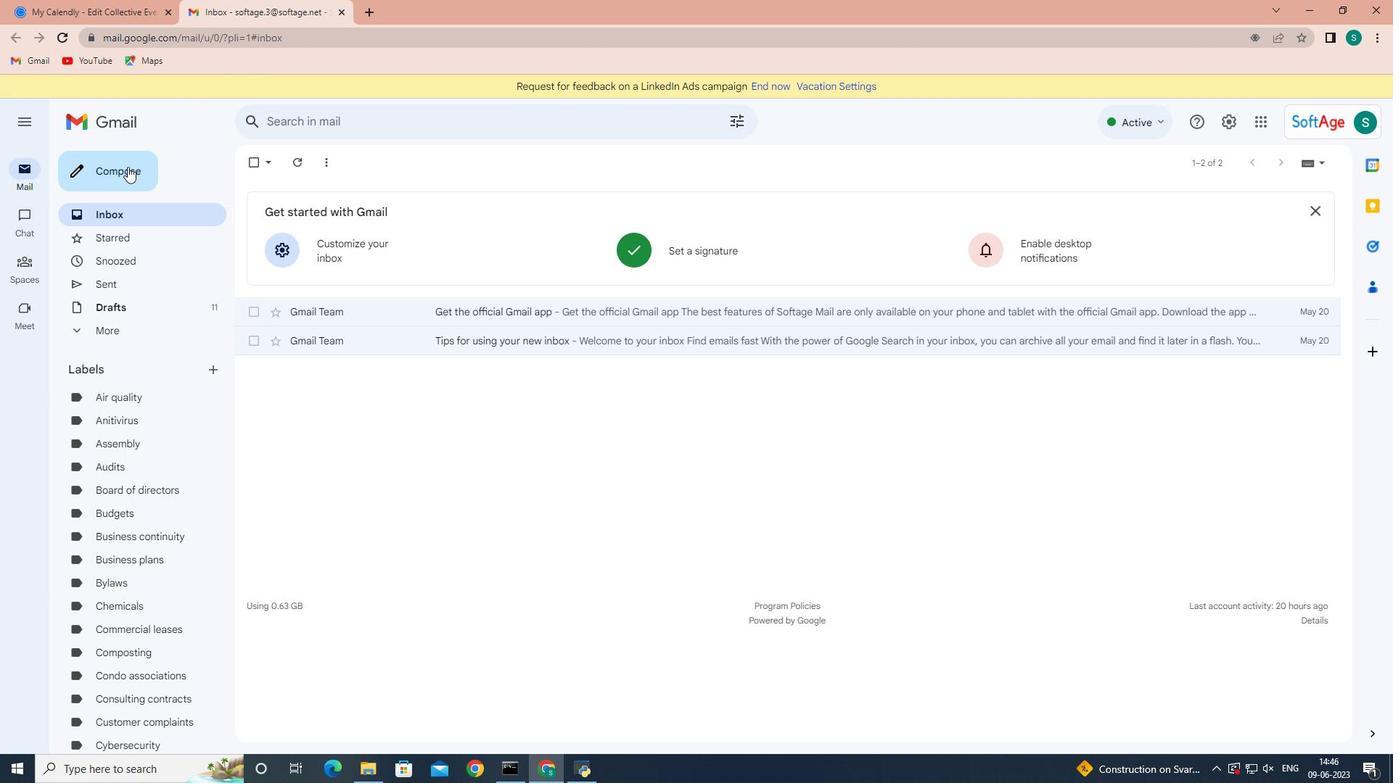 
Action: Mouse pressed left at (127, 170)
Screenshot: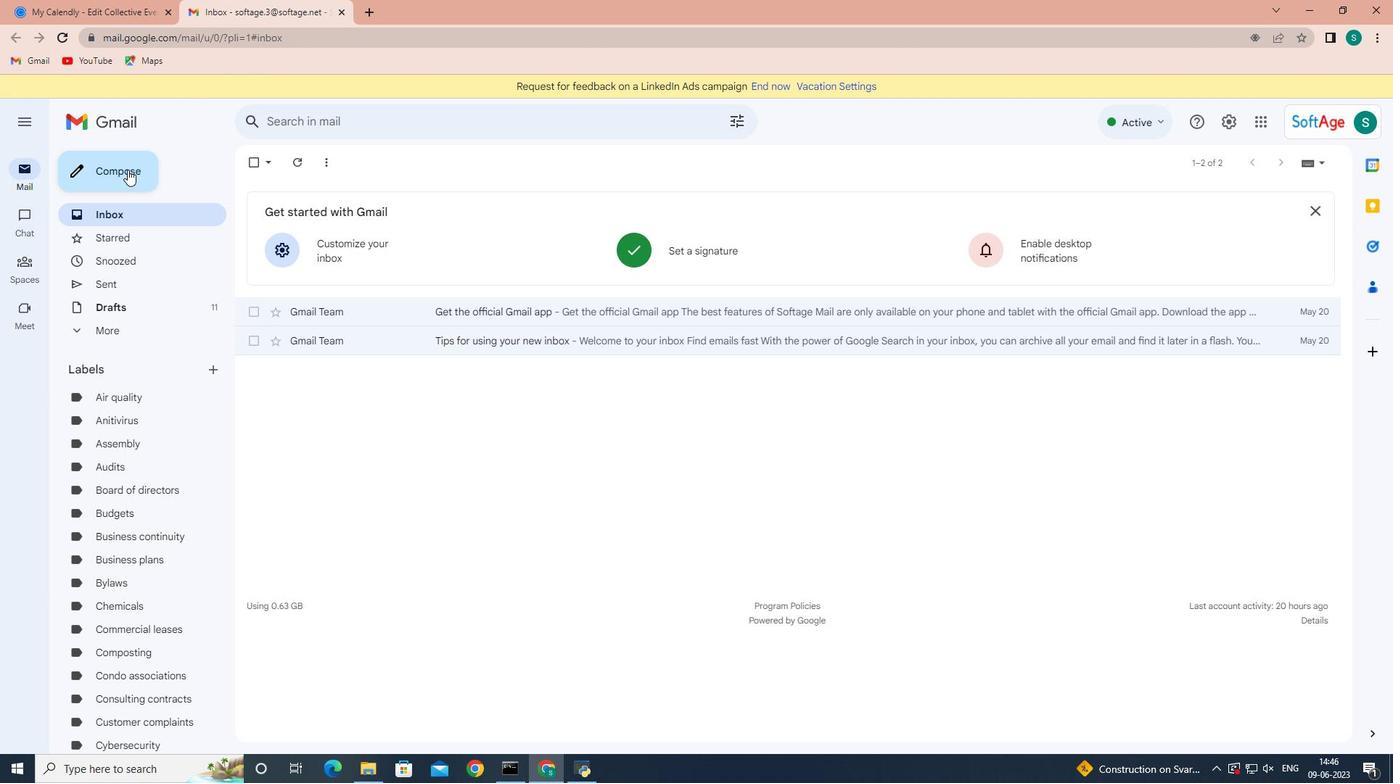 
Action: Mouse moved to (567, 427)
Screenshot: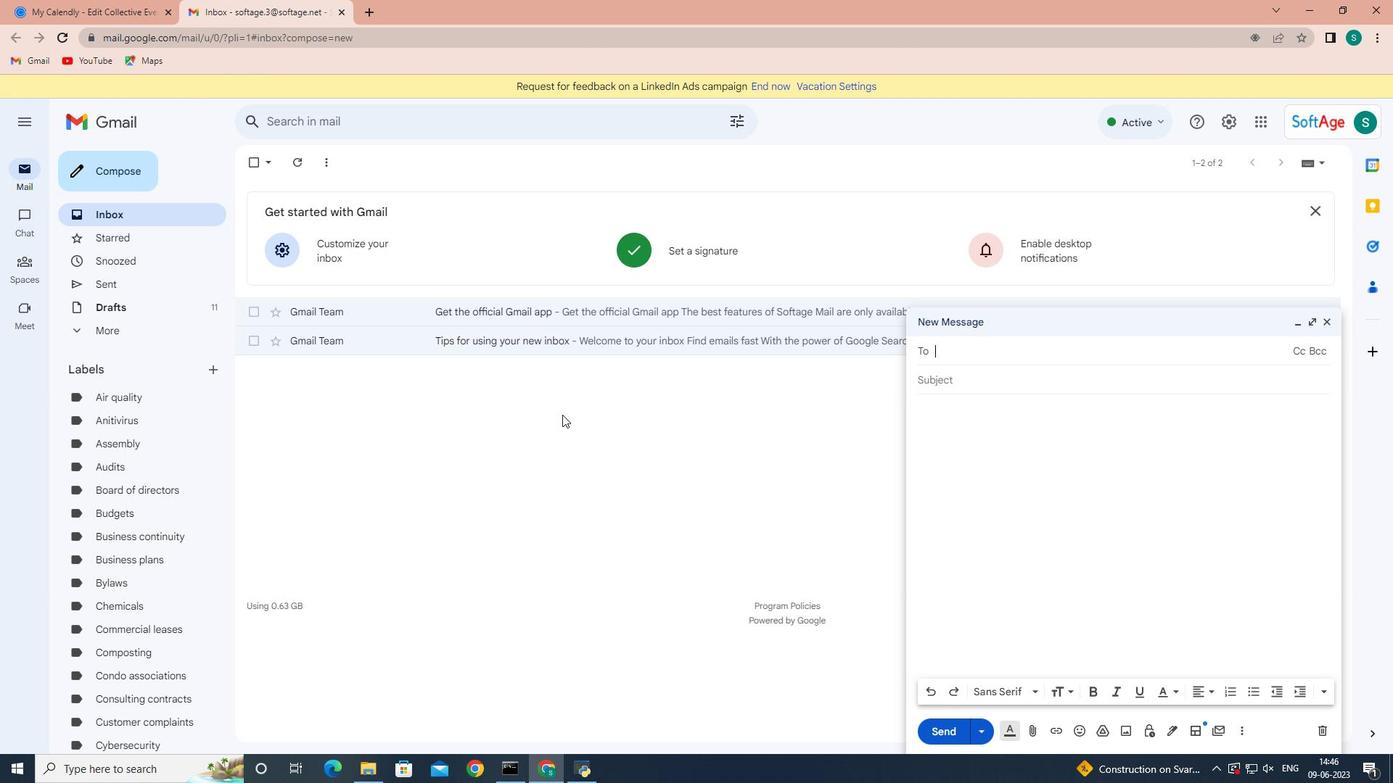 
Action: Key pressed <Key.shift><Key.shift><Key.shift><Key.shift><Key.shift><Key.shift><Key.shift><Key.shift><Key.shift><Key.shift><Key.shift><Key.shift>Softage.8<Key.enter><Key.shift>Softage.9<Key.enter>
Screenshot: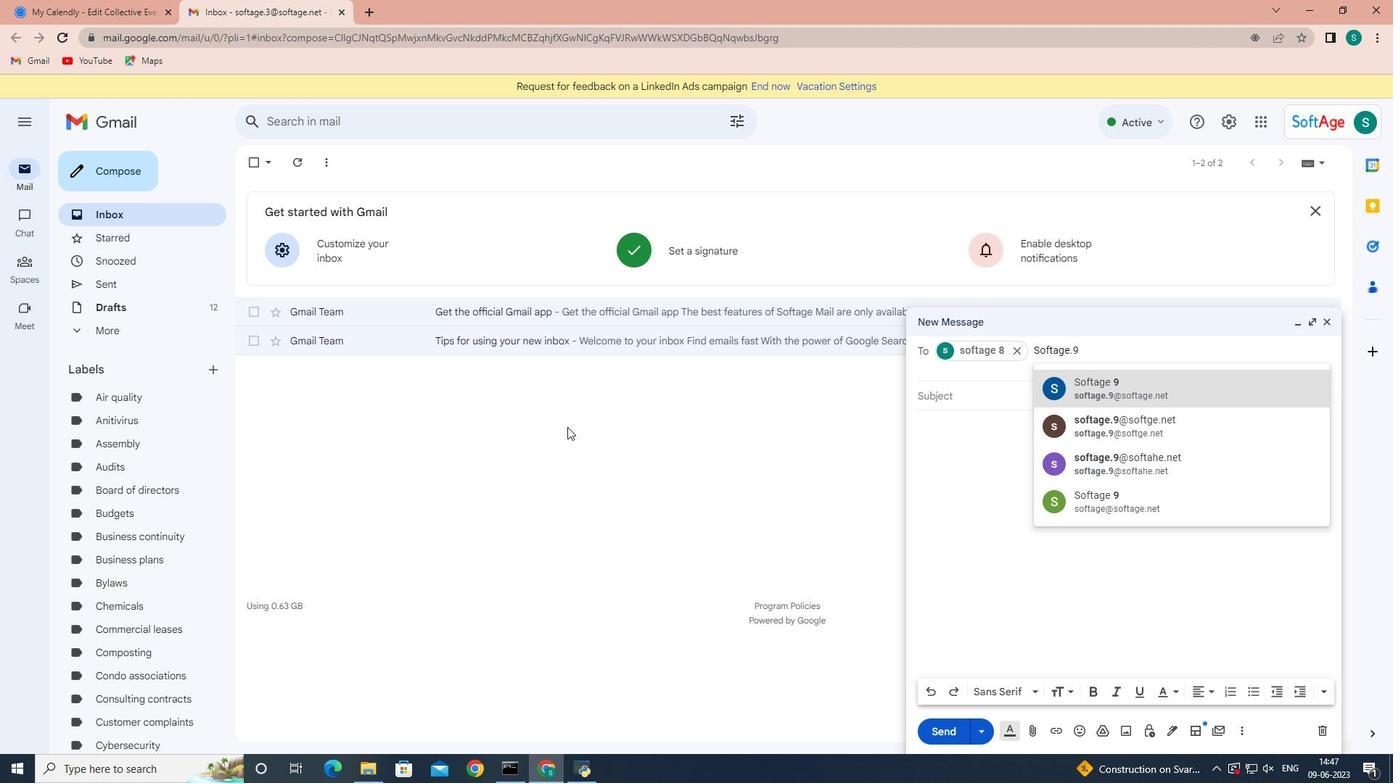 
Action: Mouse moved to (1066, 545)
Screenshot: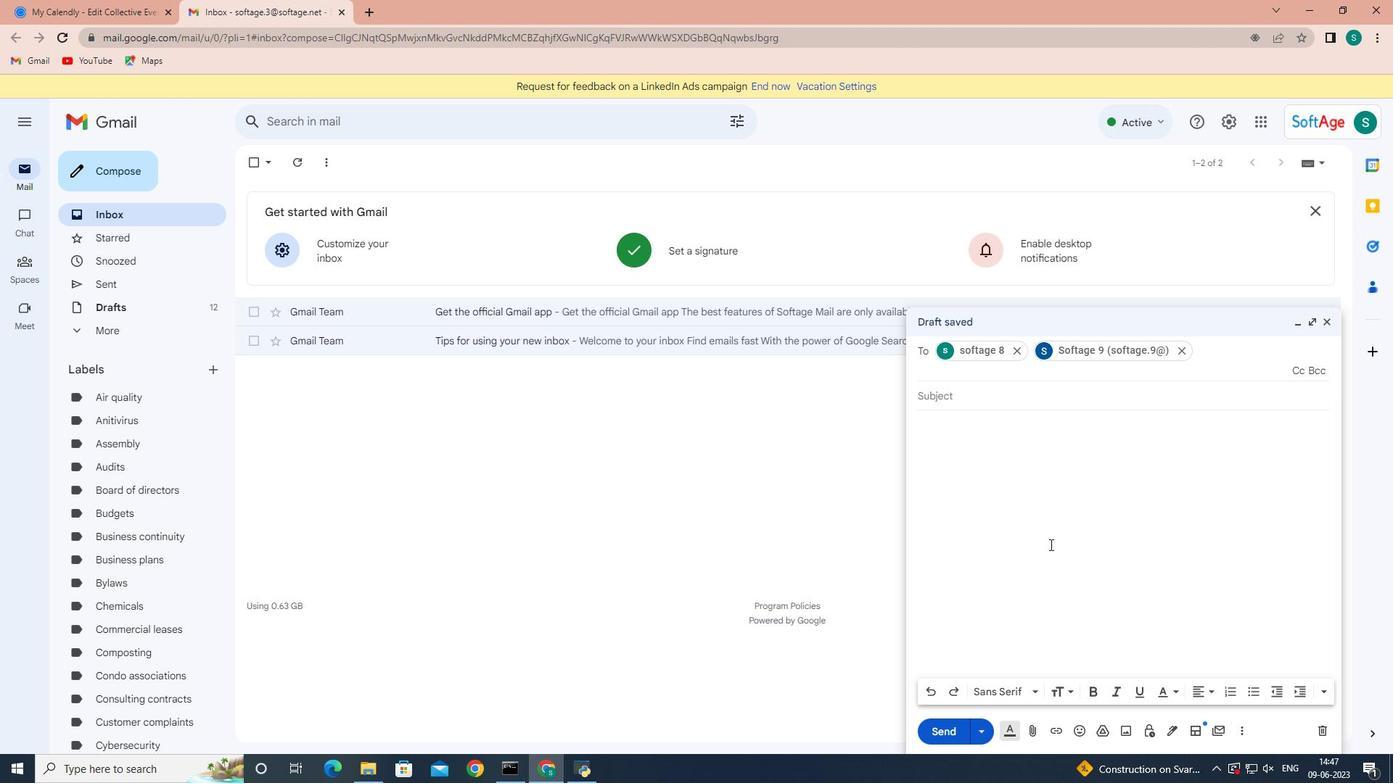 
Action: Mouse pressed left at (1066, 545)
Screenshot: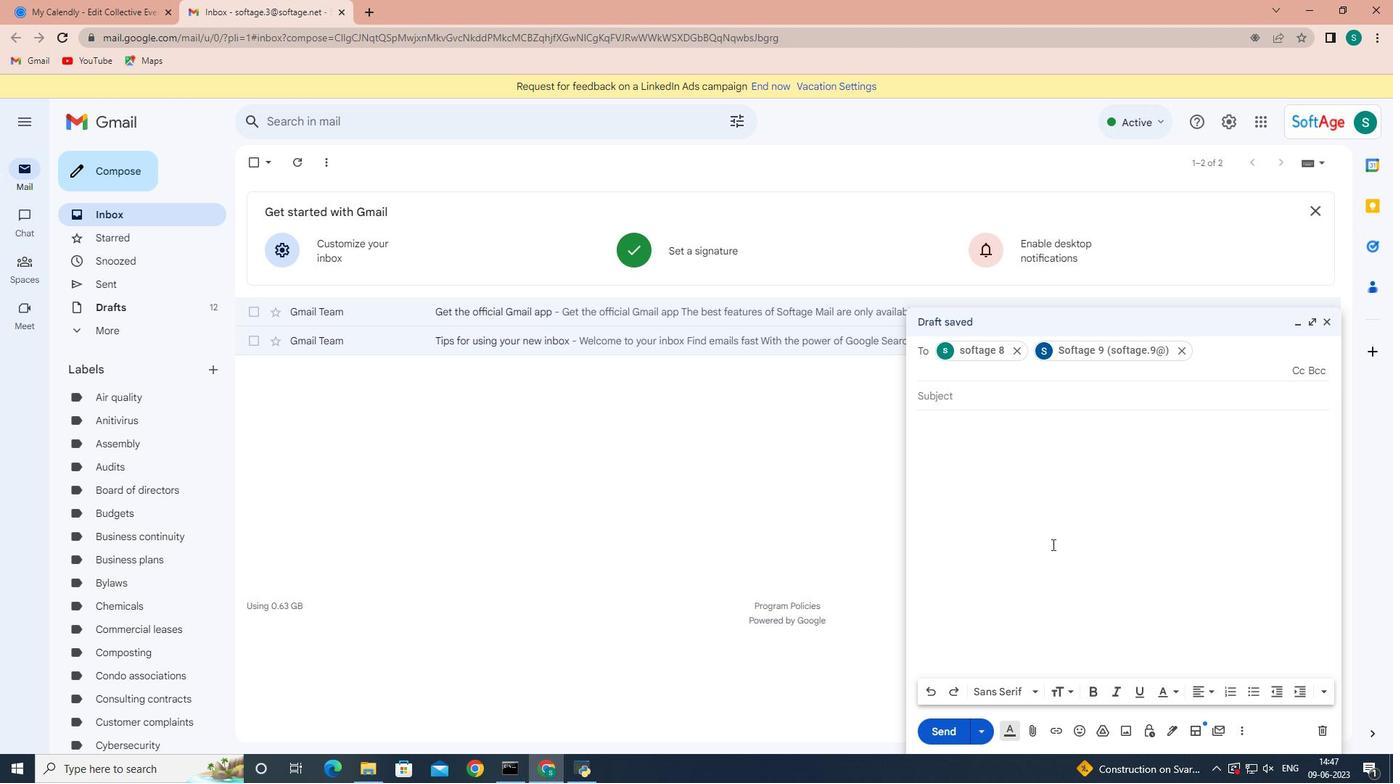 
Action: Key pressed ctrl+V
Screenshot: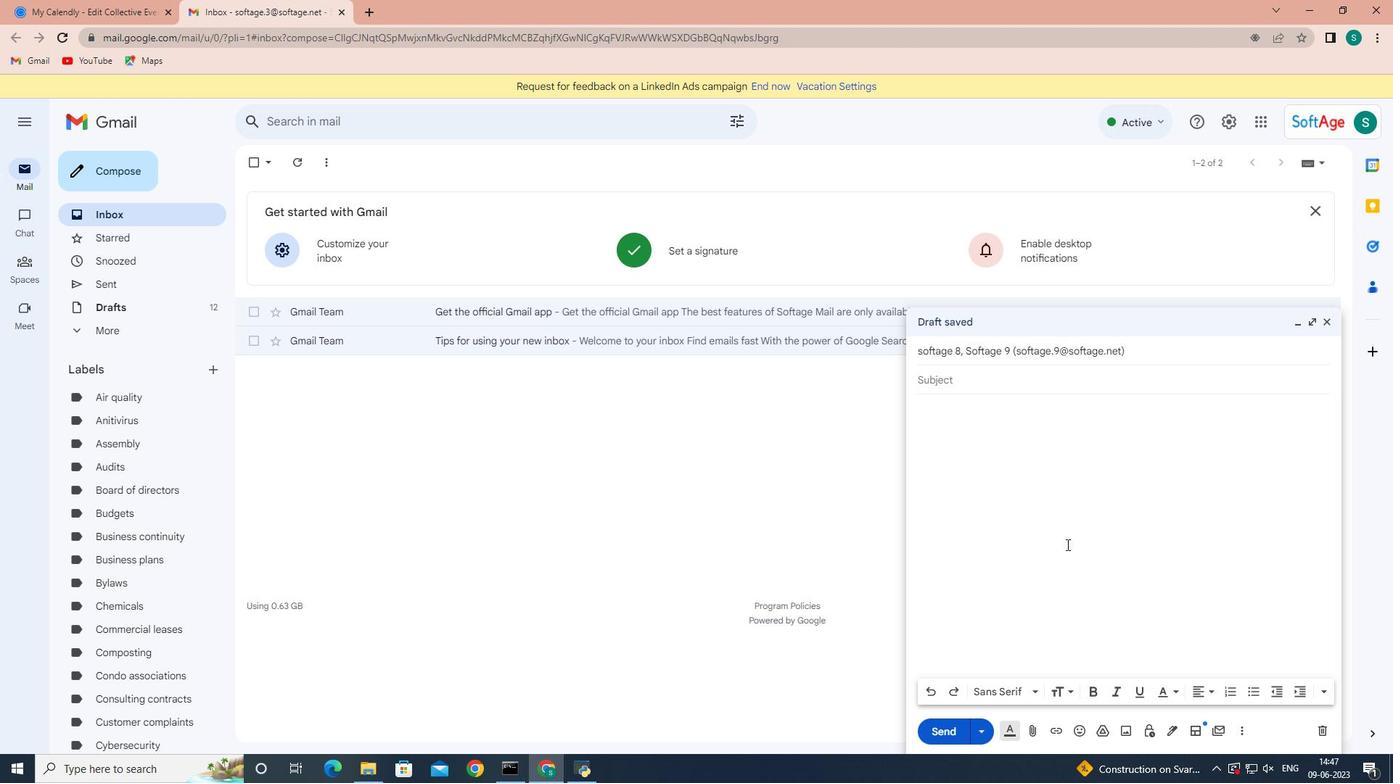 
Action: Mouse moved to (944, 726)
Screenshot: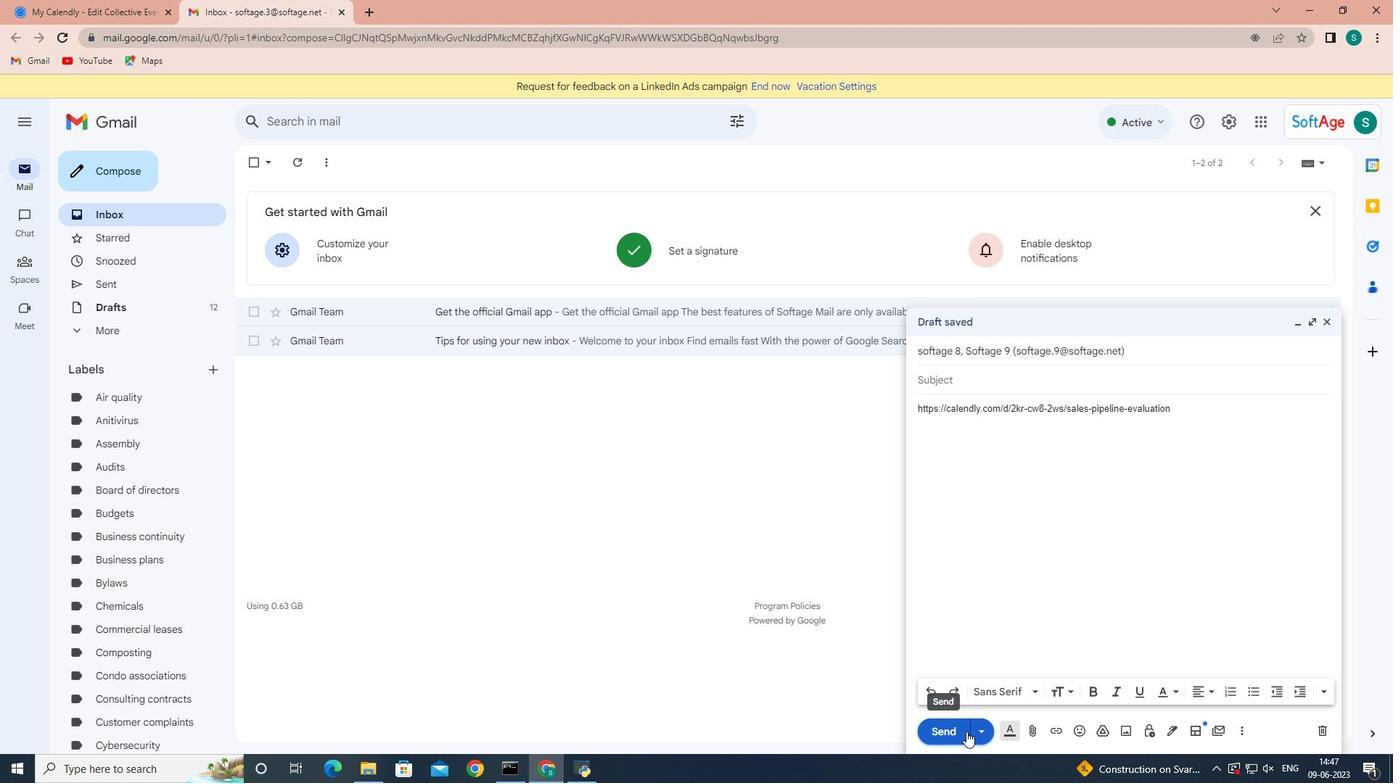 
Action: Mouse pressed left at (944, 726)
Screenshot: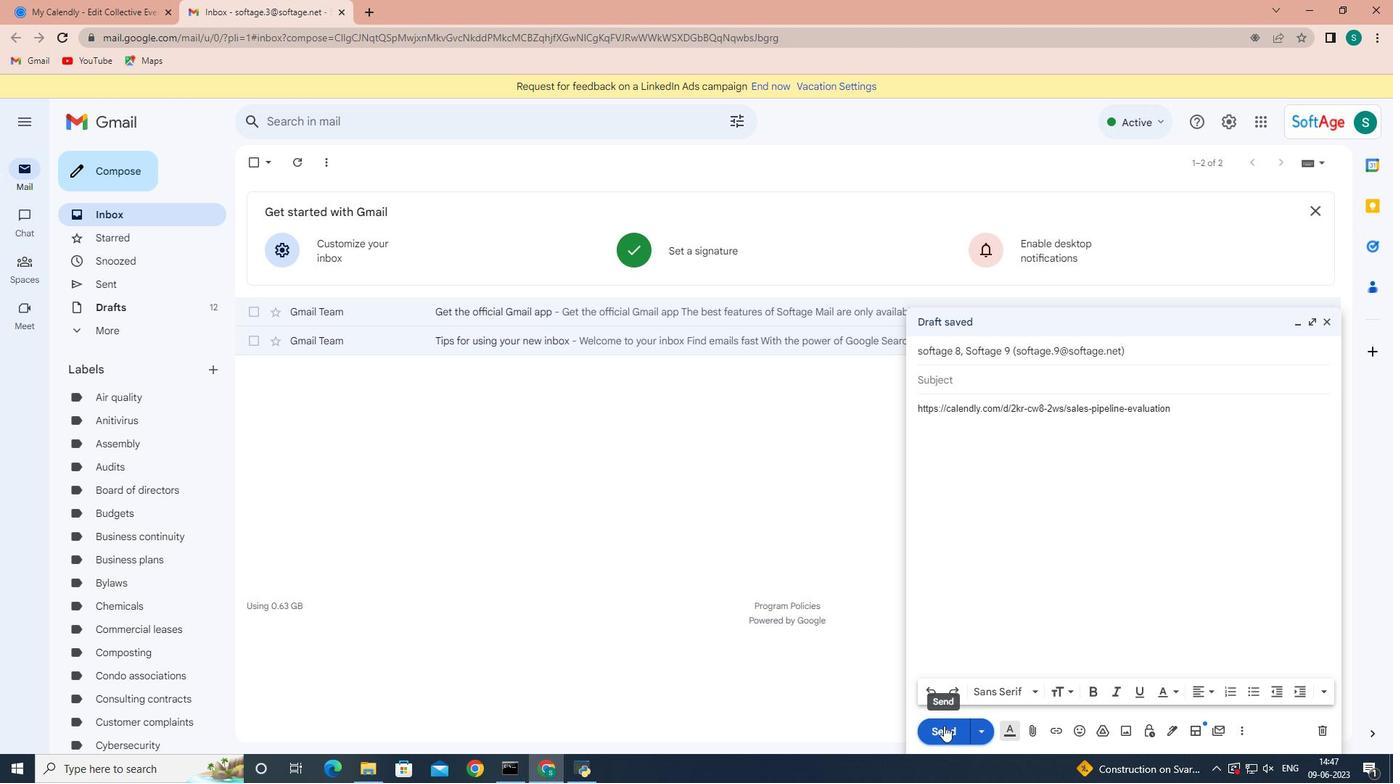 
Action: Mouse moved to (820, 439)
Screenshot: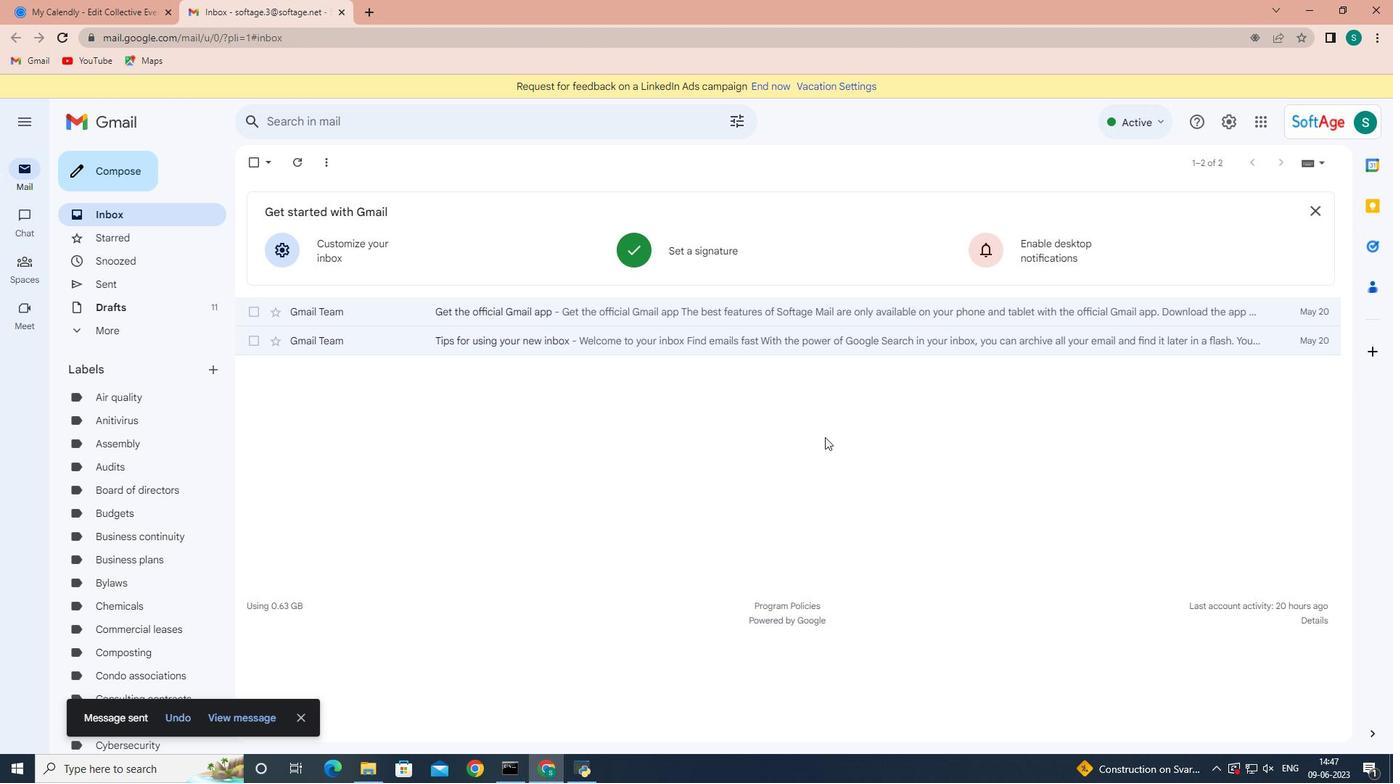 
